 Task: Search one way flight ticket for 3 adults, 3 children in business from Wenatchee: Pangborn Memorial Airport to Indianapolis: Indianapolis International Airport on 8-5-2023. Choice of flights is Southwest. Number of bags: 1 checked bag. Price is upto 84000. Outbound departure time preference is 22:30.
Action: Mouse moved to (374, 348)
Screenshot: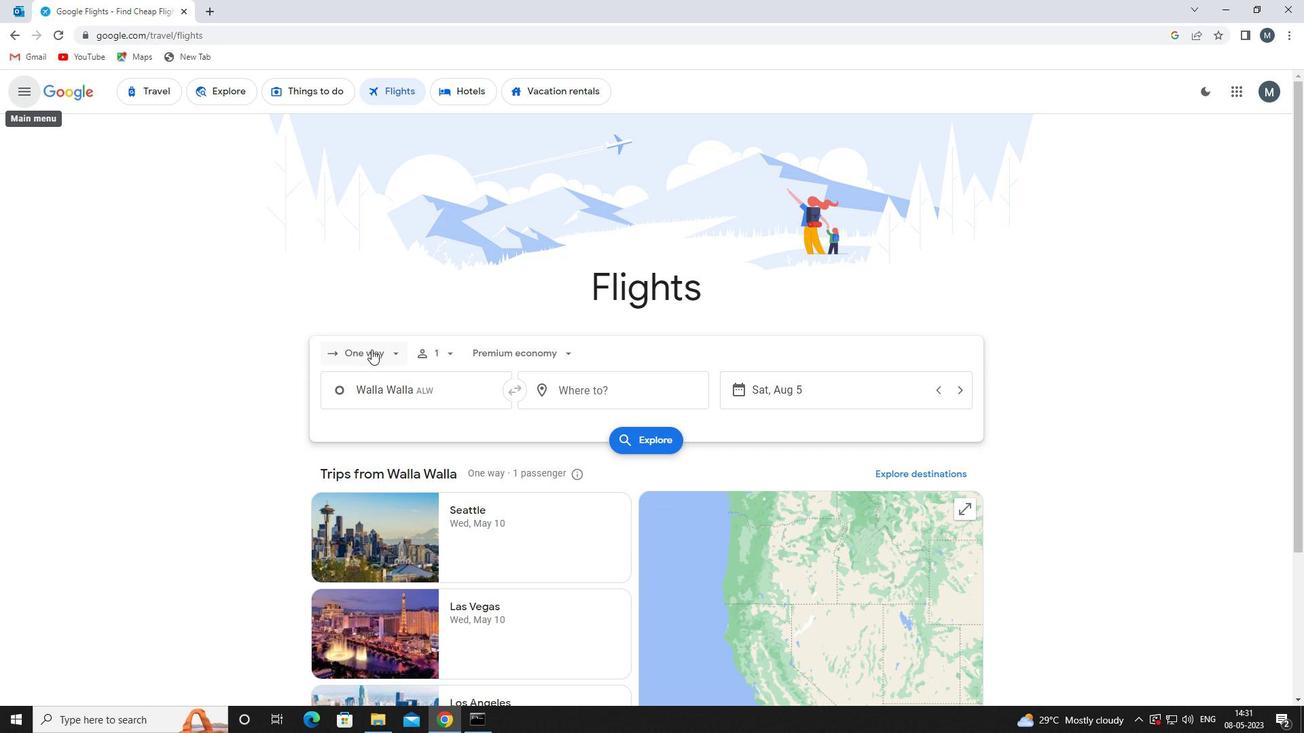 
Action: Mouse pressed left at (374, 348)
Screenshot: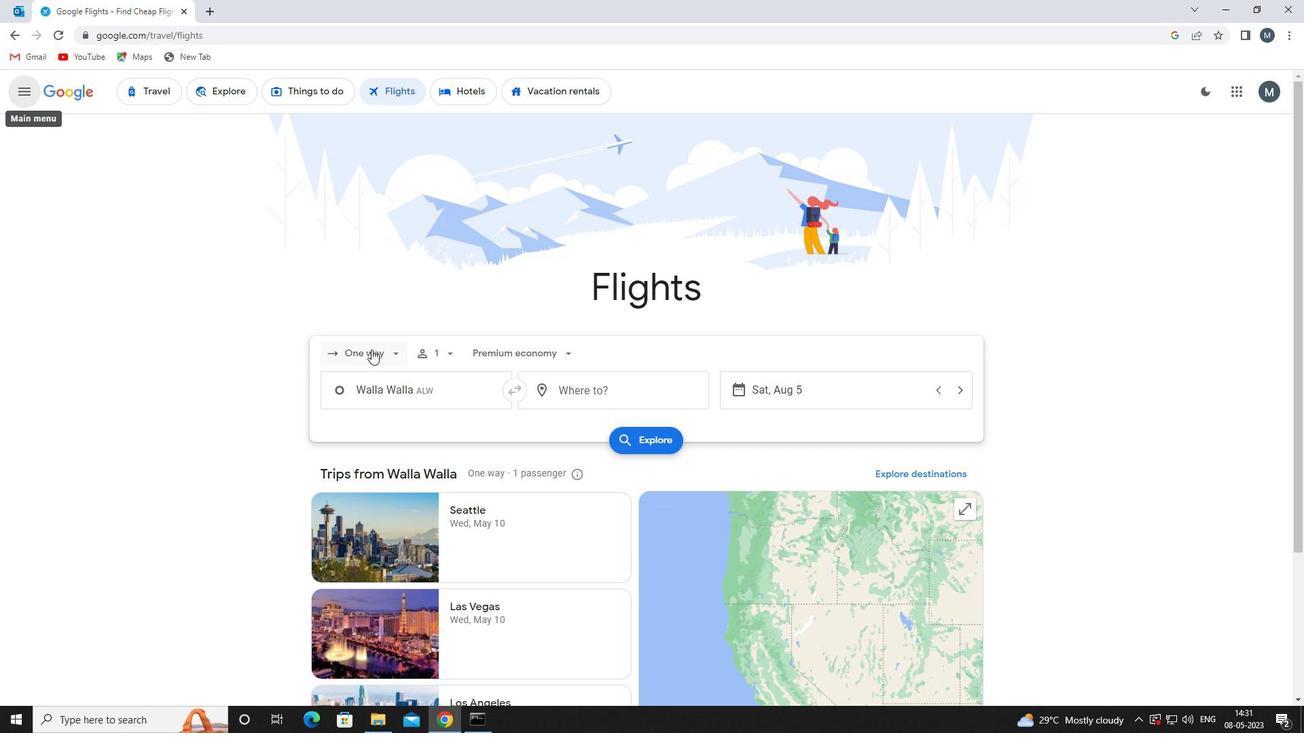 
Action: Mouse moved to (383, 420)
Screenshot: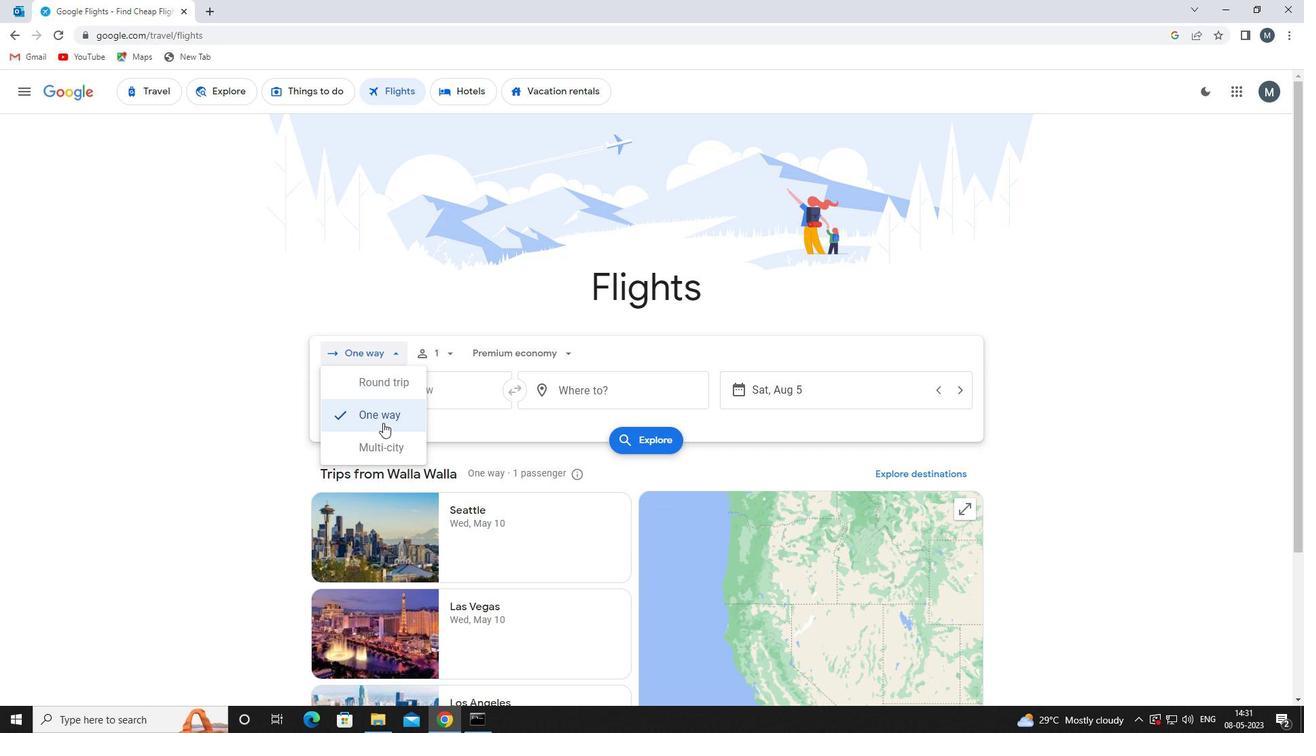 
Action: Mouse pressed left at (383, 420)
Screenshot: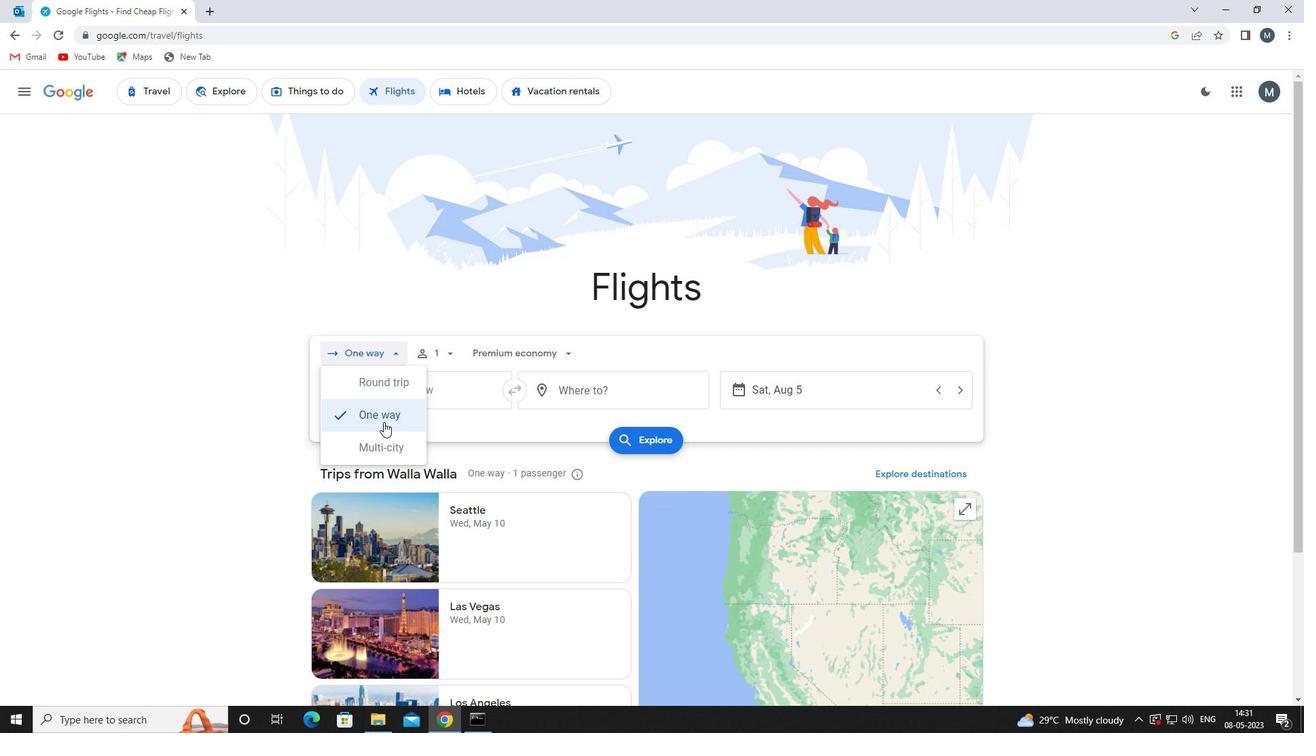 
Action: Mouse moved to (447, 360)
Screenshot: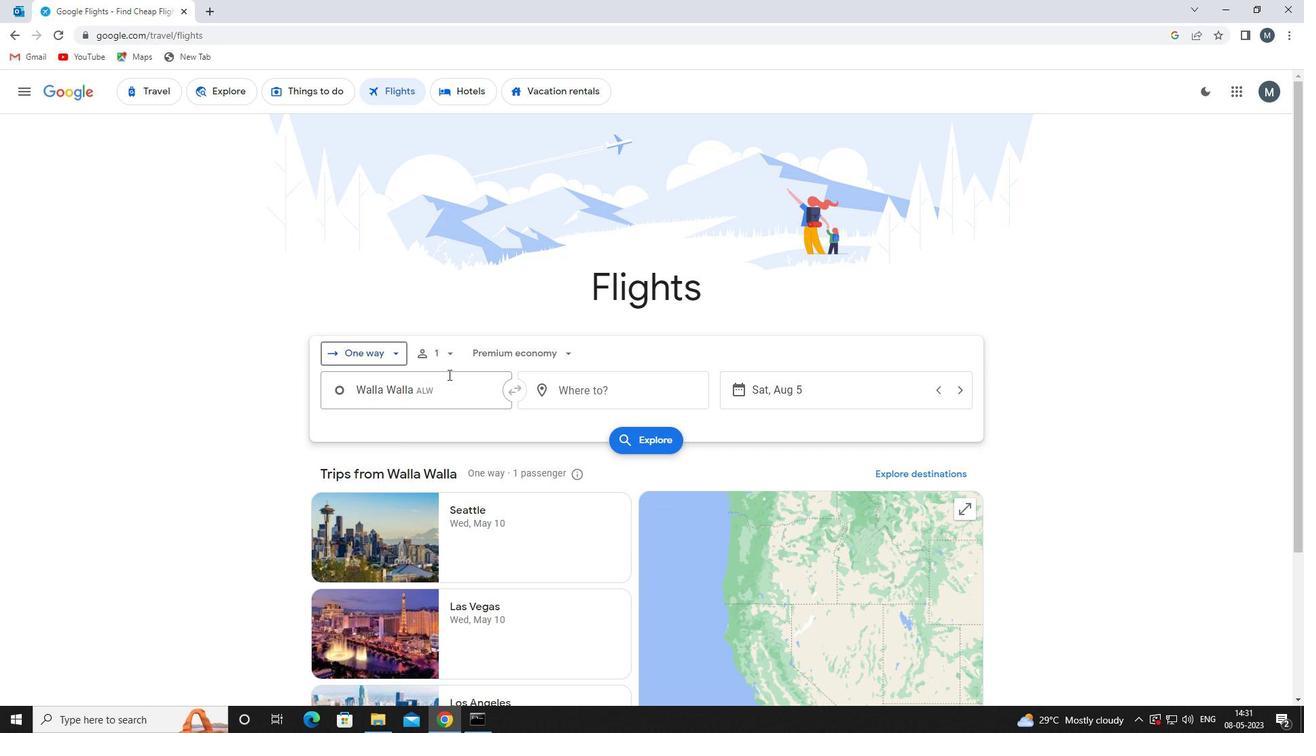 
Action: Mouse pressed left at (447, 360)
Screenshot: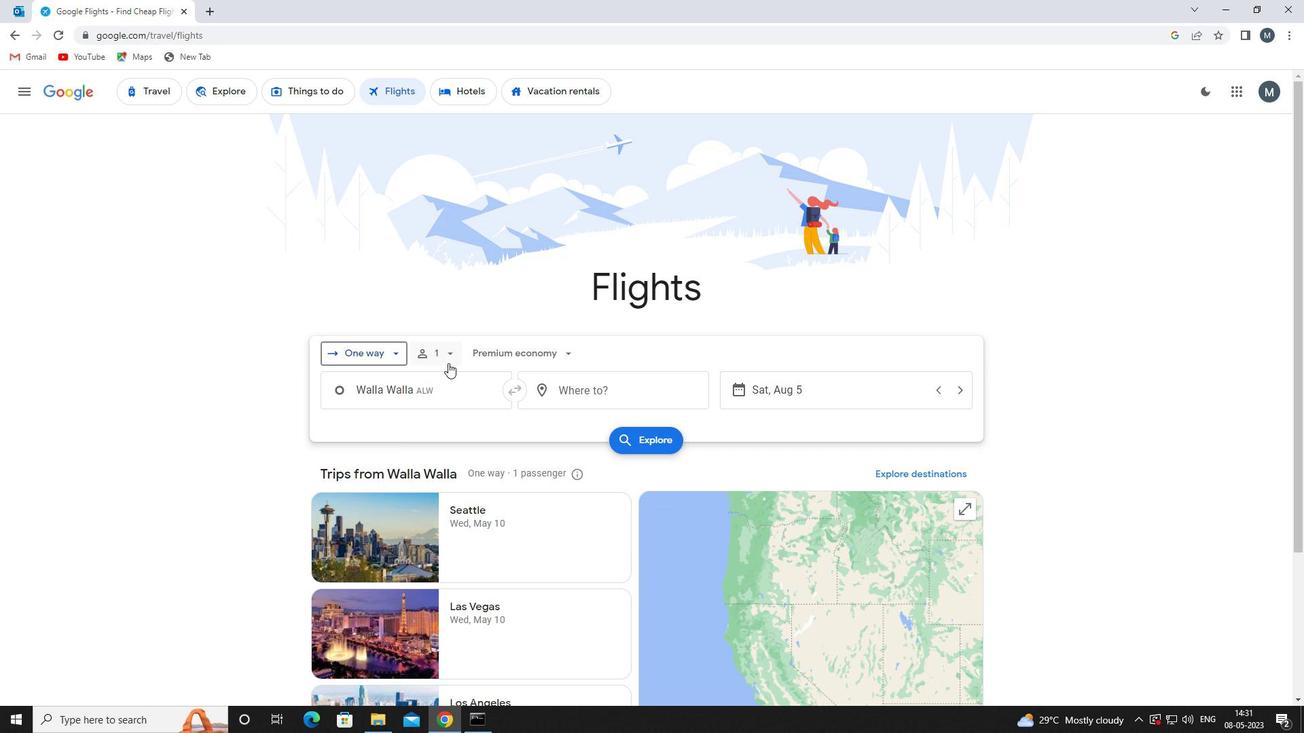 
Action: Mouse moved to (554, 390)
Screenshot: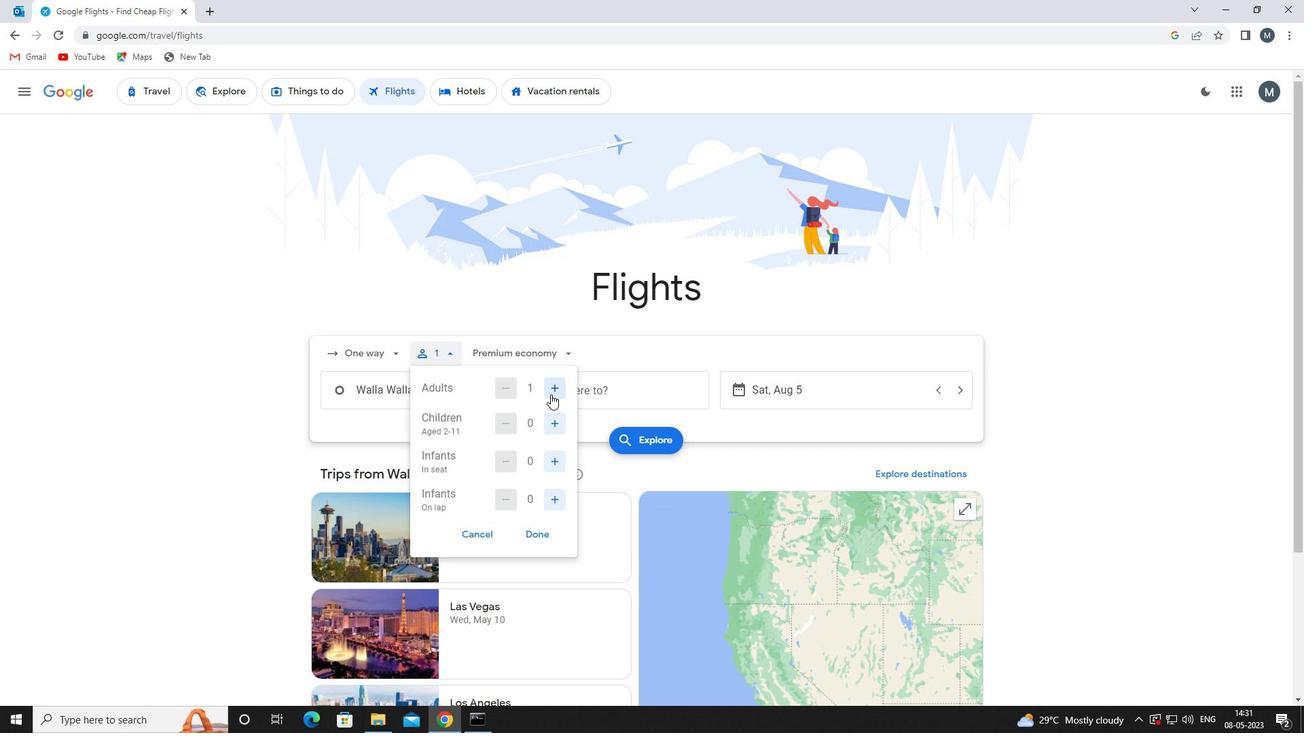 
Action: Mouse pressed left at (554, 390)
Screenshot: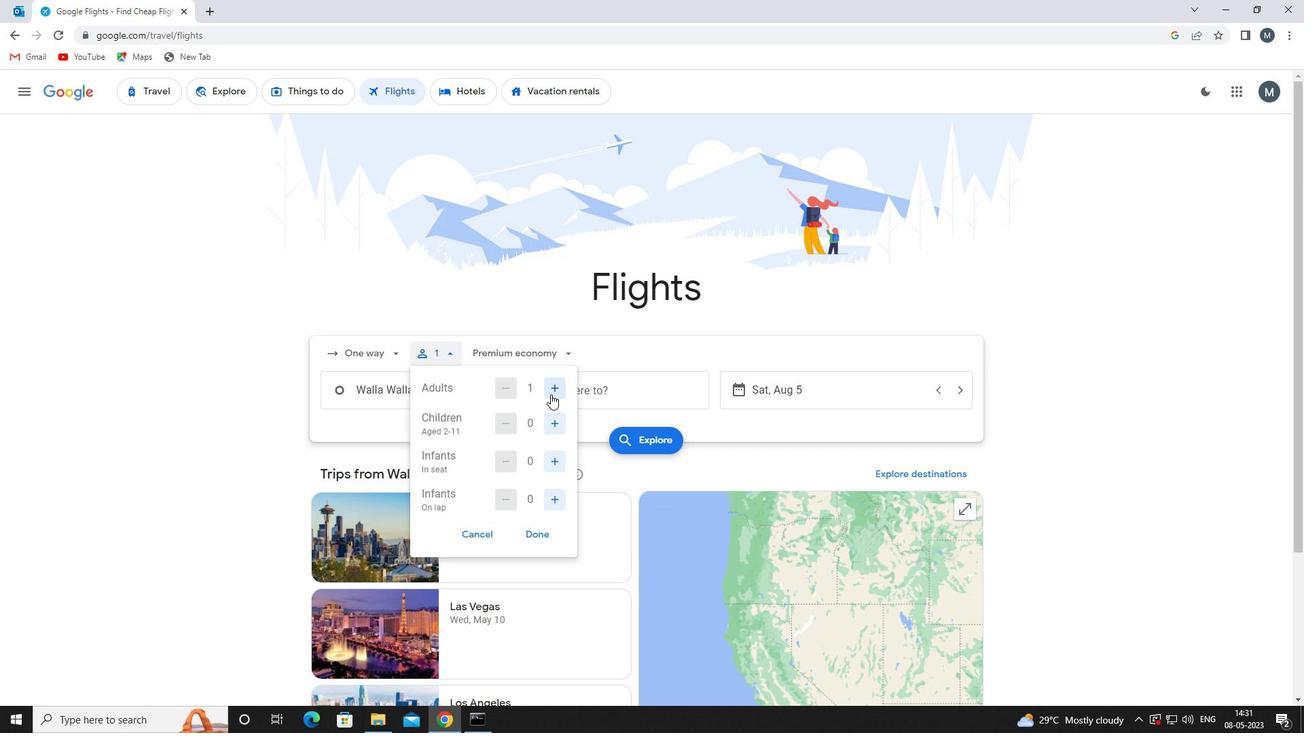 
Action: Mouse moved to (555, 390)
Screenshot: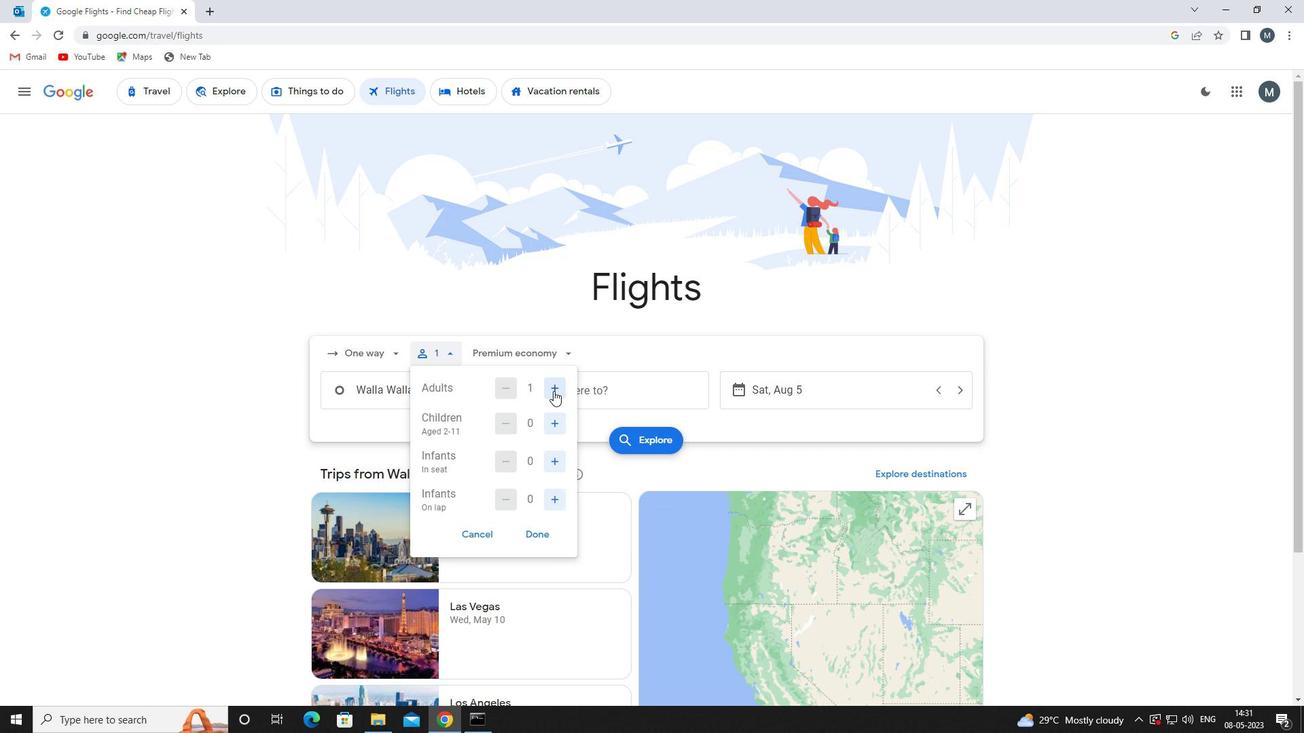 
Action: Mouse pressed left at (555, 390)
Screenshot: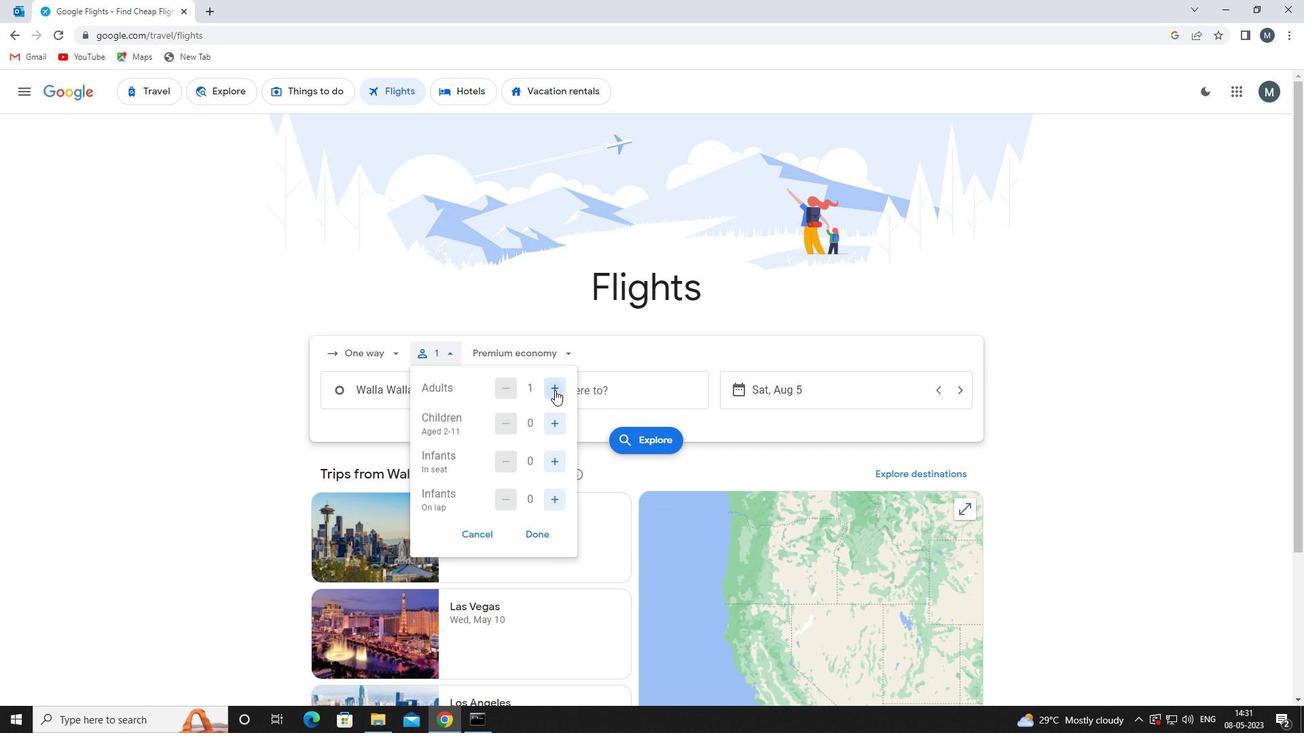 
Action: Mouse moved to (551, 427)
Screenshot: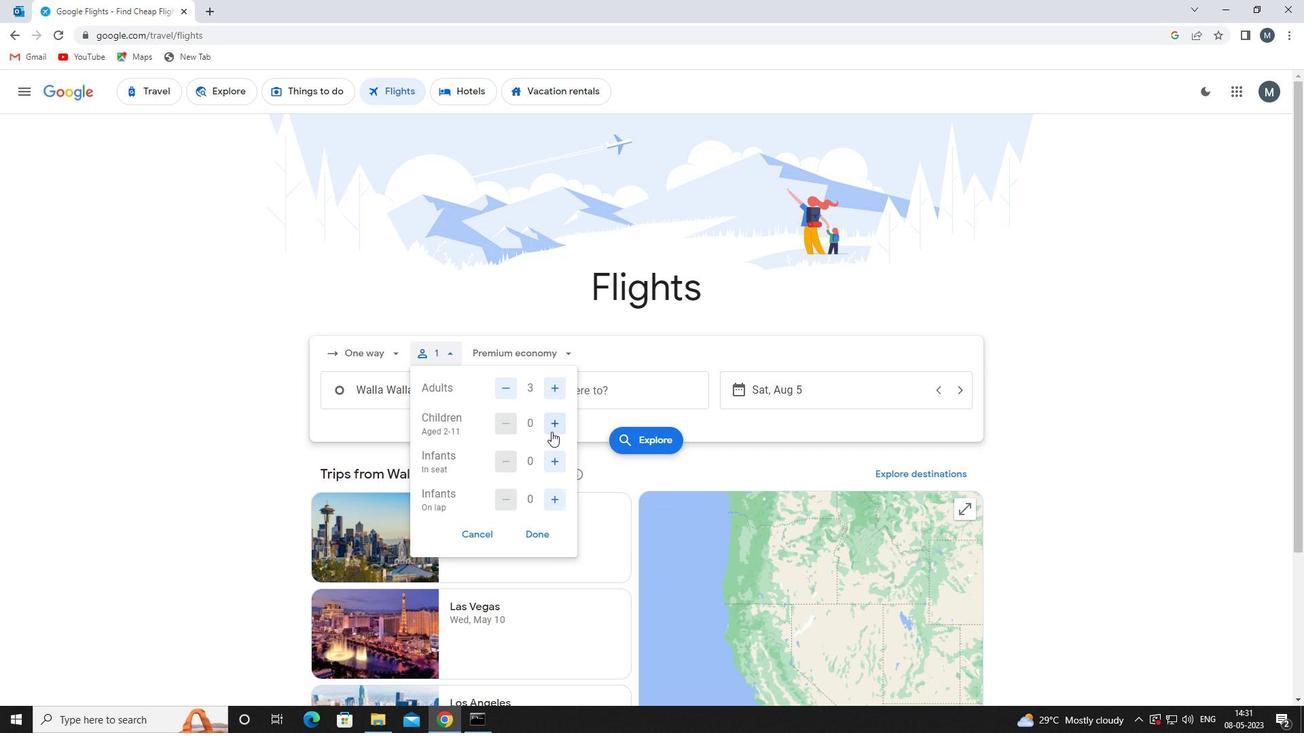 
Action: Mouse pressed left at (551, 427)
Screenshot: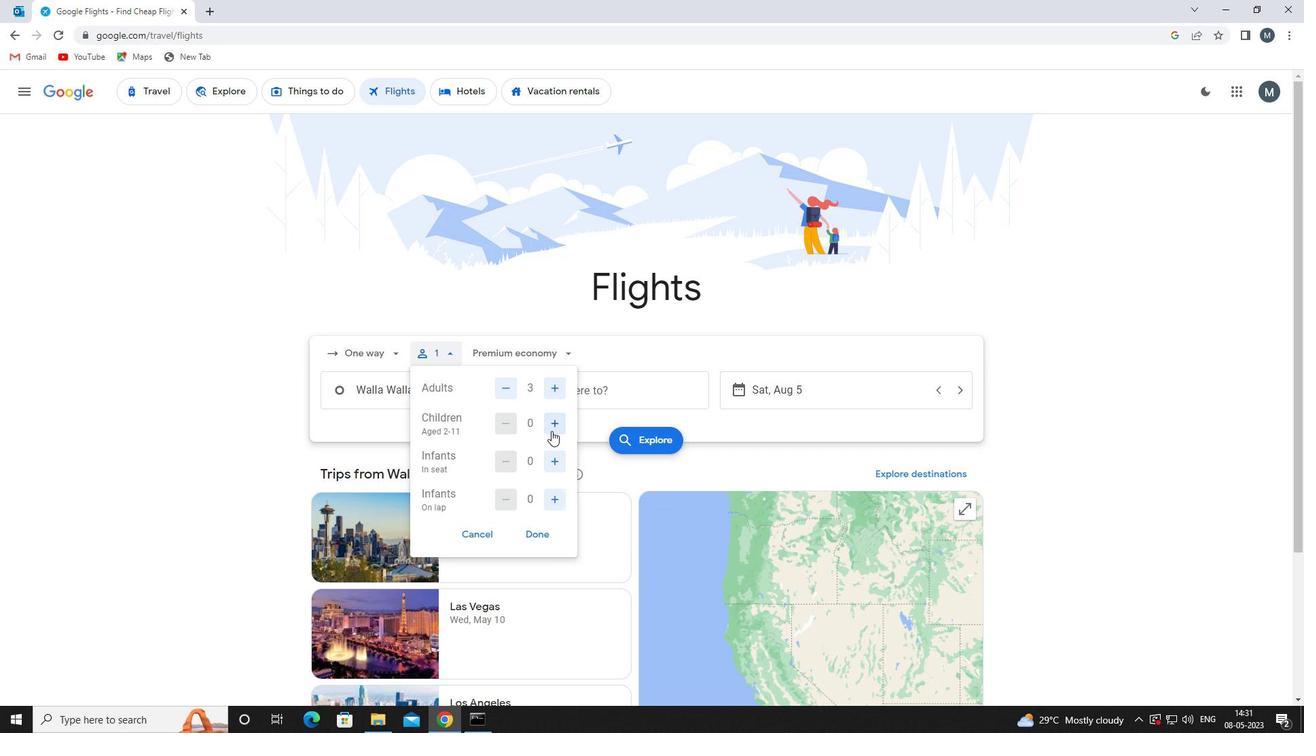 
Action: Mouse pressed left at (551, 427)
Screenshot: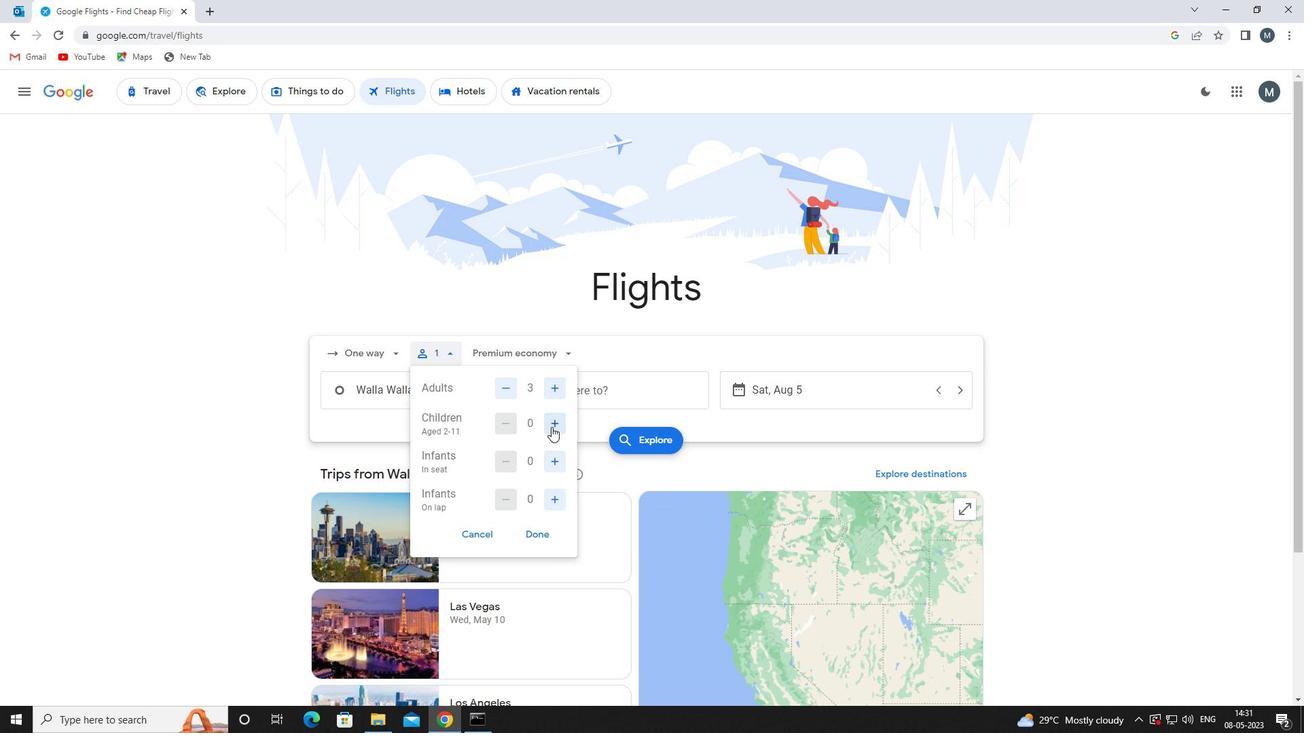 
Action: Mouse pressed left at (551, 427)
Screenshot: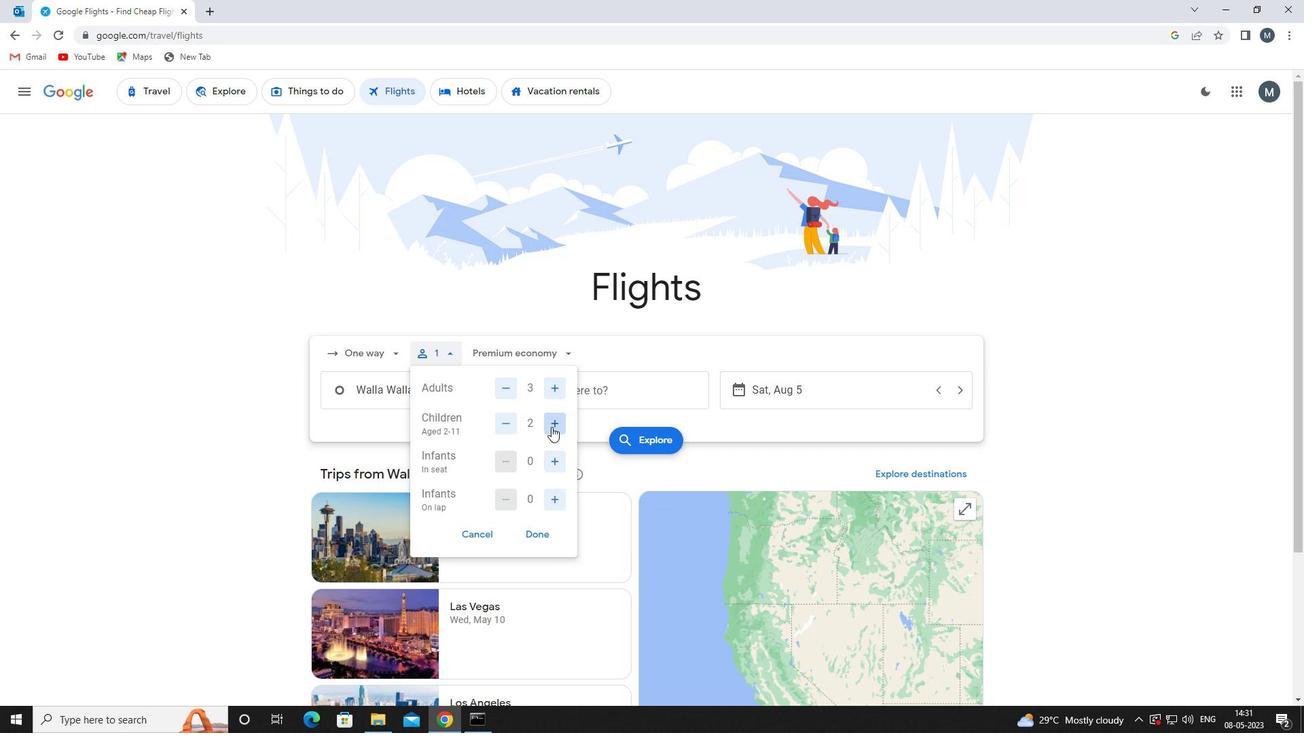 
Action: Mouse moved to (536, 540)
Screenshot: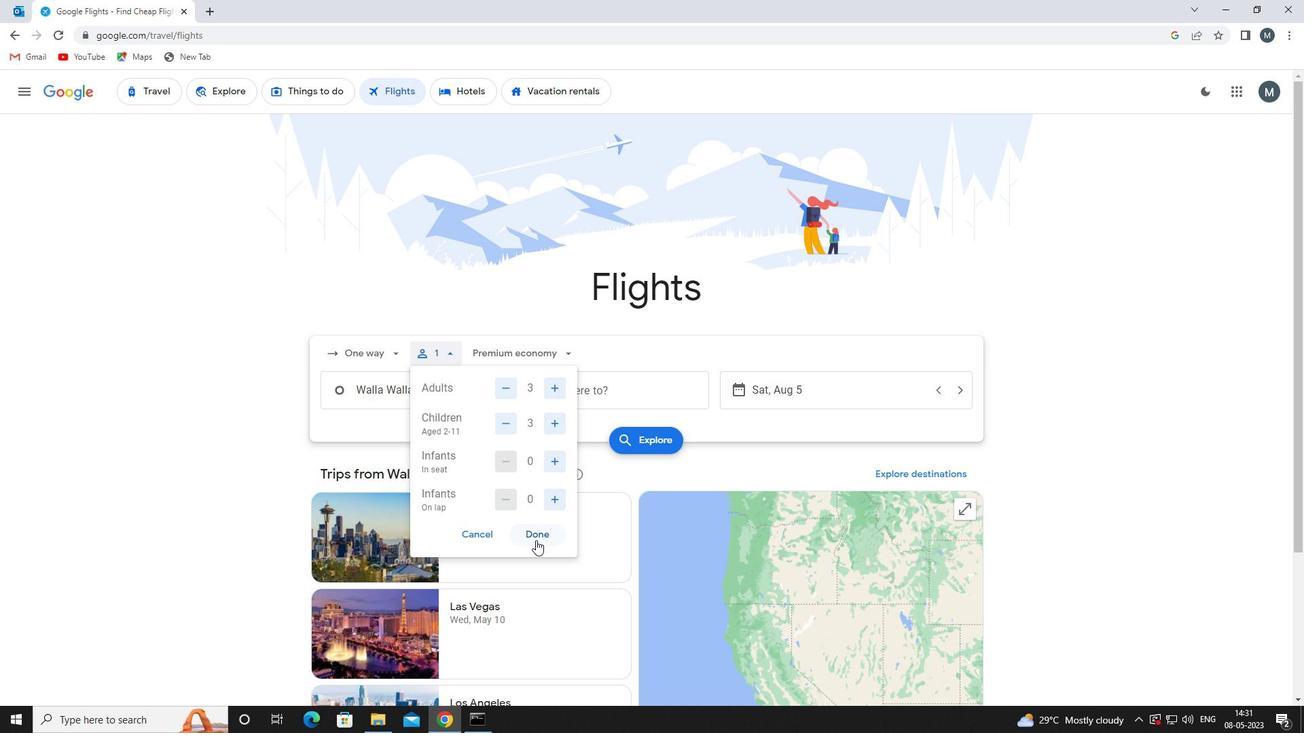 
Action: Mouse pressed left at (536, 540)
Screenshot: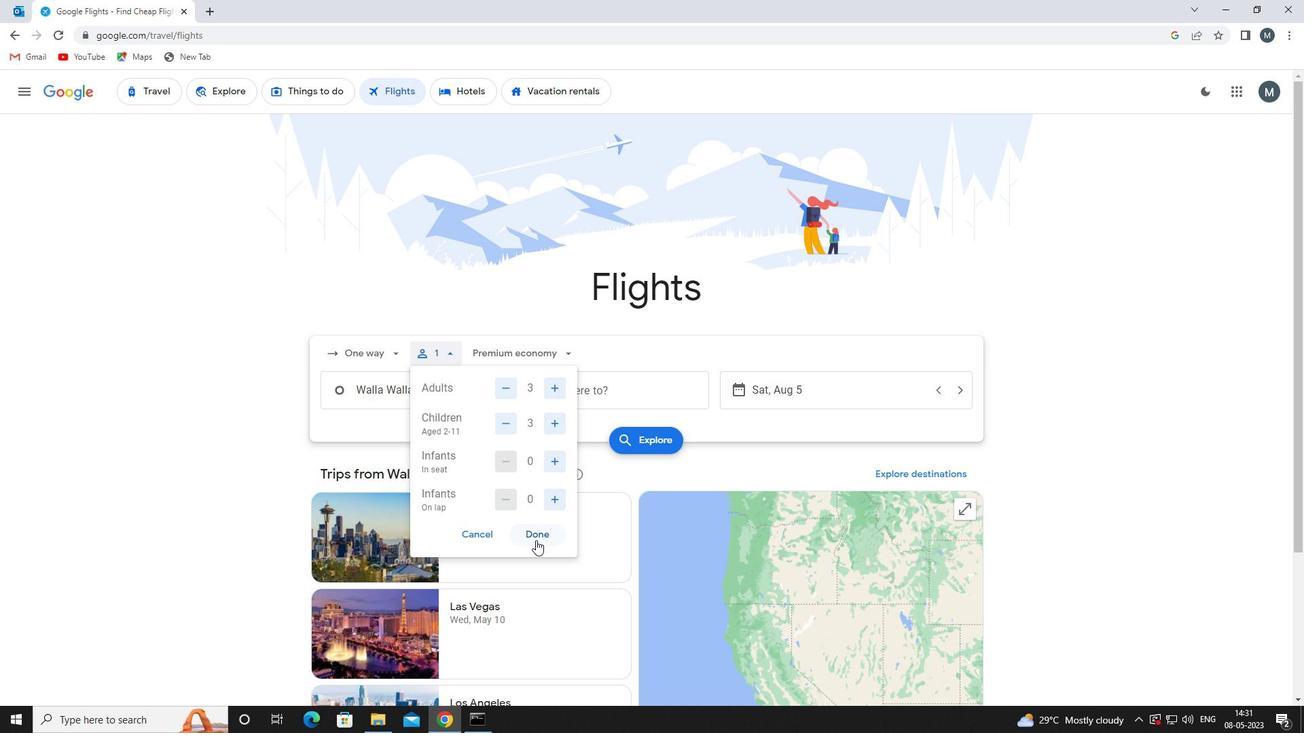 
Action: Mouse moved to (511, 361)
Screenshot: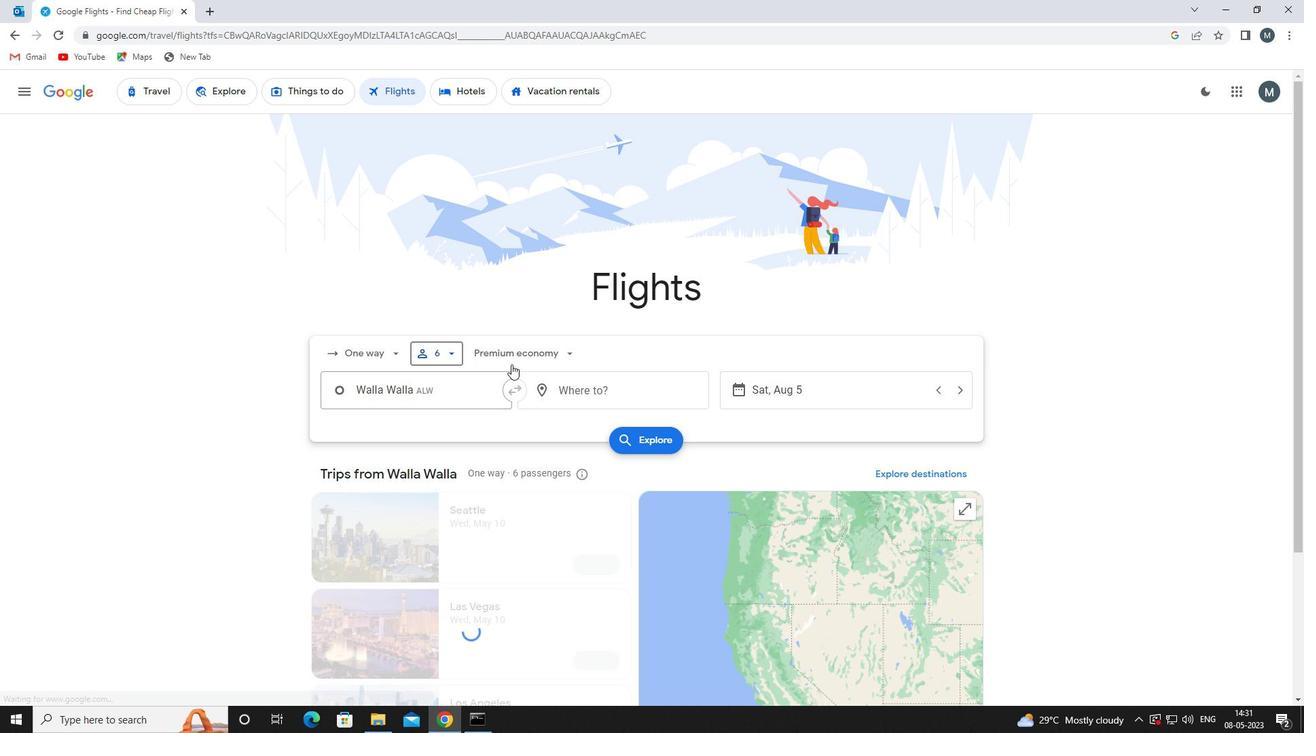 
Action: Mouse pressed left at (511, 361)
Screenshot: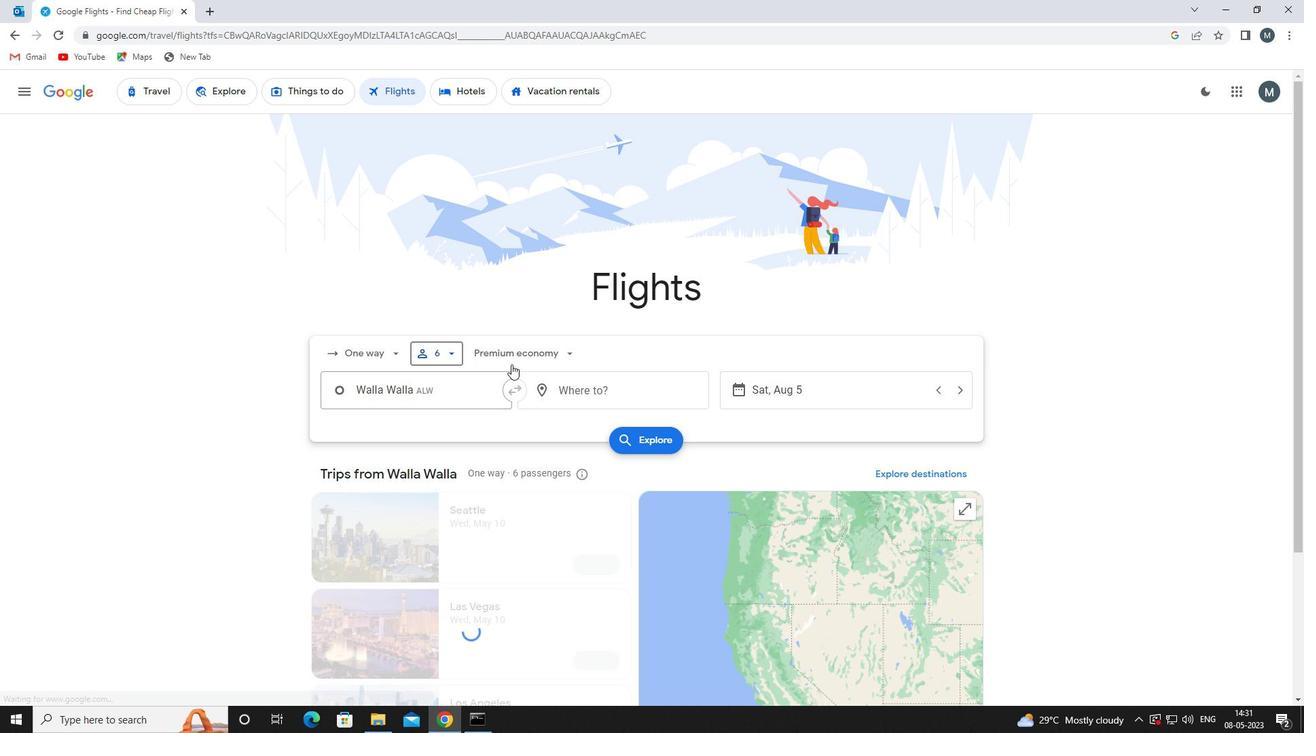 
Action: Mouse moved to (504, 444)
Screenshot: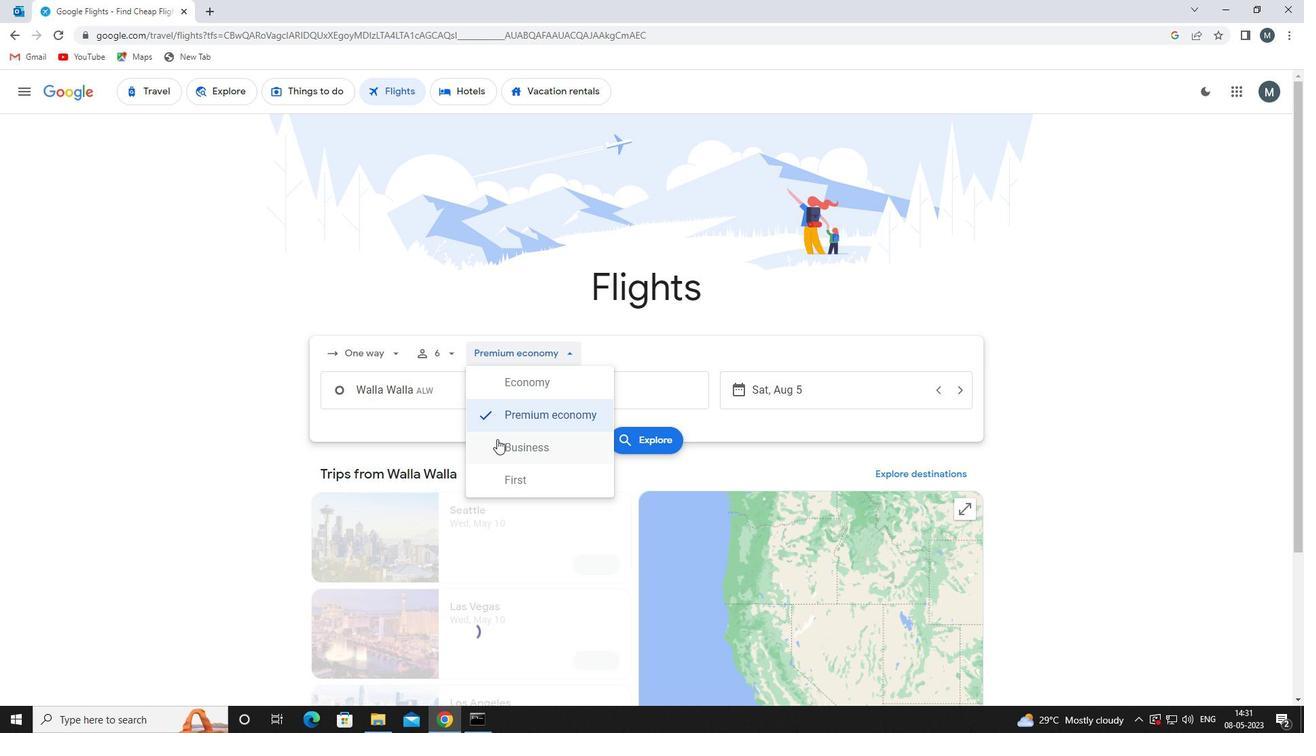 
Action: Mouse pressed left at (504, 444)
Screenshot: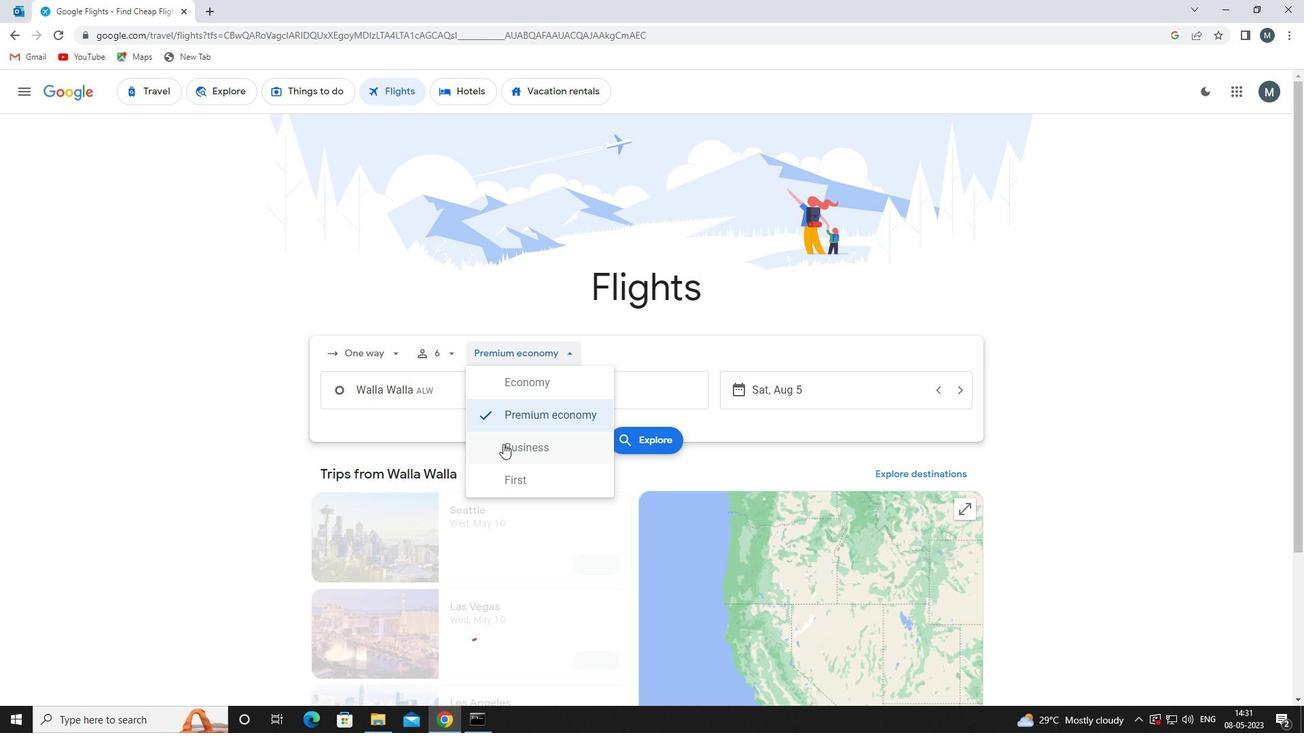 
Action: Mouse moved to (436, 396)
Screenshot: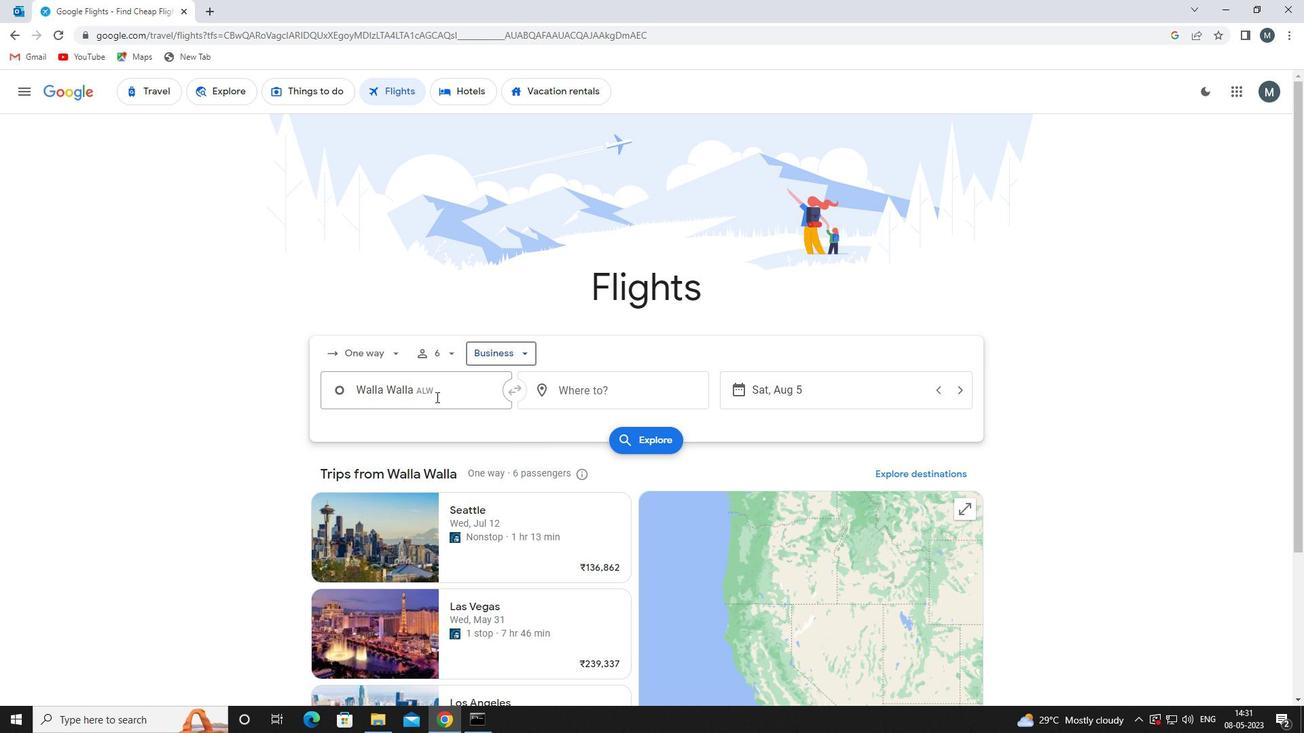 
Action: Mouse pressed left at (436, 396)
Screenshot: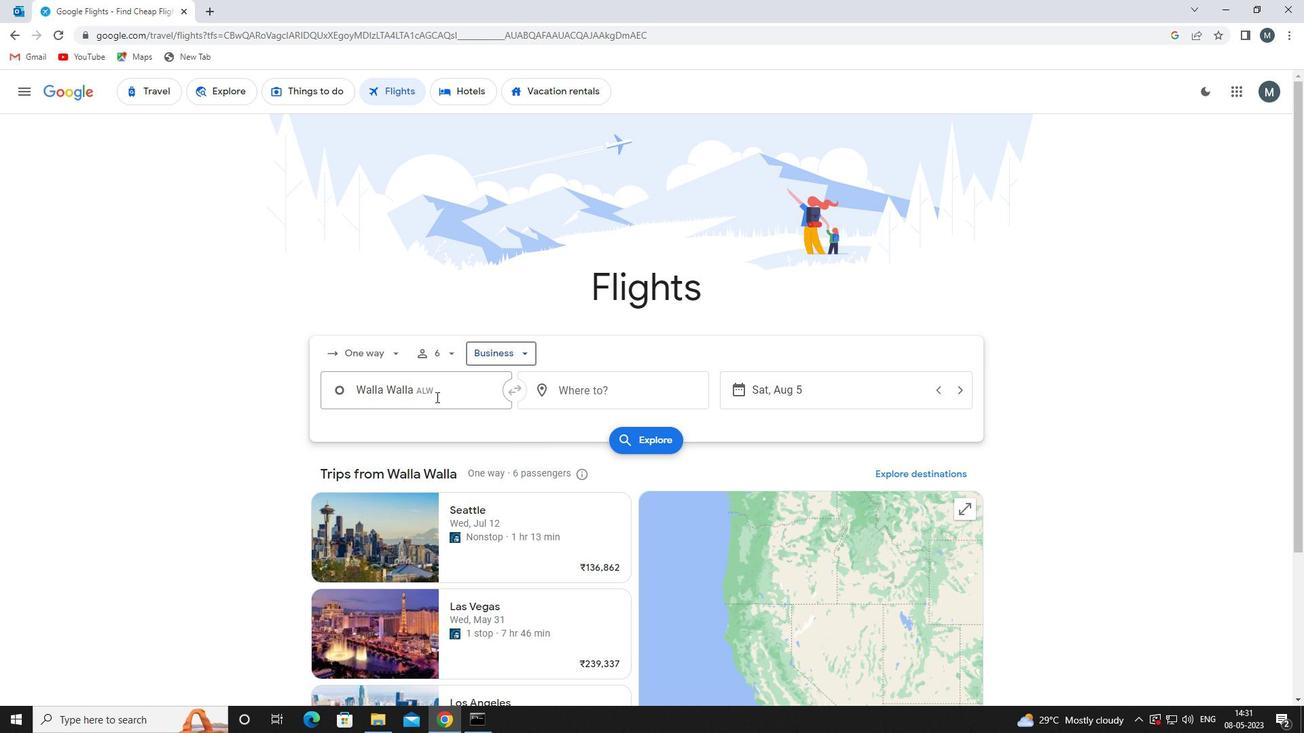 
Action: Mouse moved to (438, 394)
Screenshot: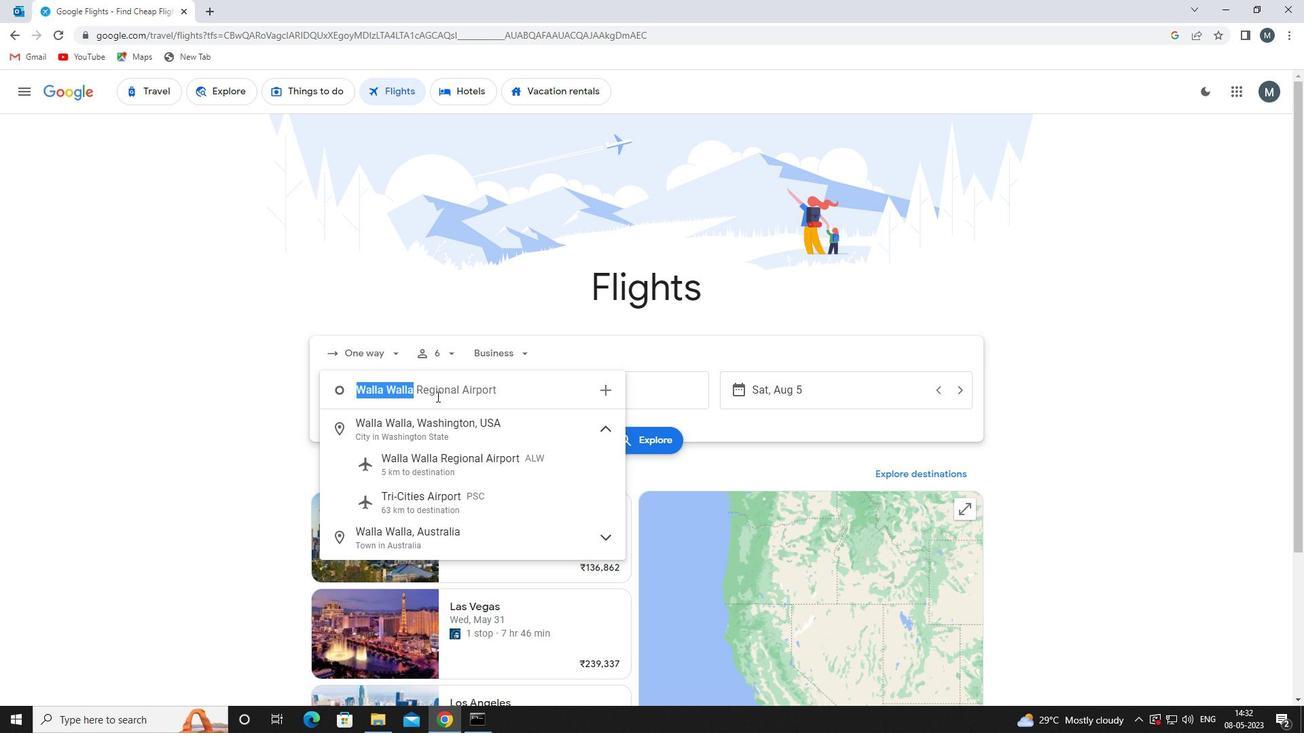 
Action: Key pressed pangborn<Key.space>mem
Screenshot: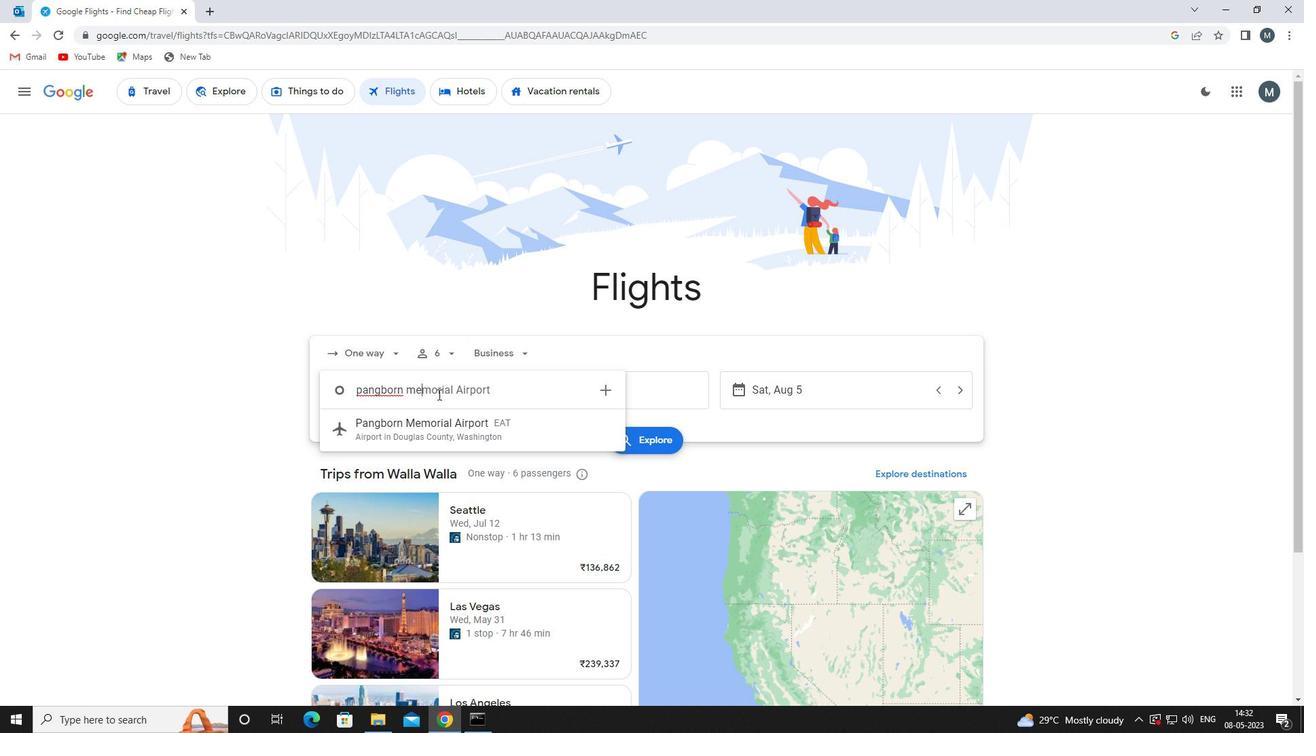 
Action: Mouse moved to (468, 431)
Screenshot: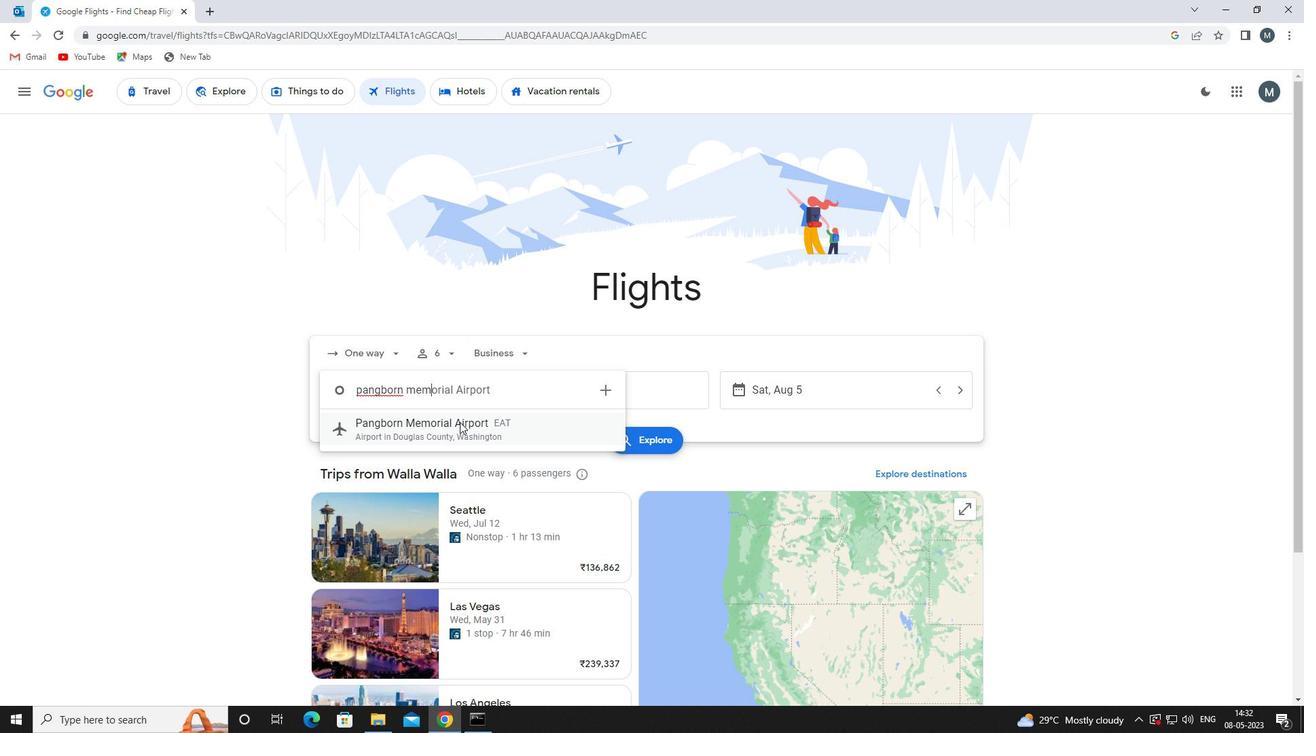 
Action: Mouse pressed left at (468, 431)
Screenshot: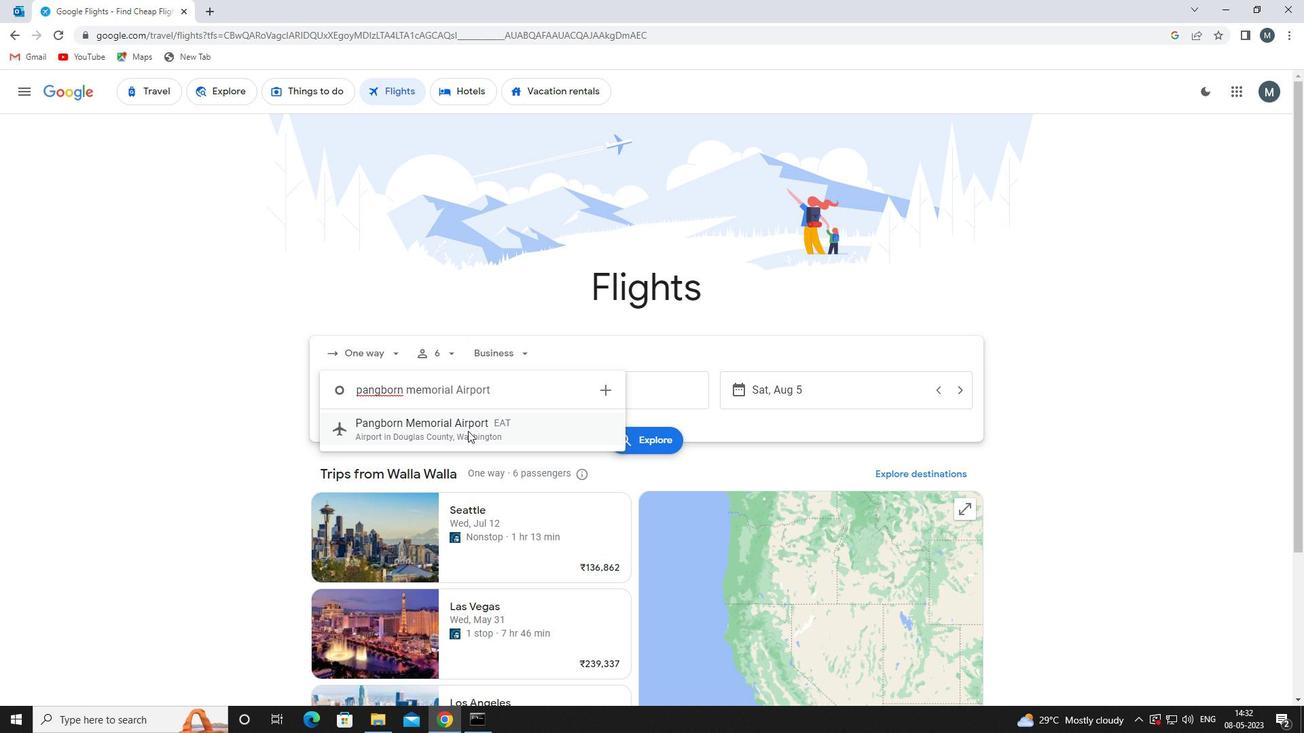 
Action: Mouse moved to (578, 387)
Screenshot: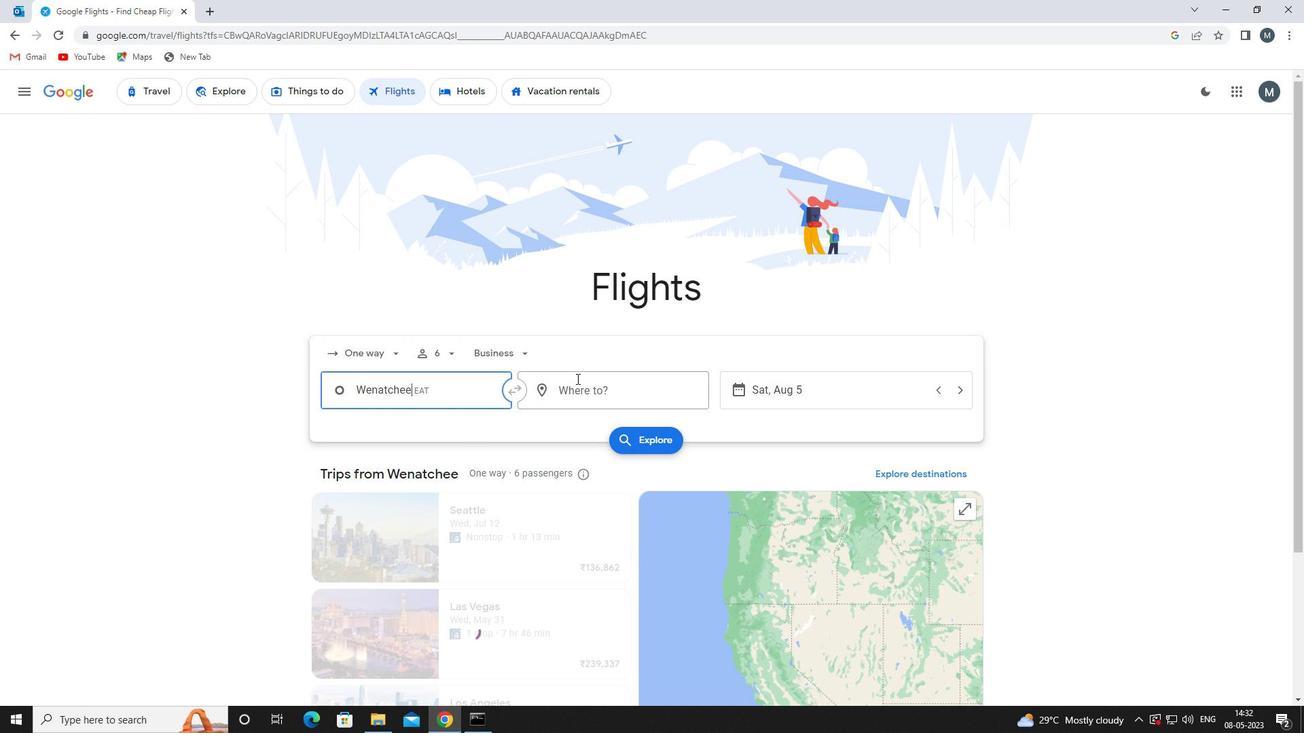 
Action: Mouse pressed left at (578, 387)
Screenshot: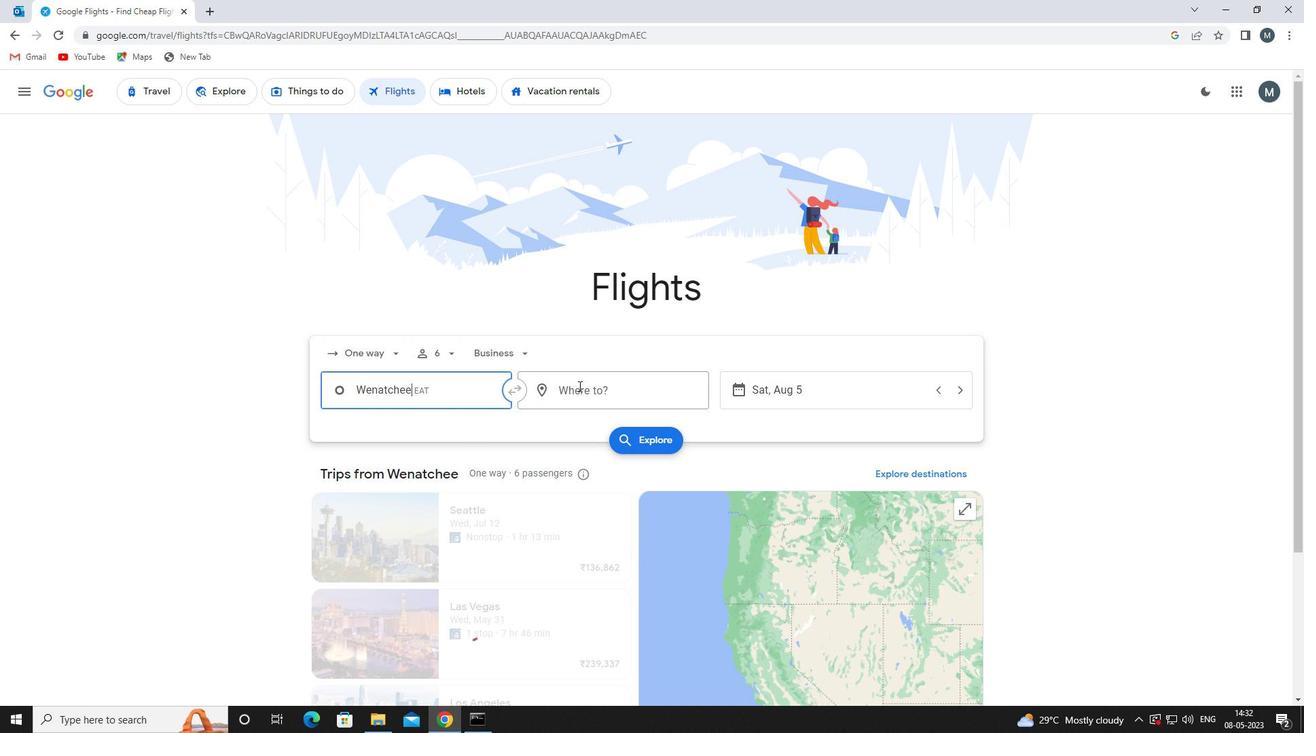 
Action: Mouse moved to (553, 404)
Screenshot: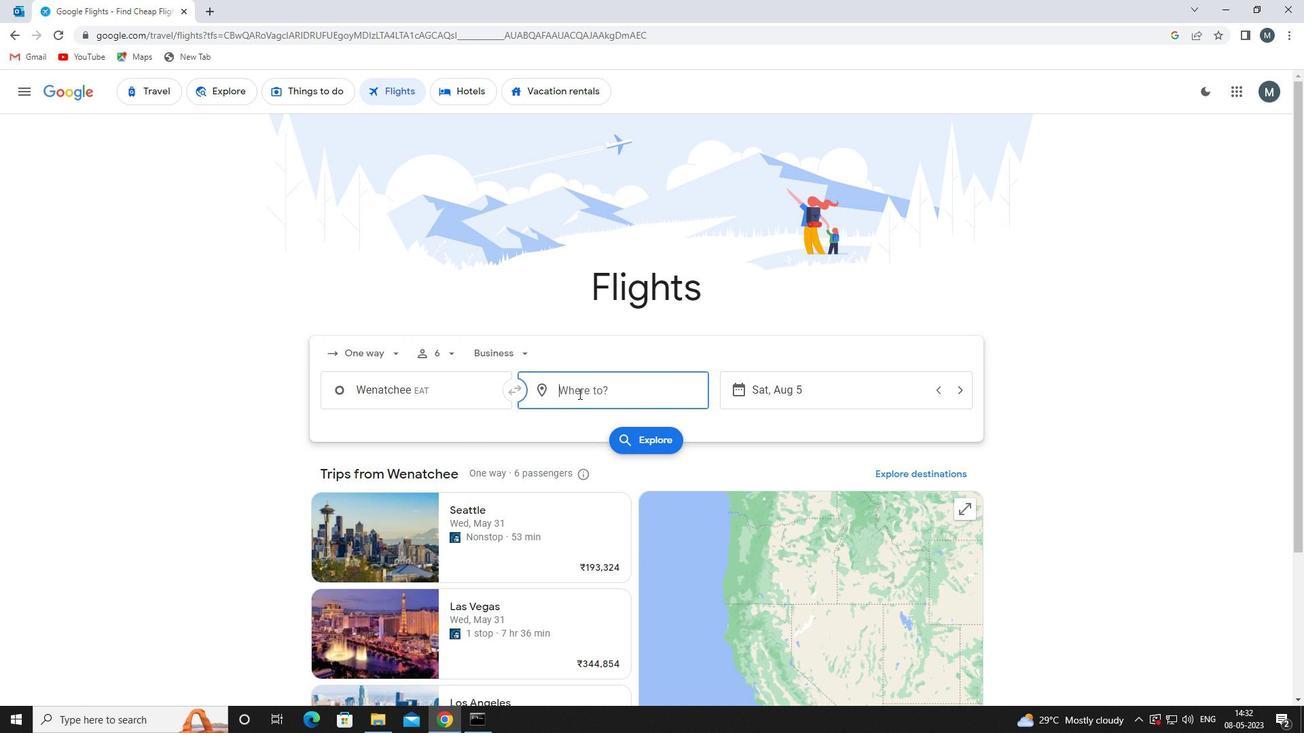 
Action: Key pressed ind
Screenshot: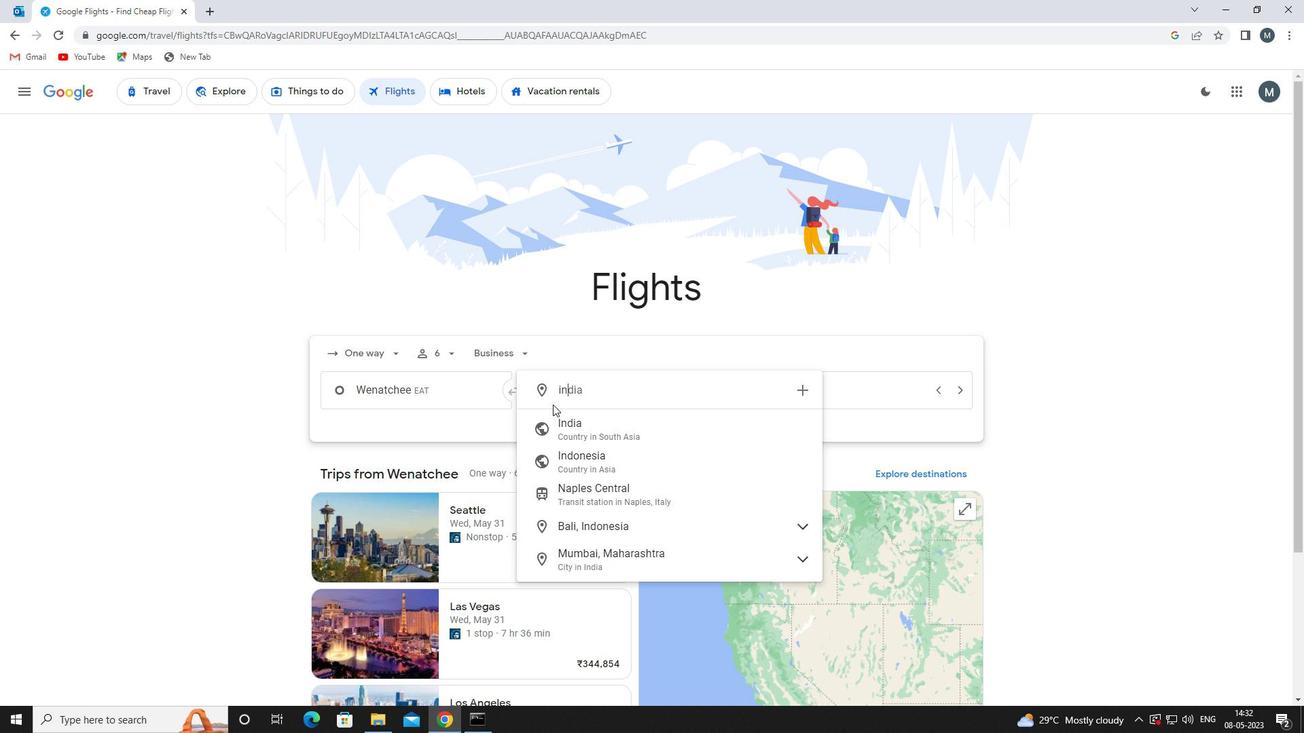
Action: Mouse moved to (585, 421)
Screenshot: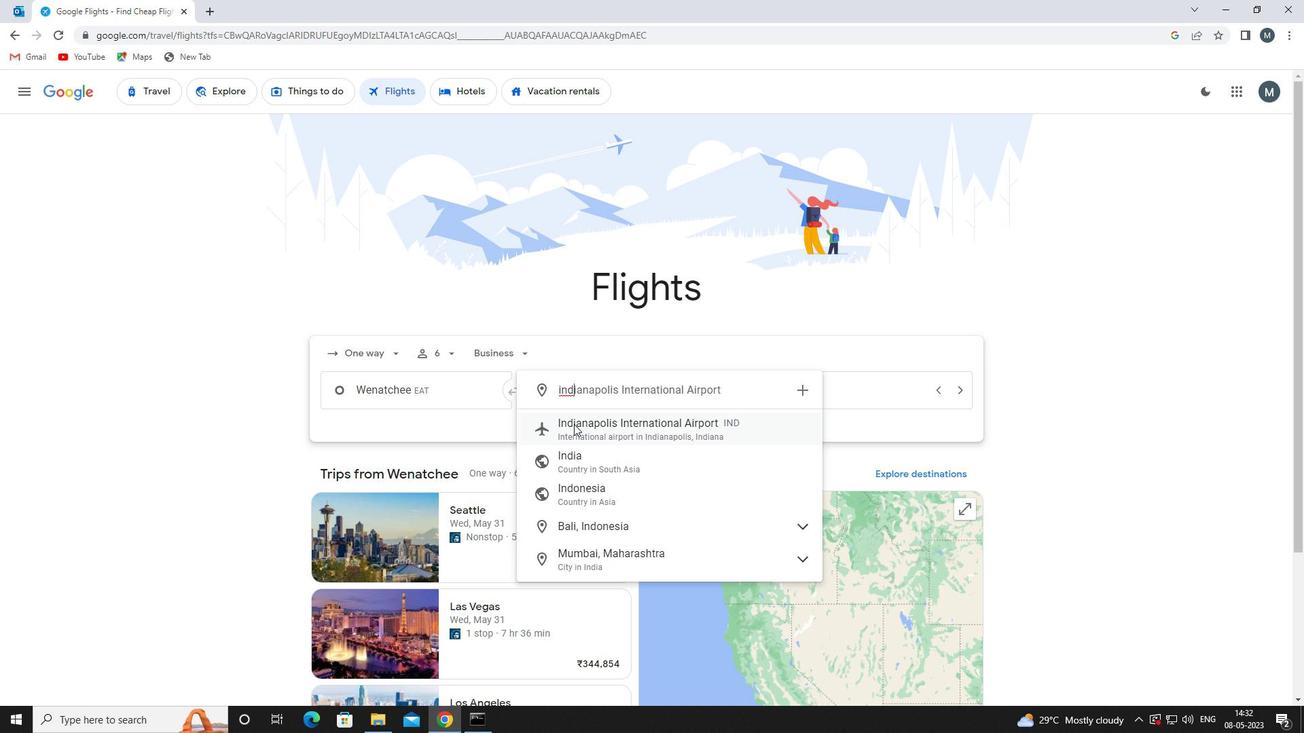 
Action: Mouse pressed left at (585, 421)
Screenshot: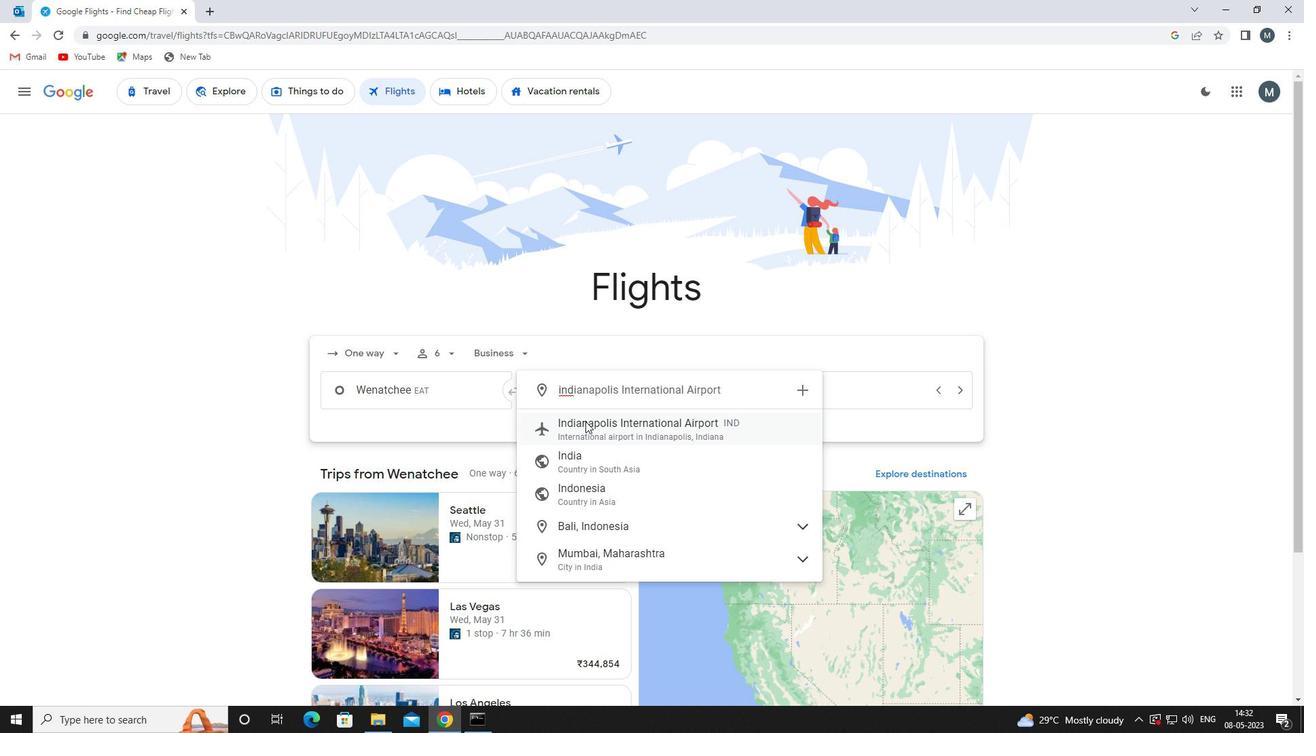 
Action: Mouse moved to (767, 392)
Screenshot: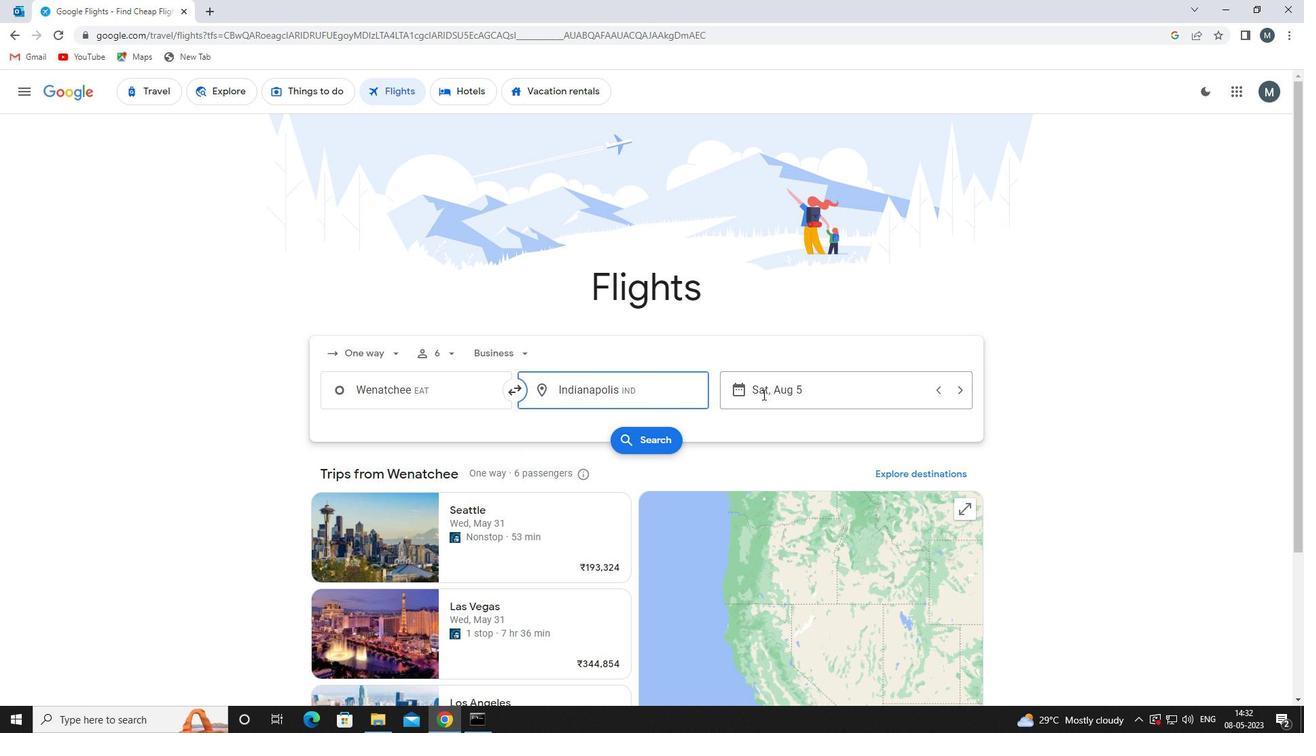 
Action: Mouse pressed left at (767, 392)
Screenshot: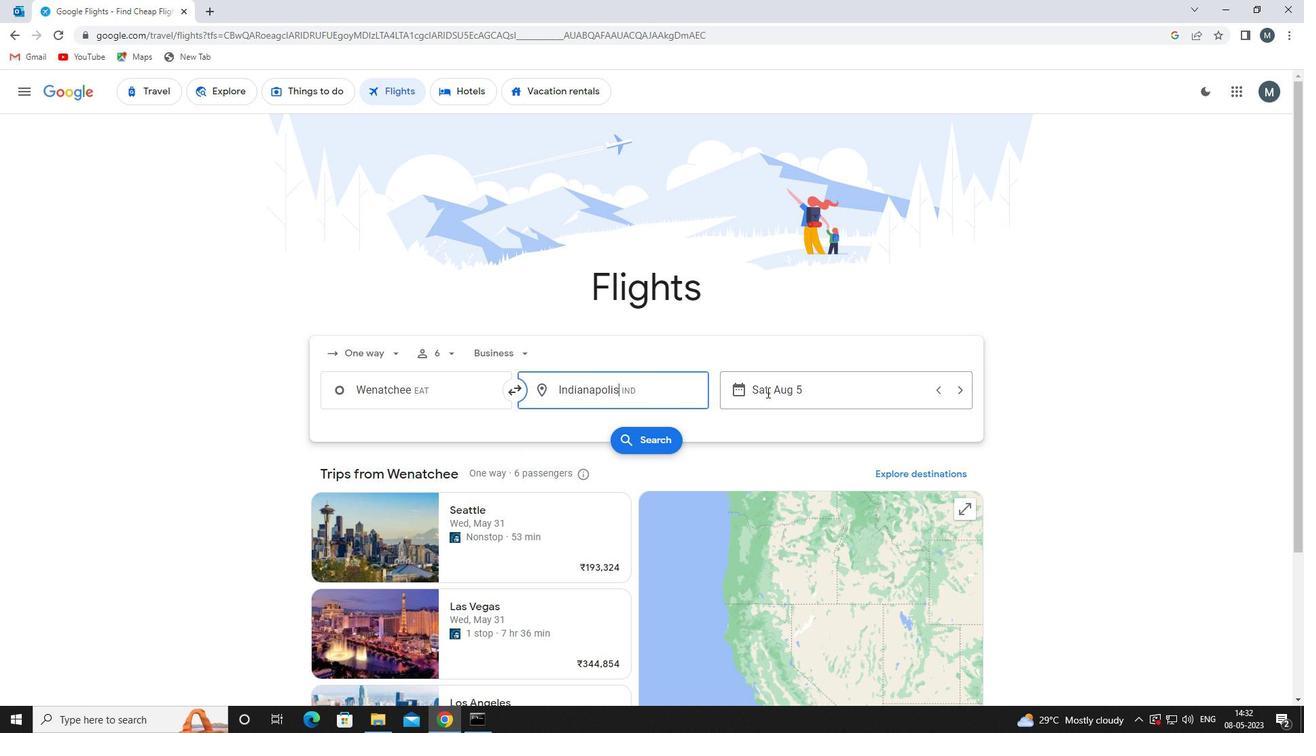 
Action: Mouse moved to (684, 462)
Screenshot: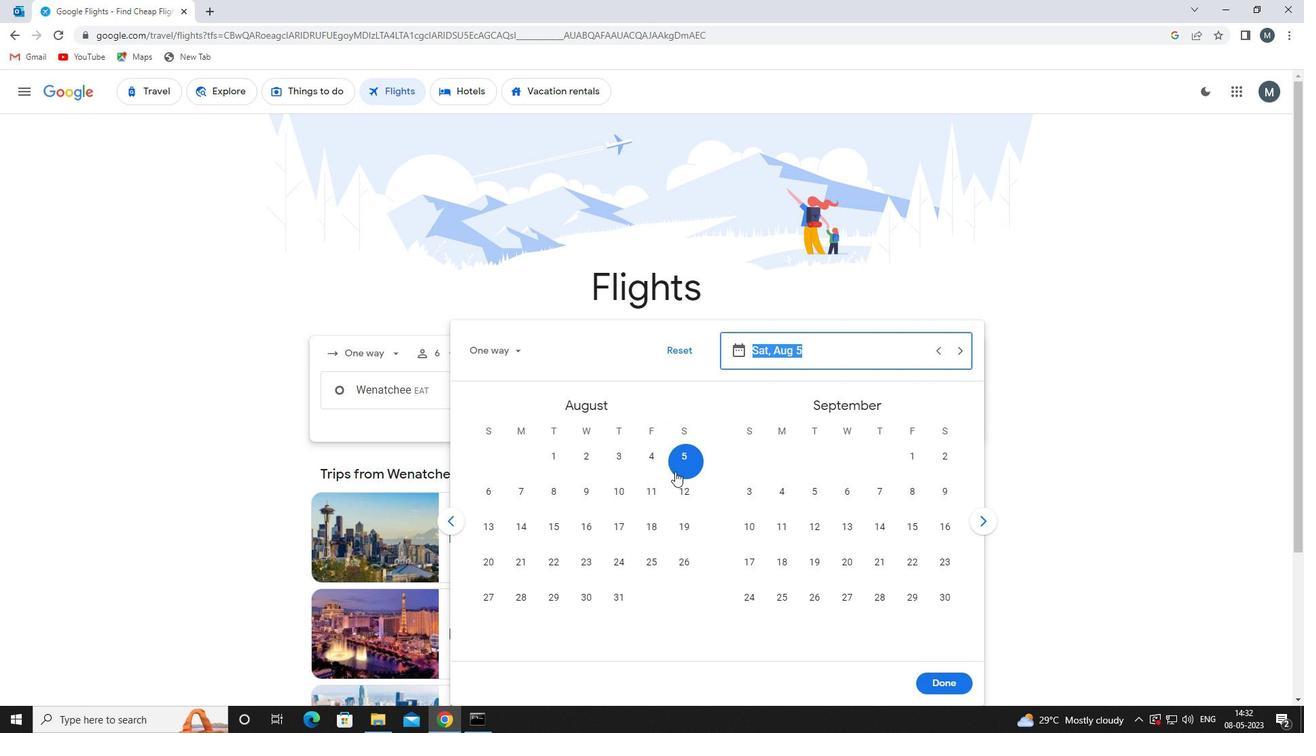 
Action: Mouse pressed left at (684, 462)
Screenshot: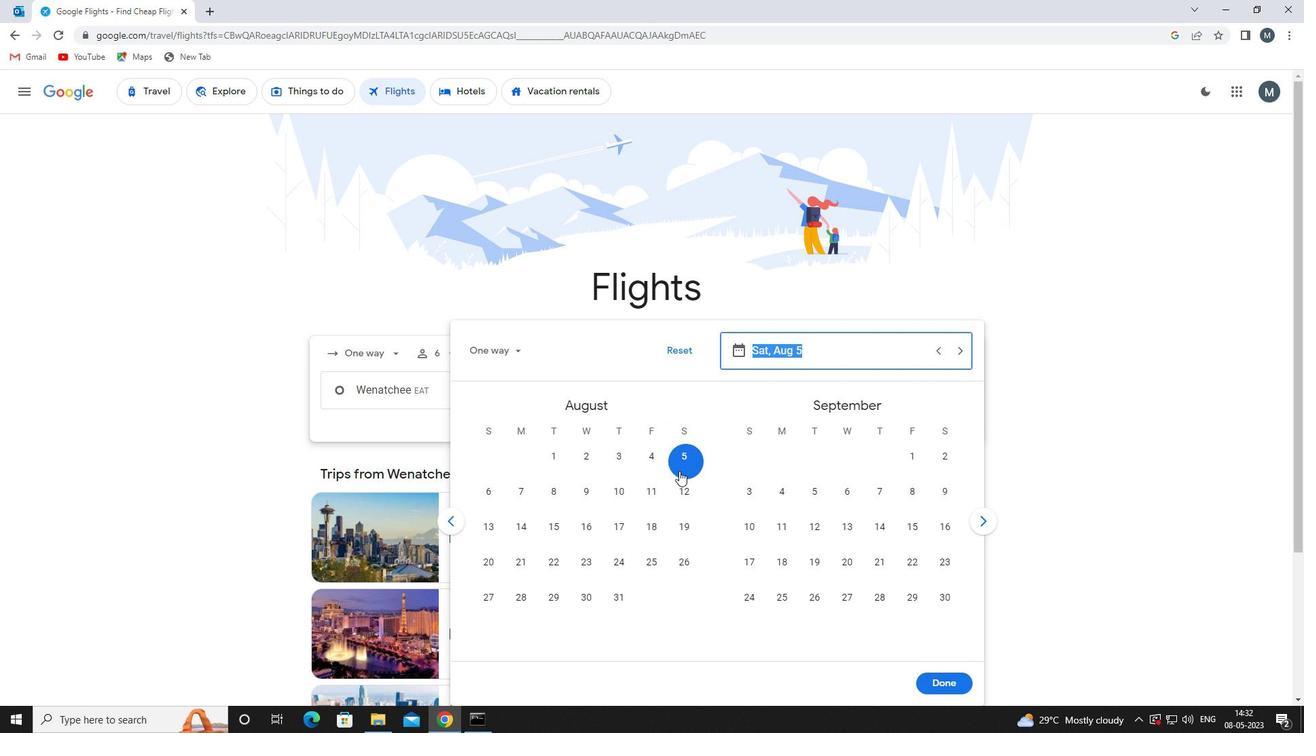 
Action: Mouse moved to (934, 683)
Screenshot: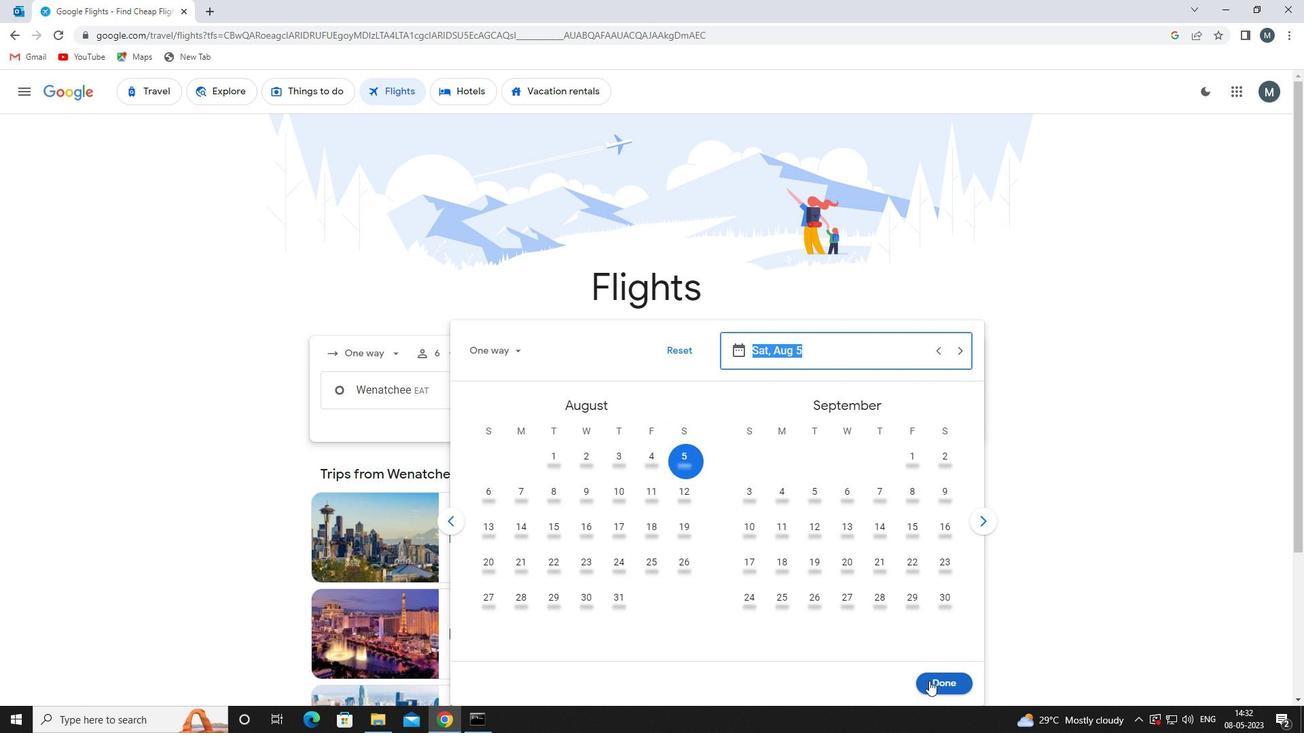 
Action: Mouse pressed left at (934, 683)
Screenshot: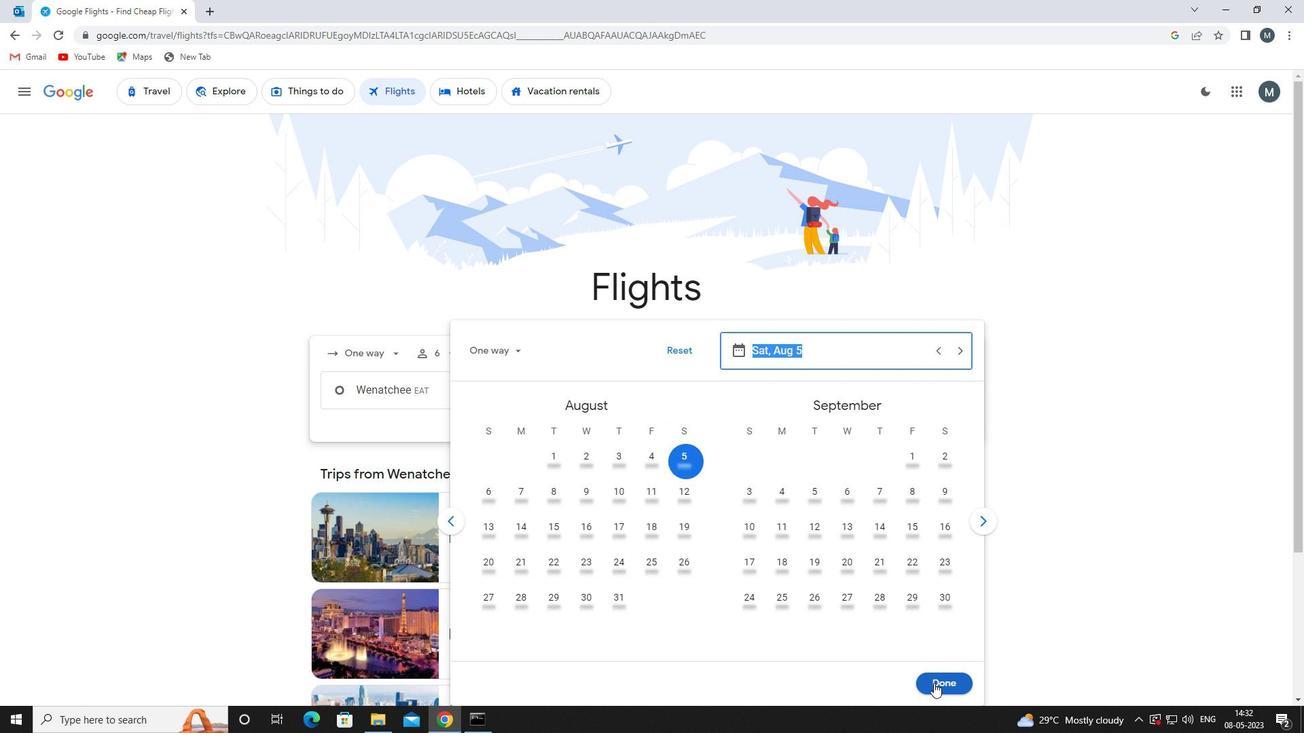
Action: Mouse moved to (648, 438)
Screenshot: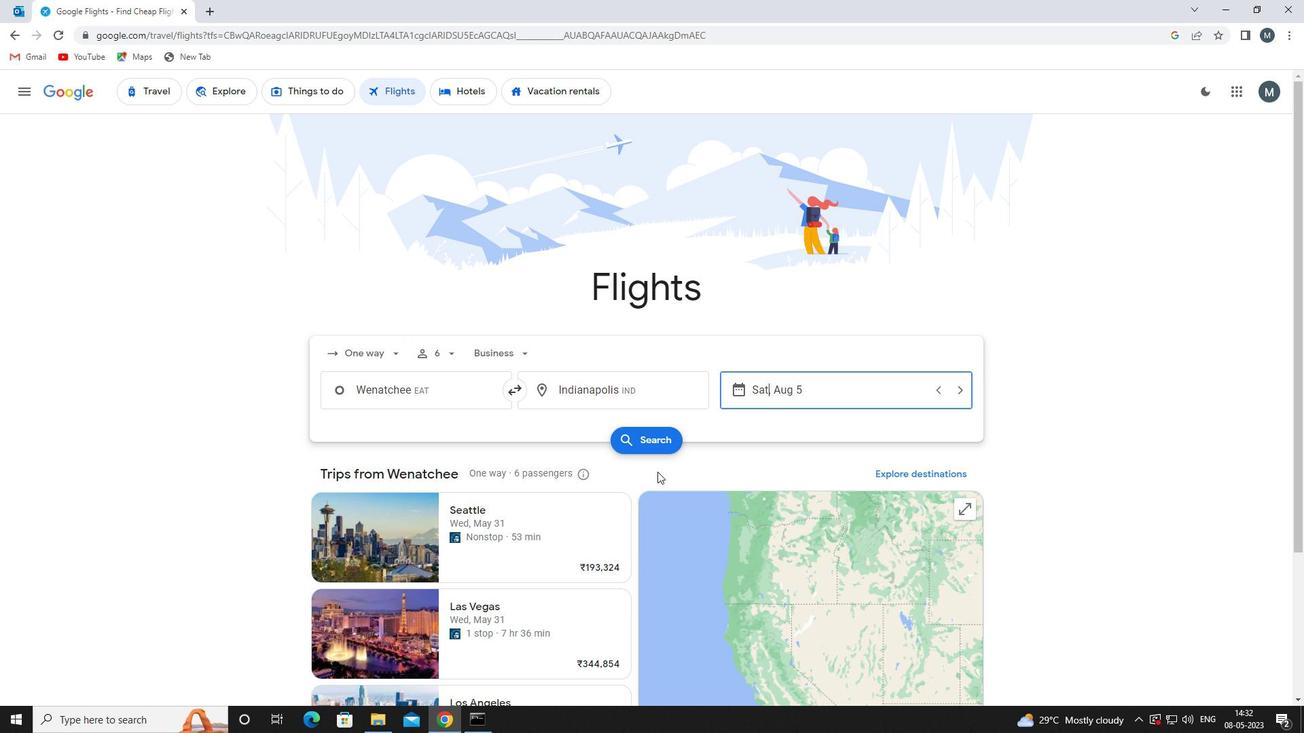 
Action: Mouse pressed left at (648, 438)
Screenshot: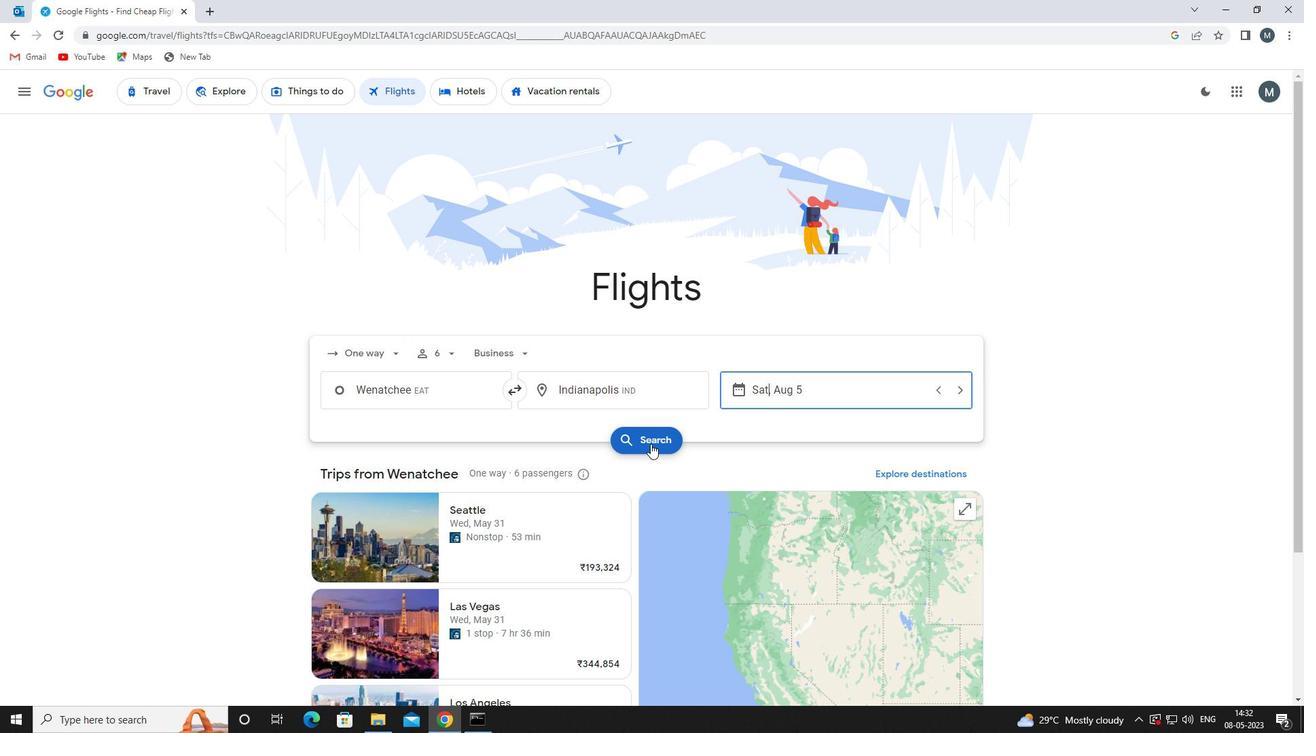 
Action: Mouse moved to (333, 214)
Screenshot: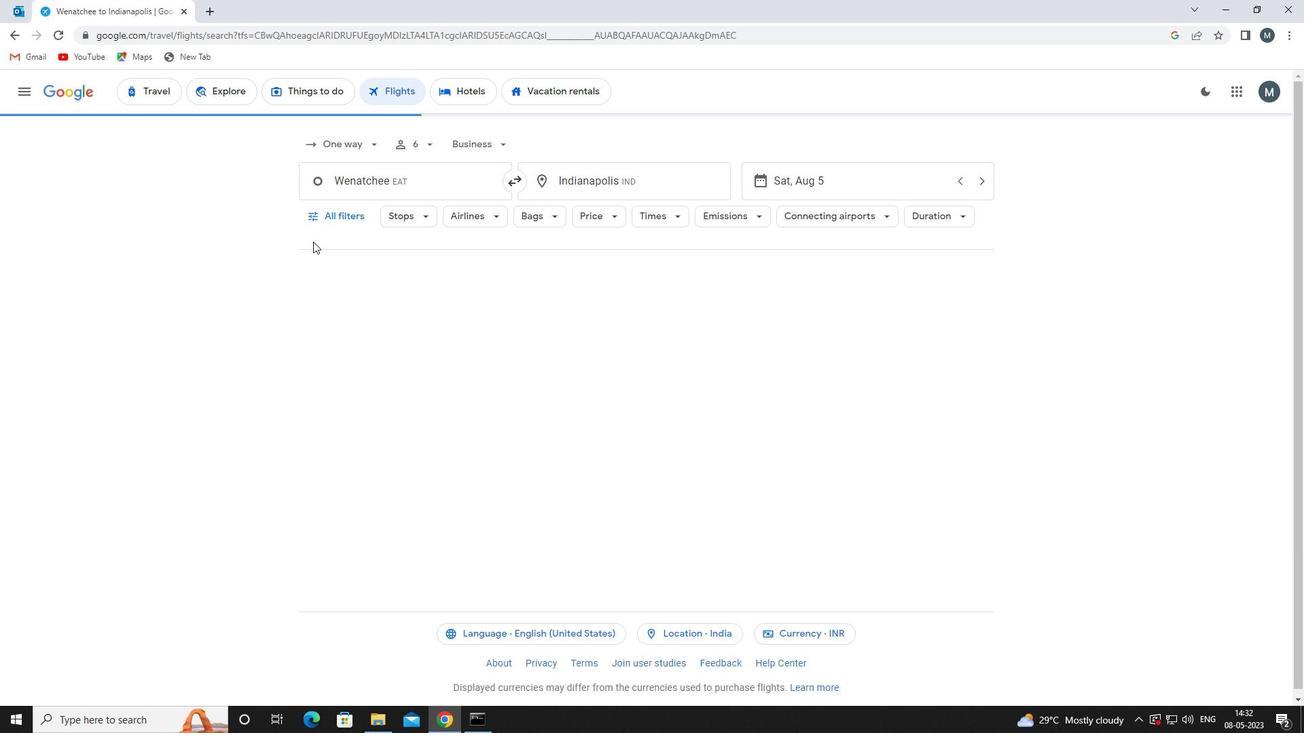 
Action: Mouse pressed left at (333, 214)
Screenshot: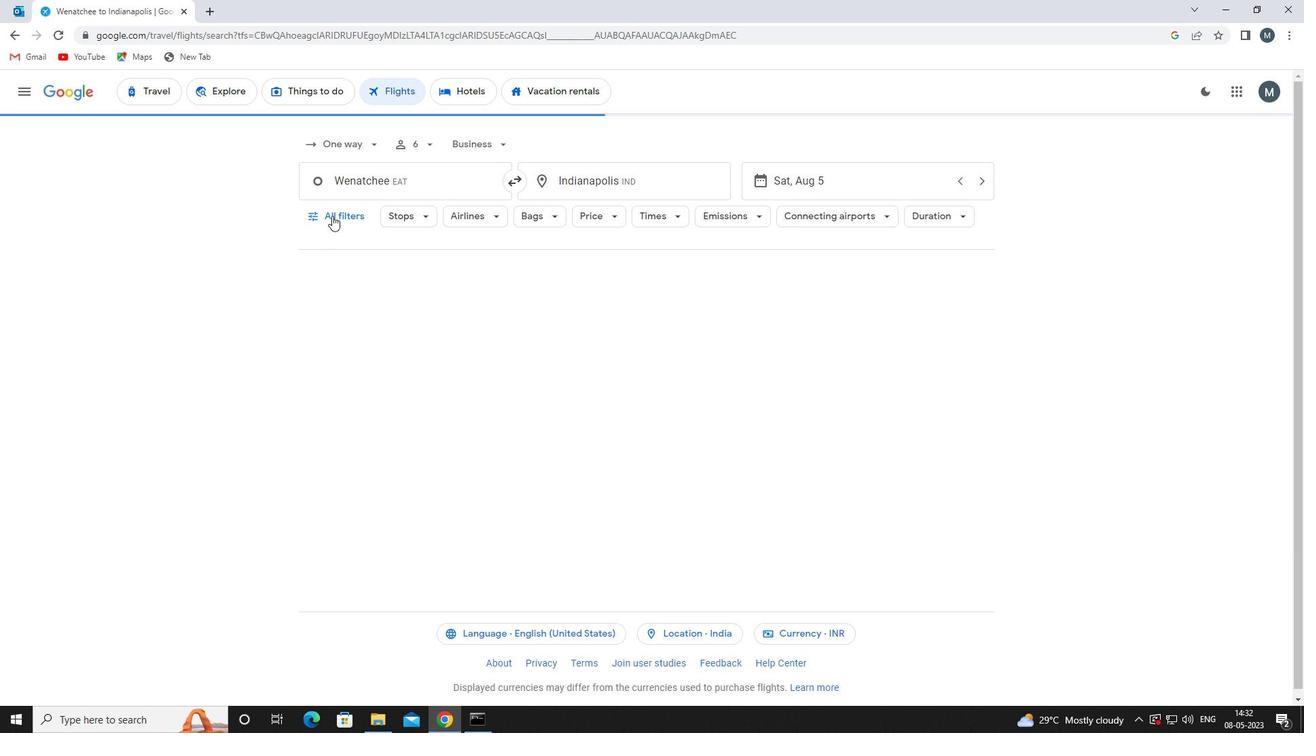 
Action: Mouse moved to (375, 361)
Screenshot: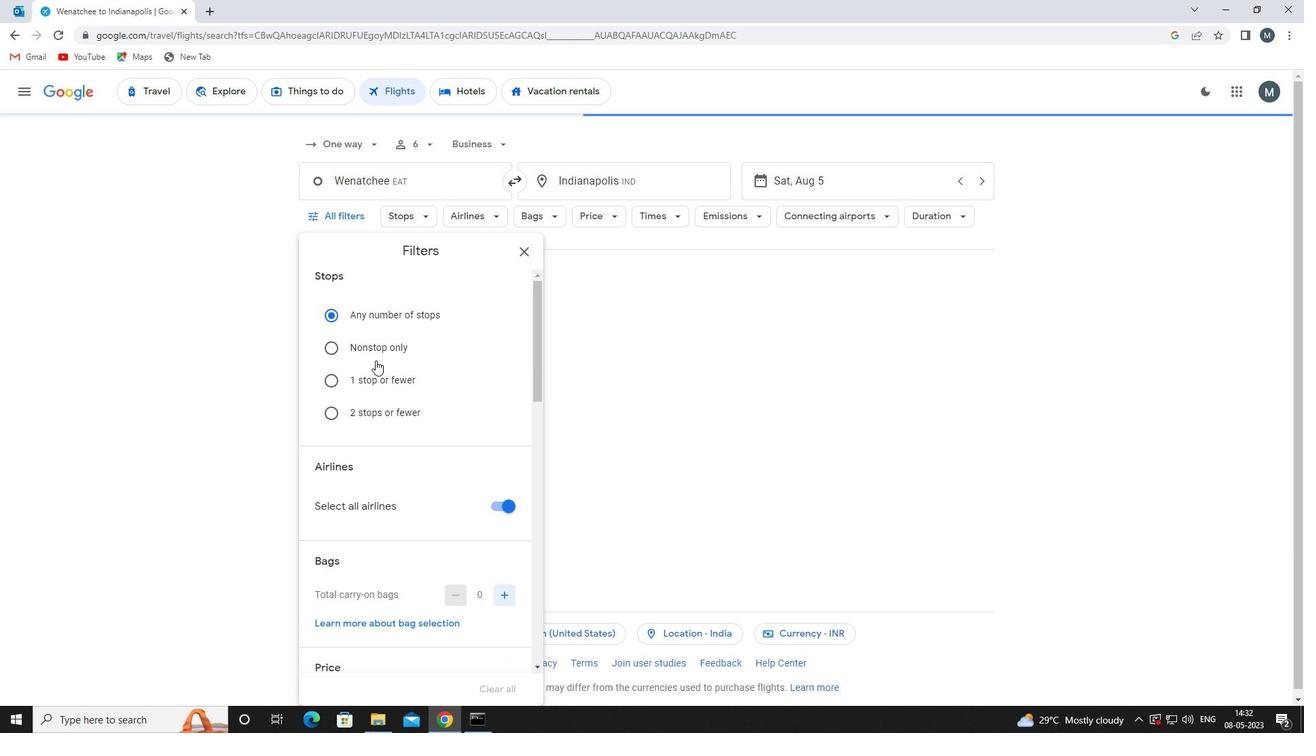 
Action: Mouse scrolled (375, 360) with delta (0, 0)
Screenshot: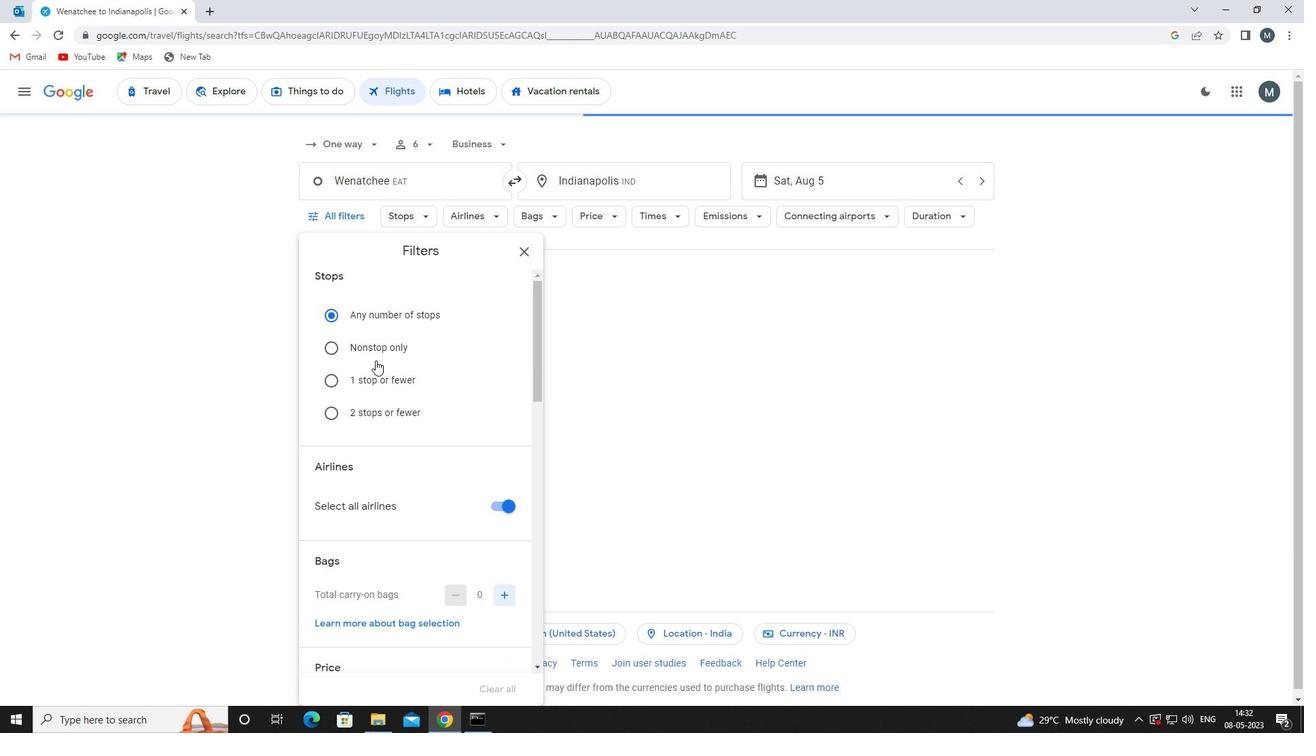 
Action: Mouse moved to (375, 362)
Screenshot: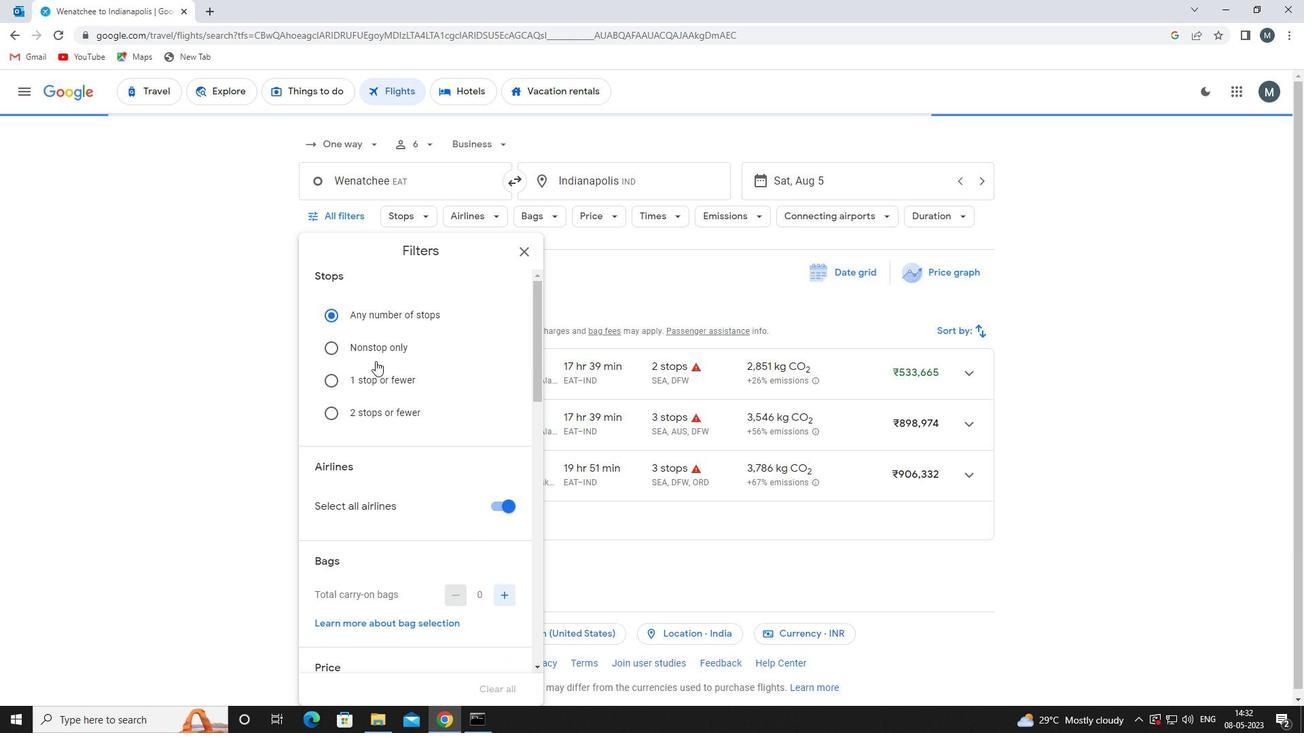 
Action: Mouse scrolled (375, 361) with delta (0, 0)
Screenshot: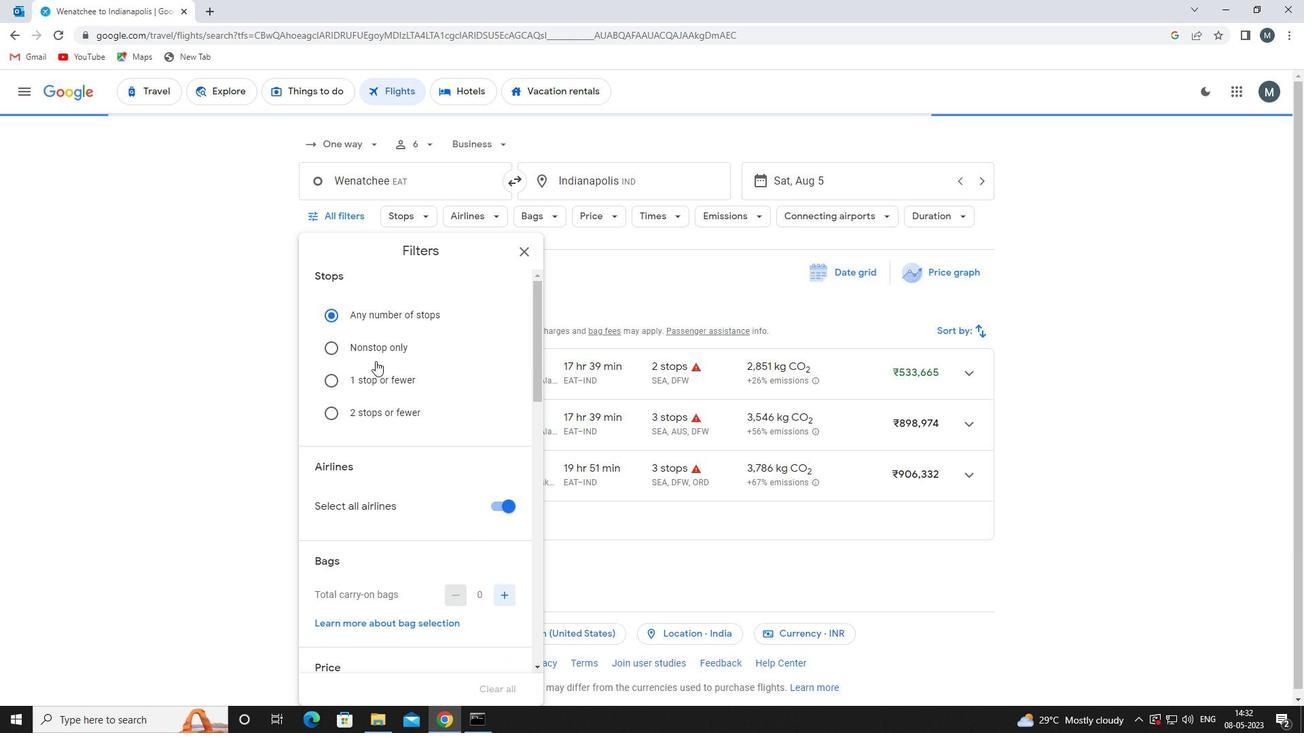 
Action: Mouse moved to (502, 368)
Screenshot: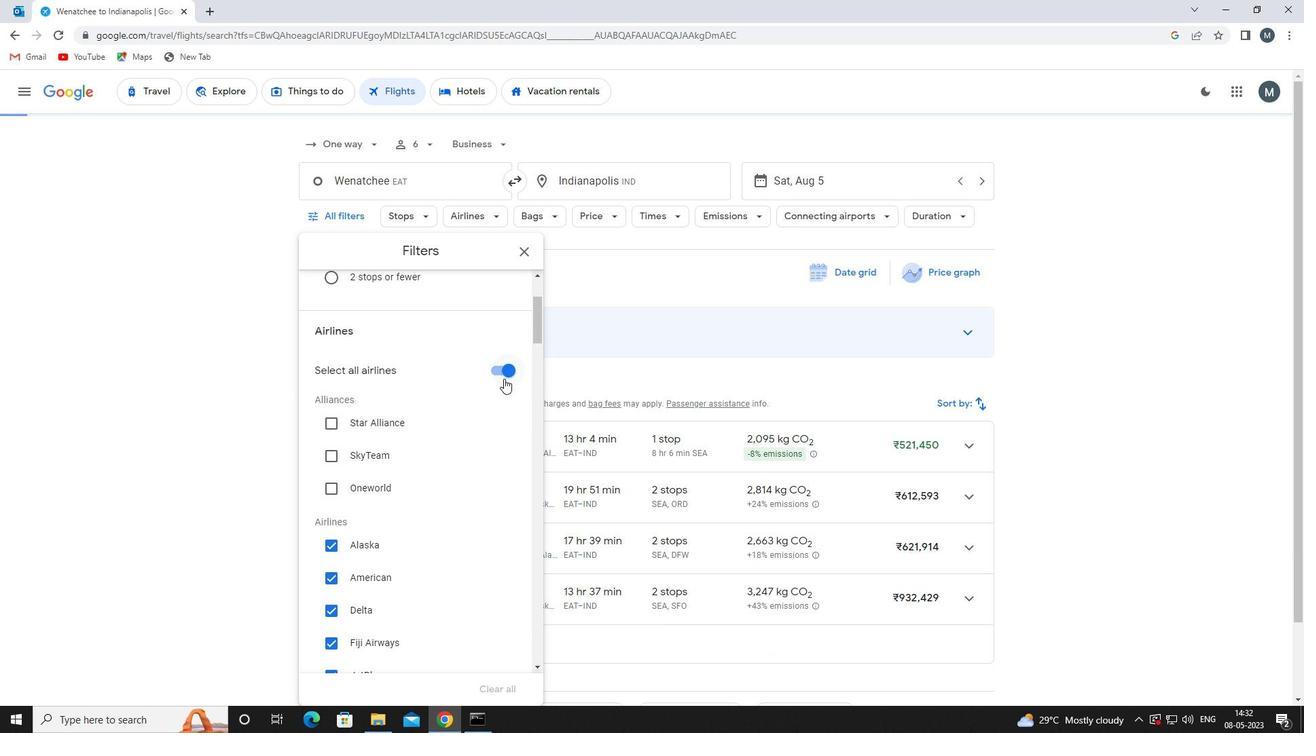 
Action: Mouse pressed left at (502, 368)
Screenshot: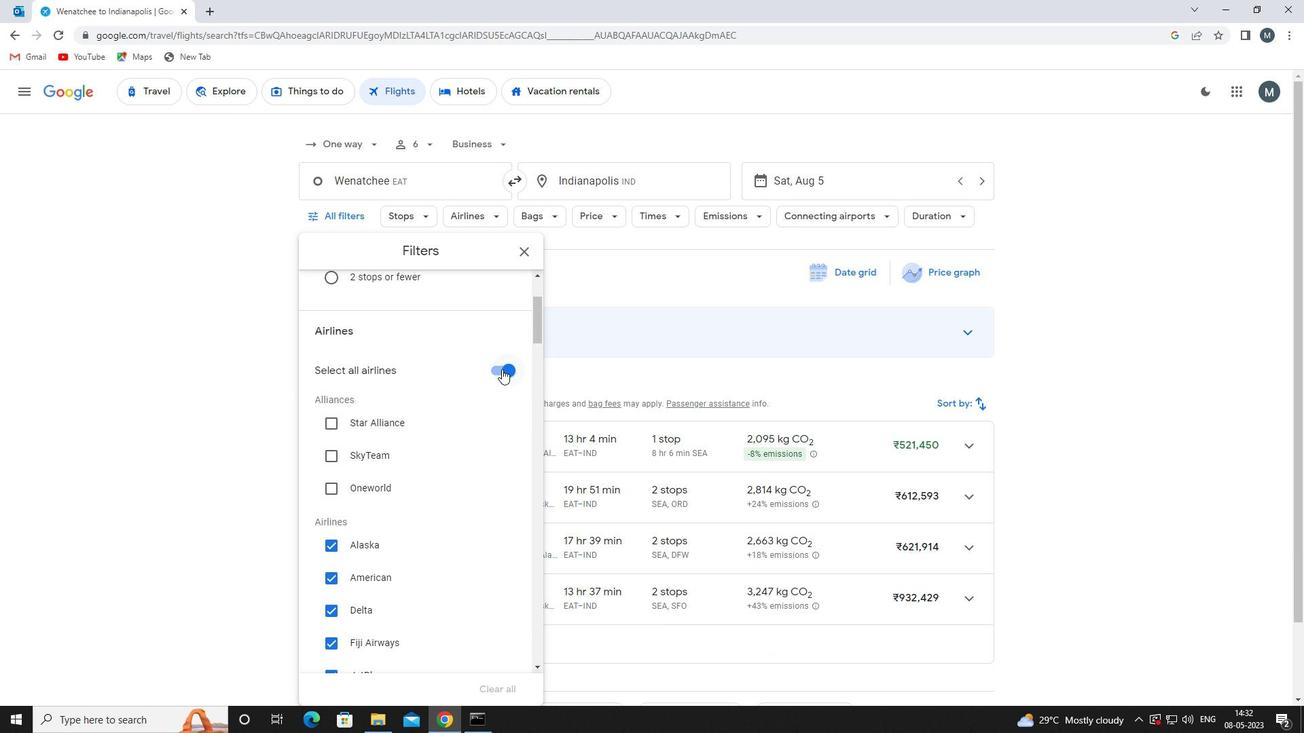 
Action: Mouse moved to (449, 440)
Screenshot: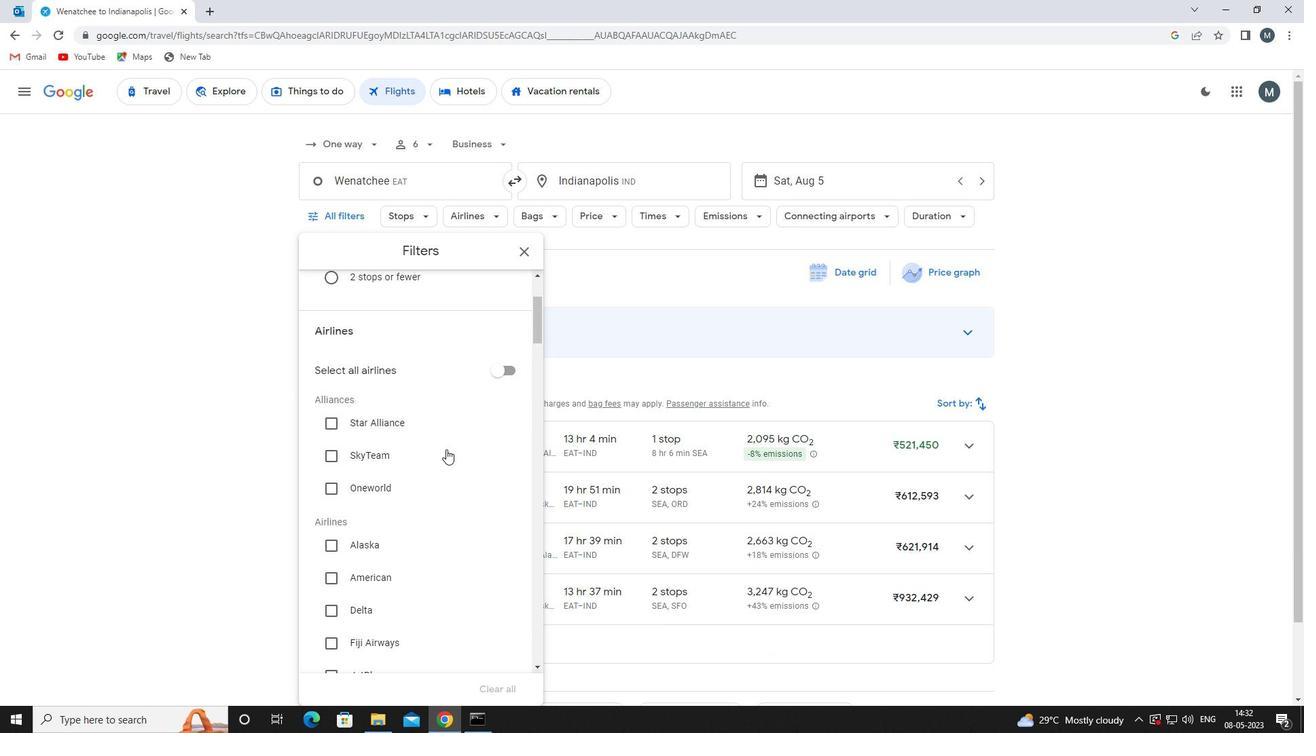 
Action: Mouse scrolled (449, 439) with delta (0, 0)
Screenshot: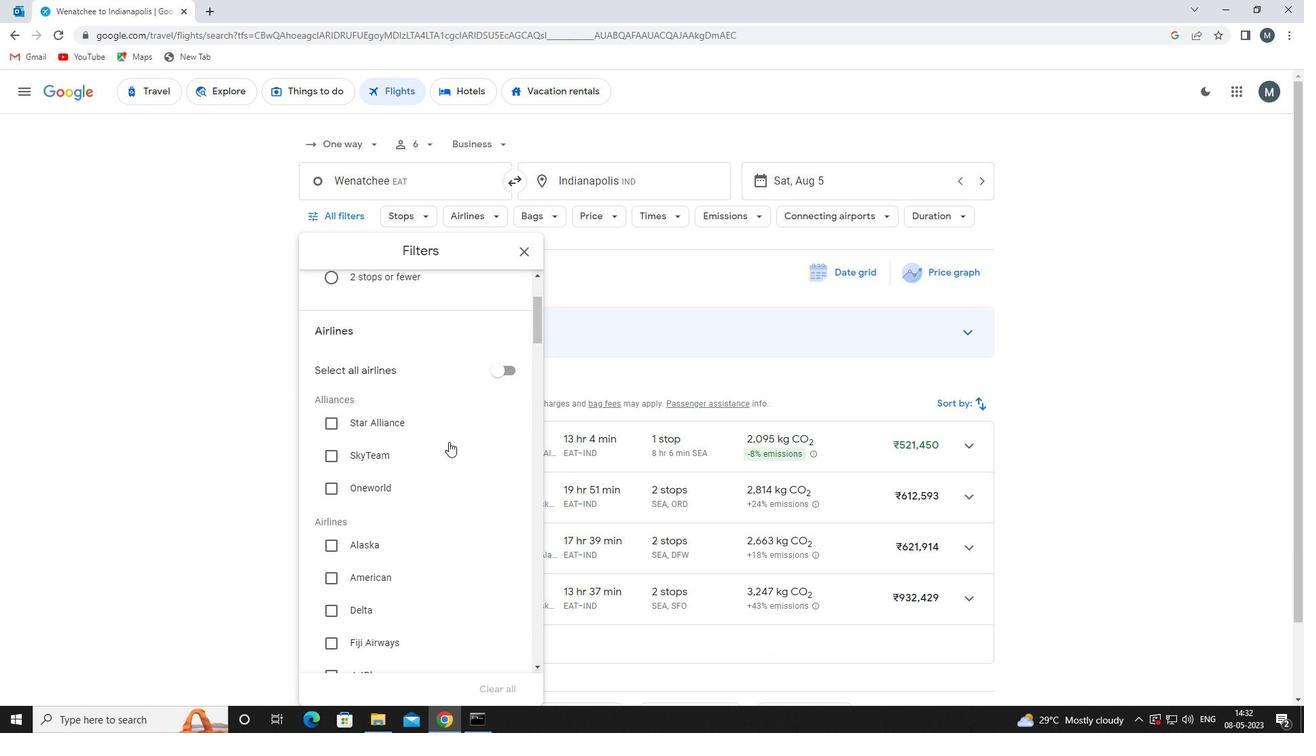 
Action: Mouse moved to (449, 429)
Screenshot: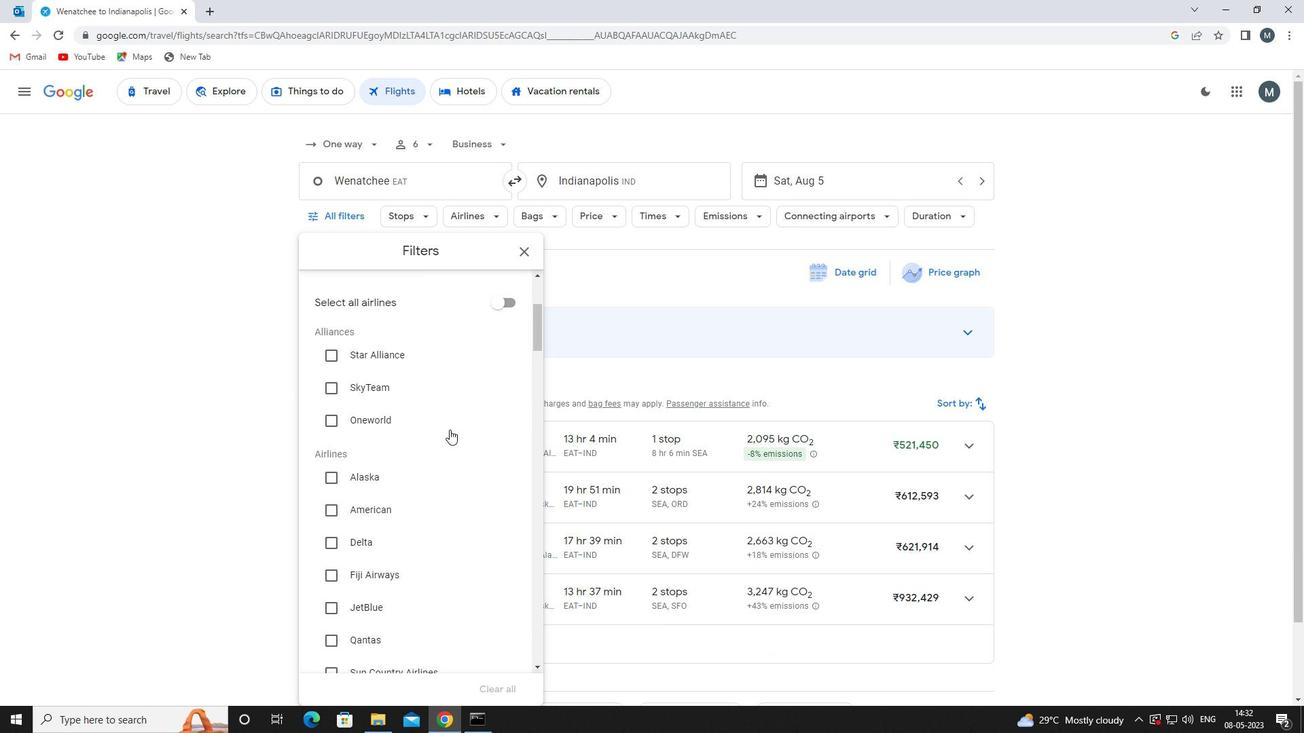 
Action: Mouse scrolled (449, 428) with delta (0, 0)
Screenshot: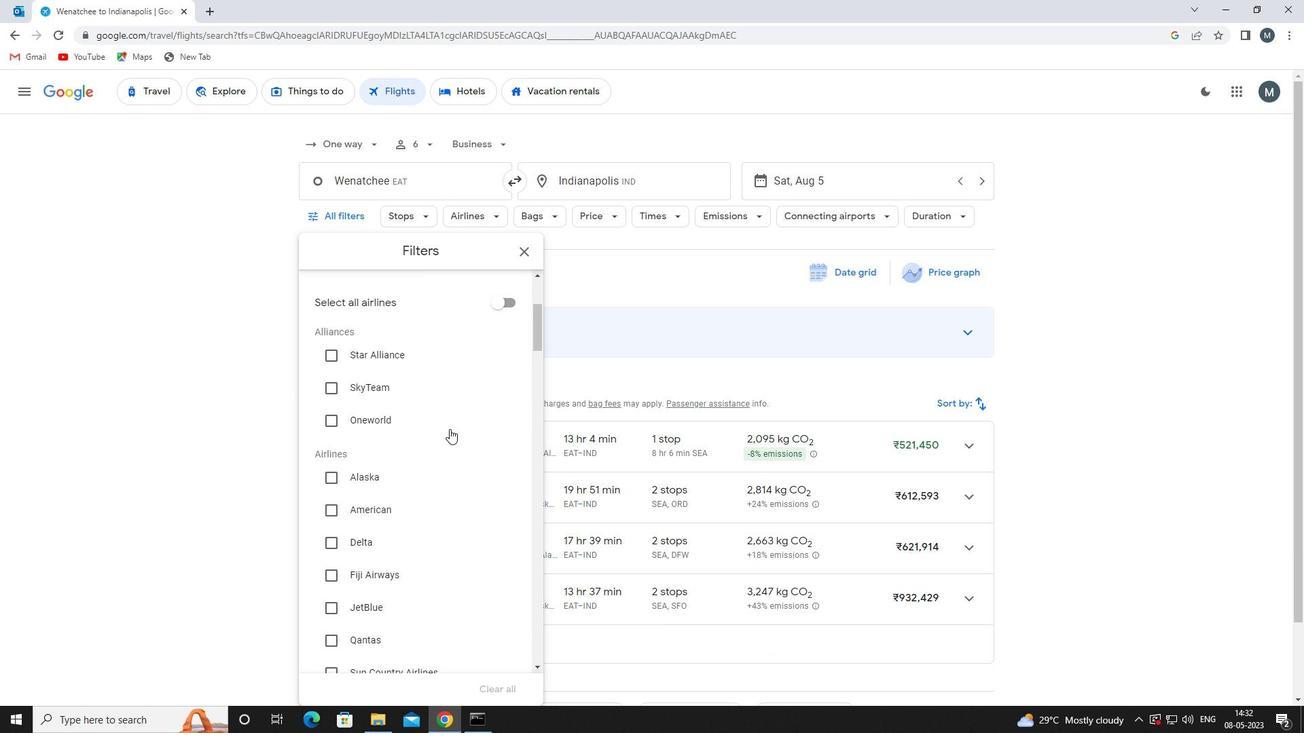 
Action: Mouse moved to (449, 428)
Screenshot: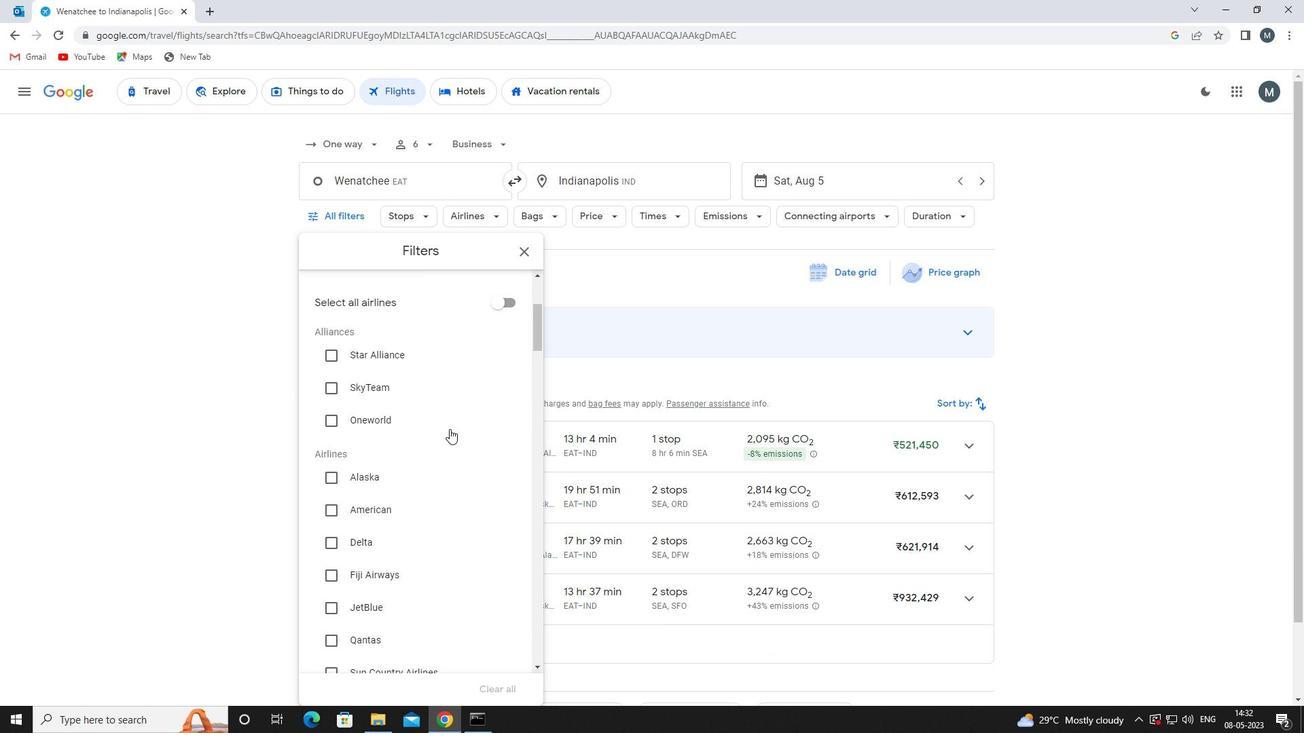 
Action: Mouse scrolled (449, 428) with delta (0, 0)
Screenshot: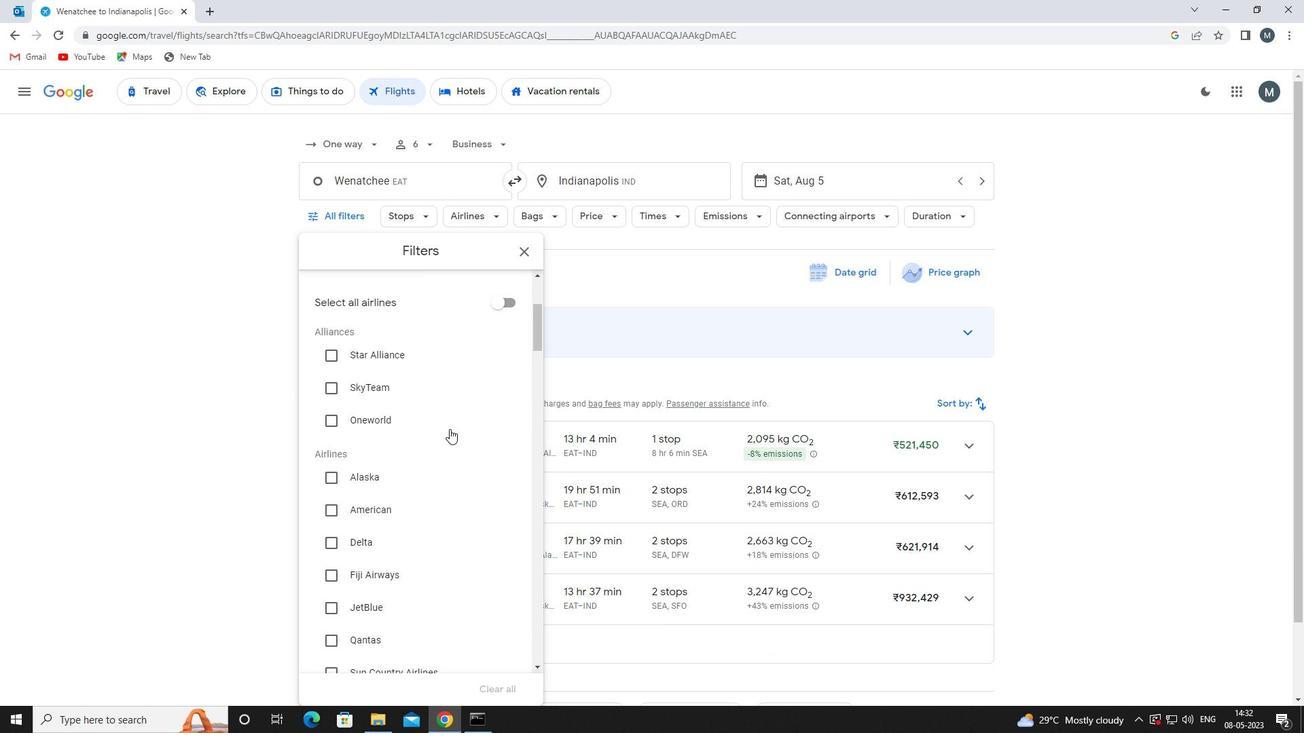 
Action: Mouse moved to (381, 536)
Screenshot: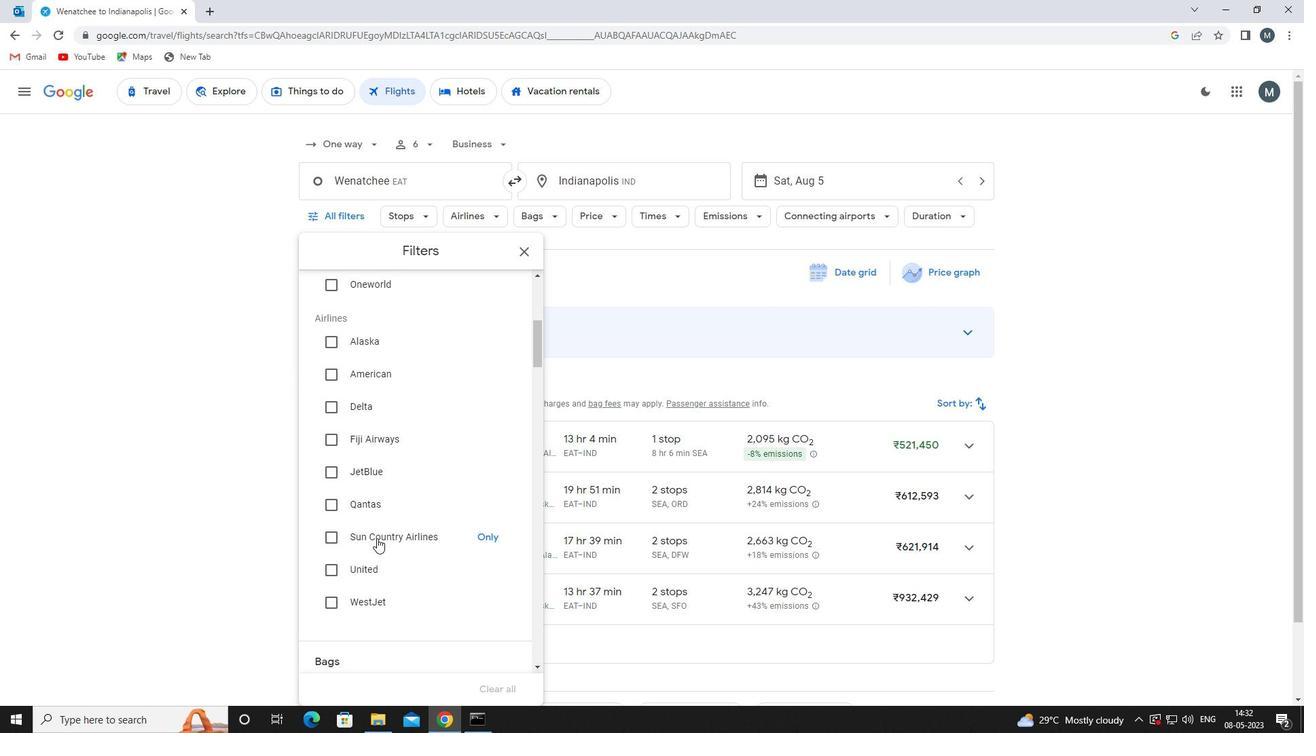 
Action: Mouse scrolled (381, 536) with delta (0, 0)
Screenshot: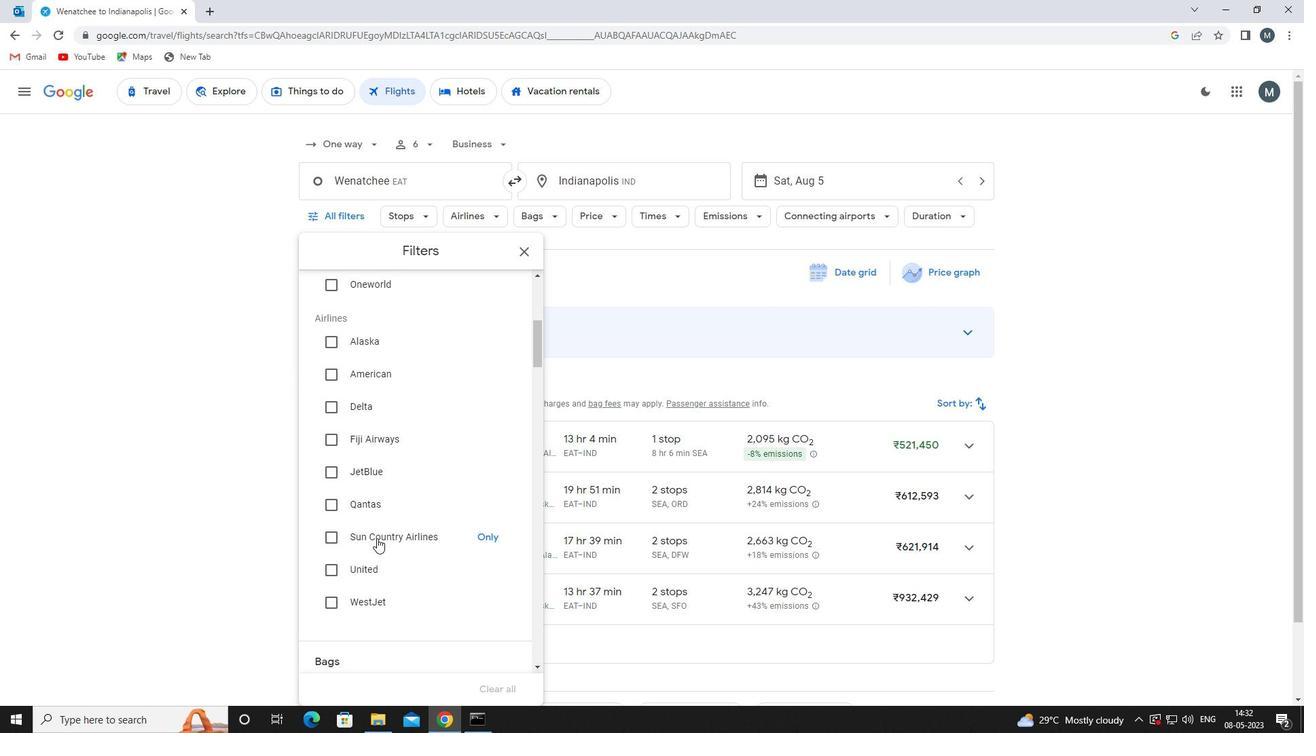 
Action: Mouse moved to (399, 526)
Screenshot: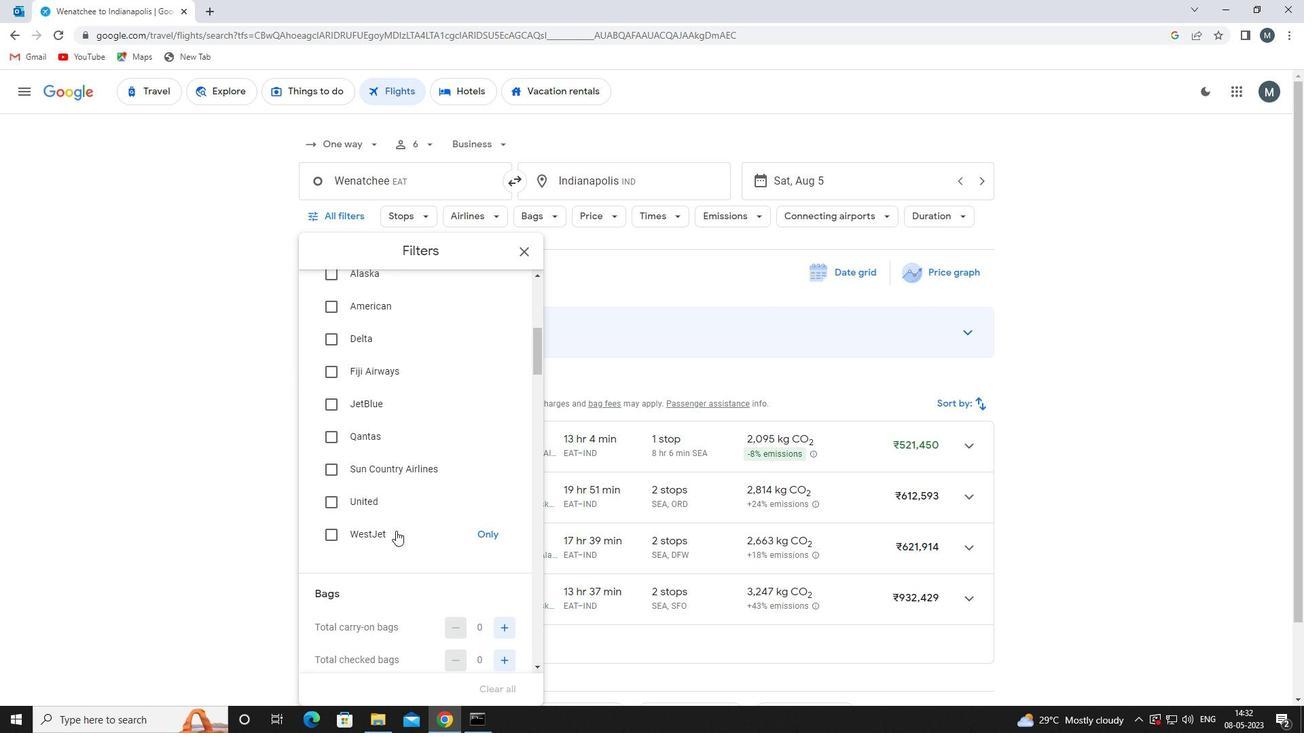 
Action: Mouse scrolled (399, 525) with delta (0, 0)
Screenshot: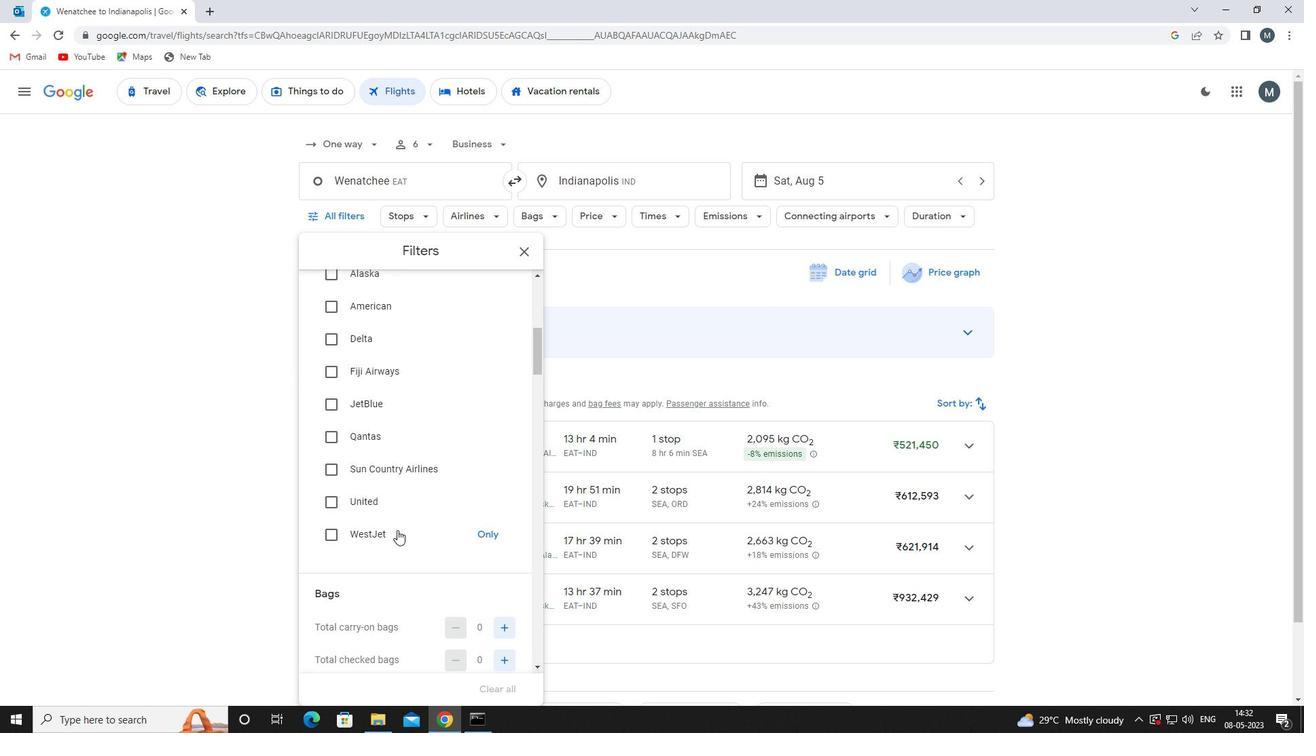 
Action: Mouse scrolled (399, 525) with delta (0, 0)
Screenshot: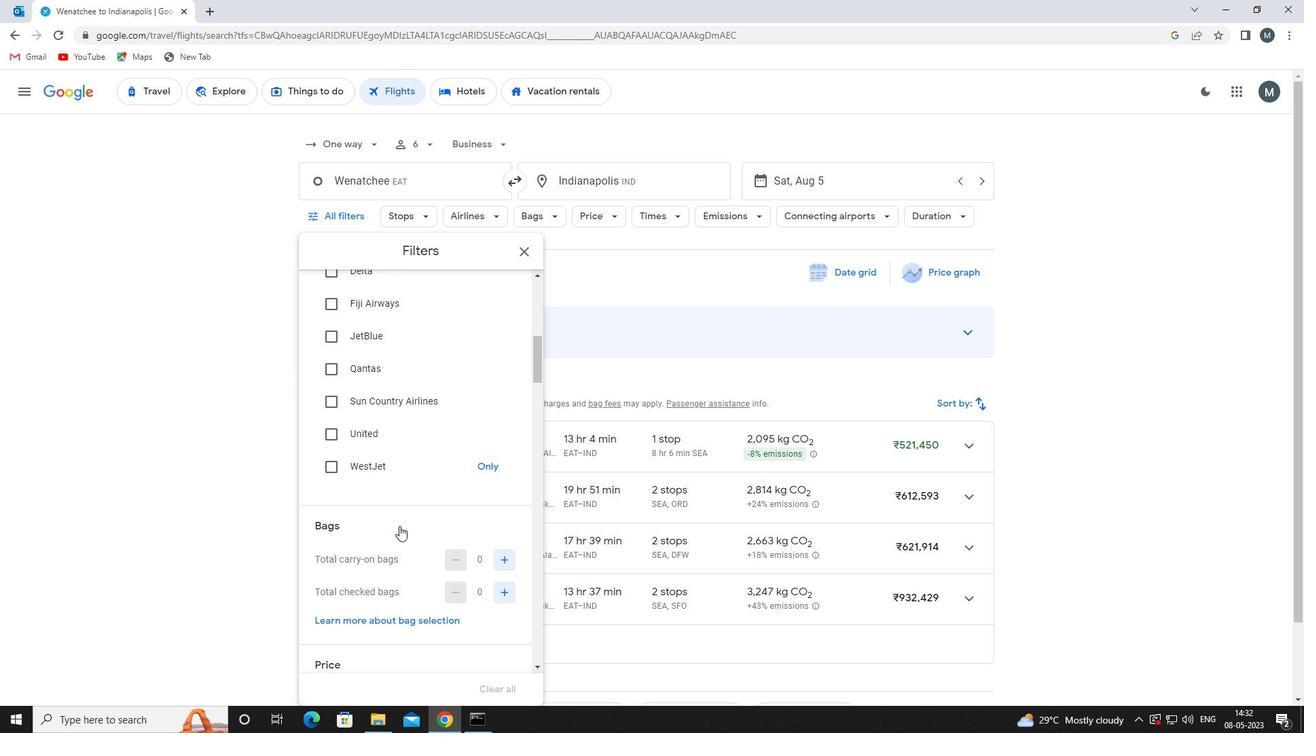 
Action: Mouse moved to (501, 519)
Screenshot: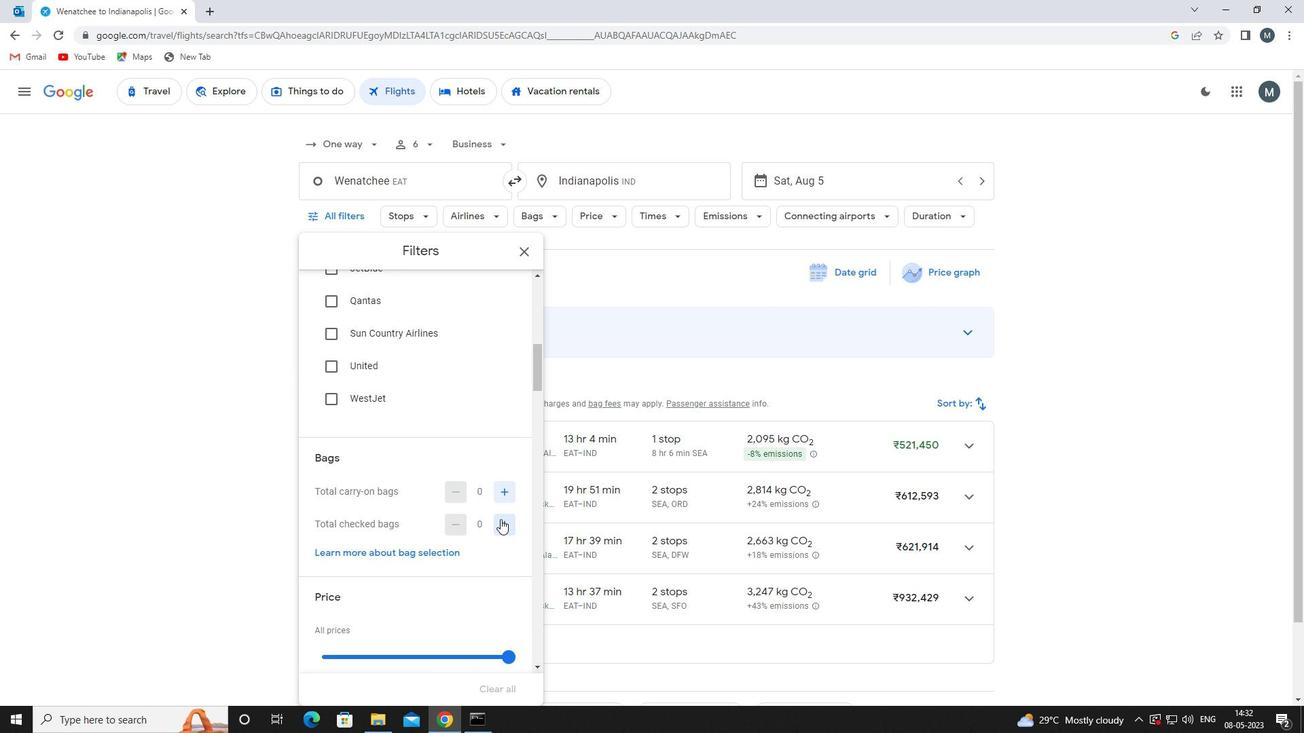 
Action: Mouse pressed left at (501, 519)
Screenshot: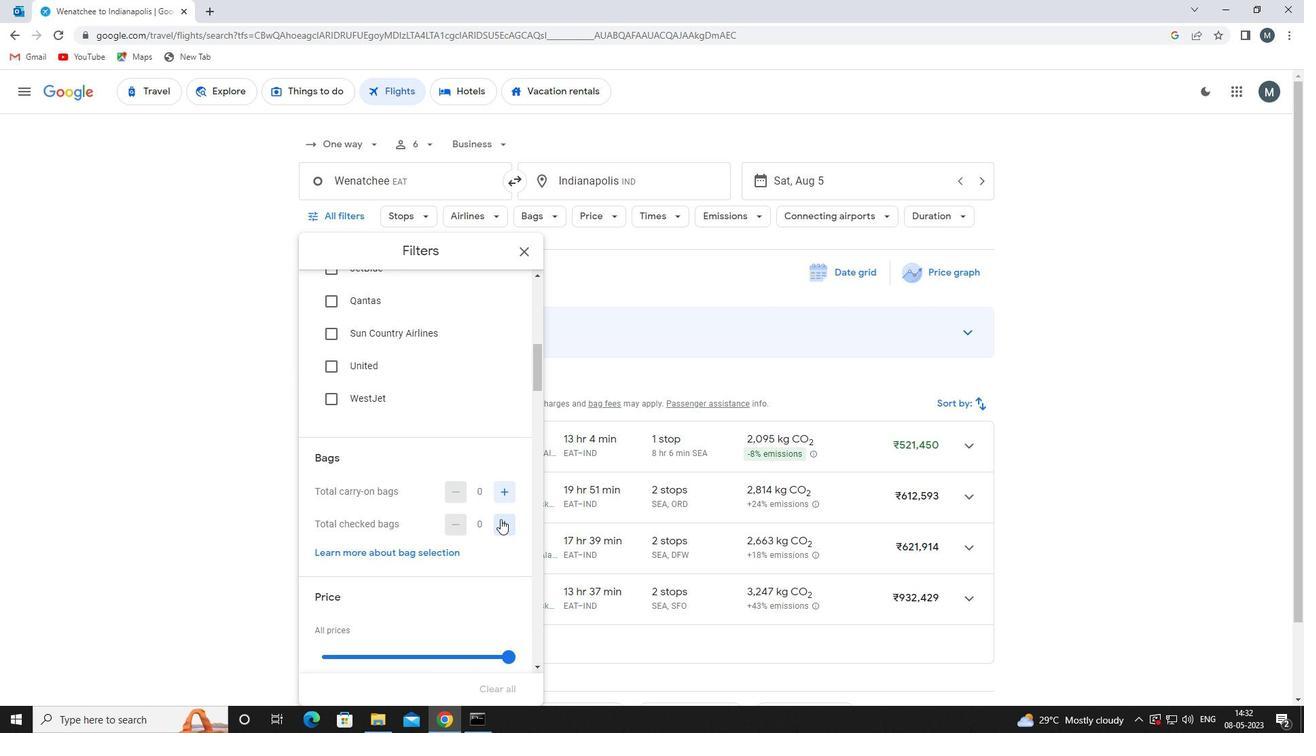 
Action: Mouse moved to (449, 519)
Screenshot: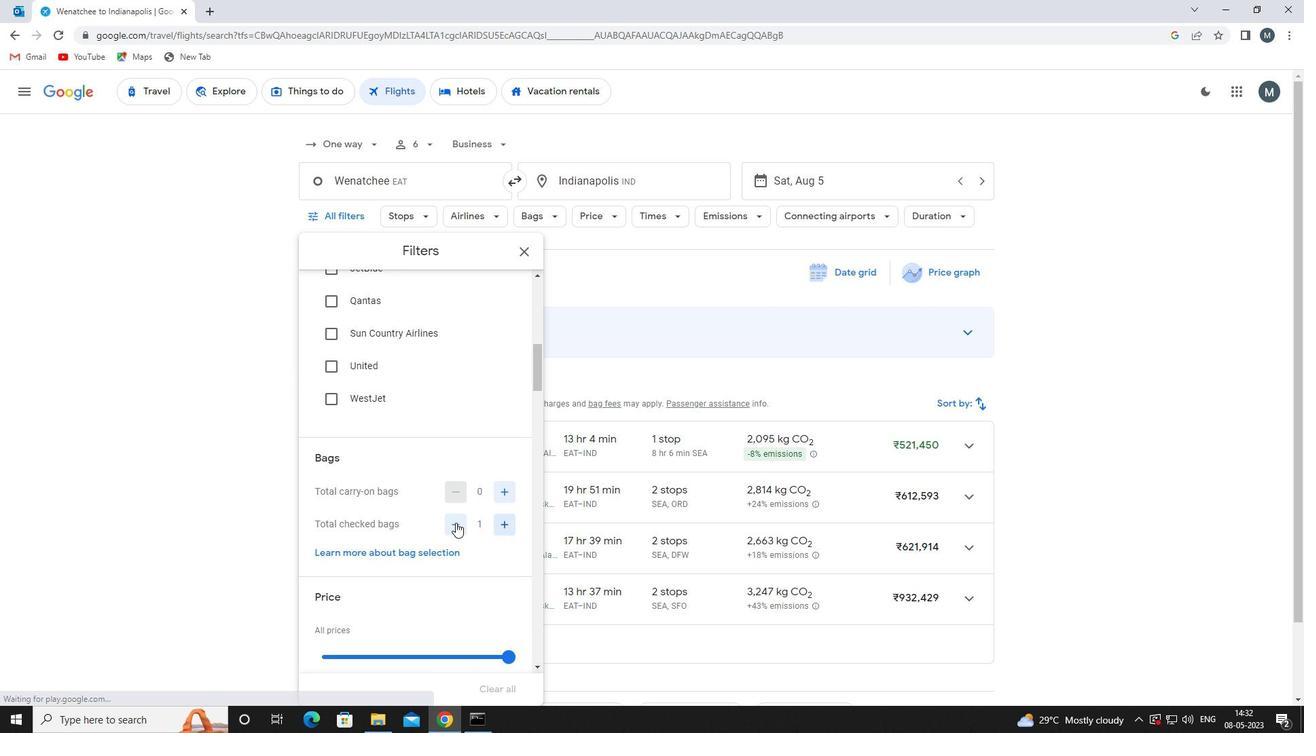 
Action: Mouse scrolled (449, 519) with delta (0, 0)
Screenshot: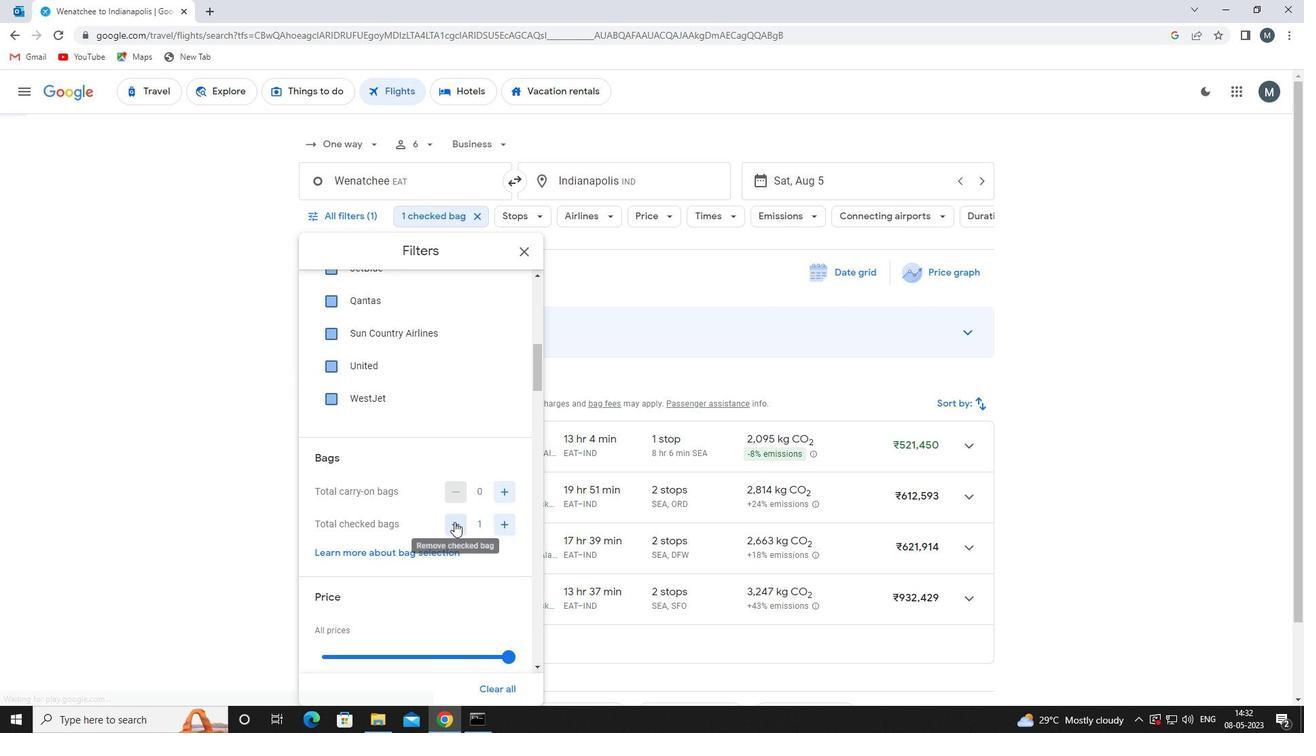 
Action: Mouse scrolled (449, 519) with delta (0, 0)
Screenshot: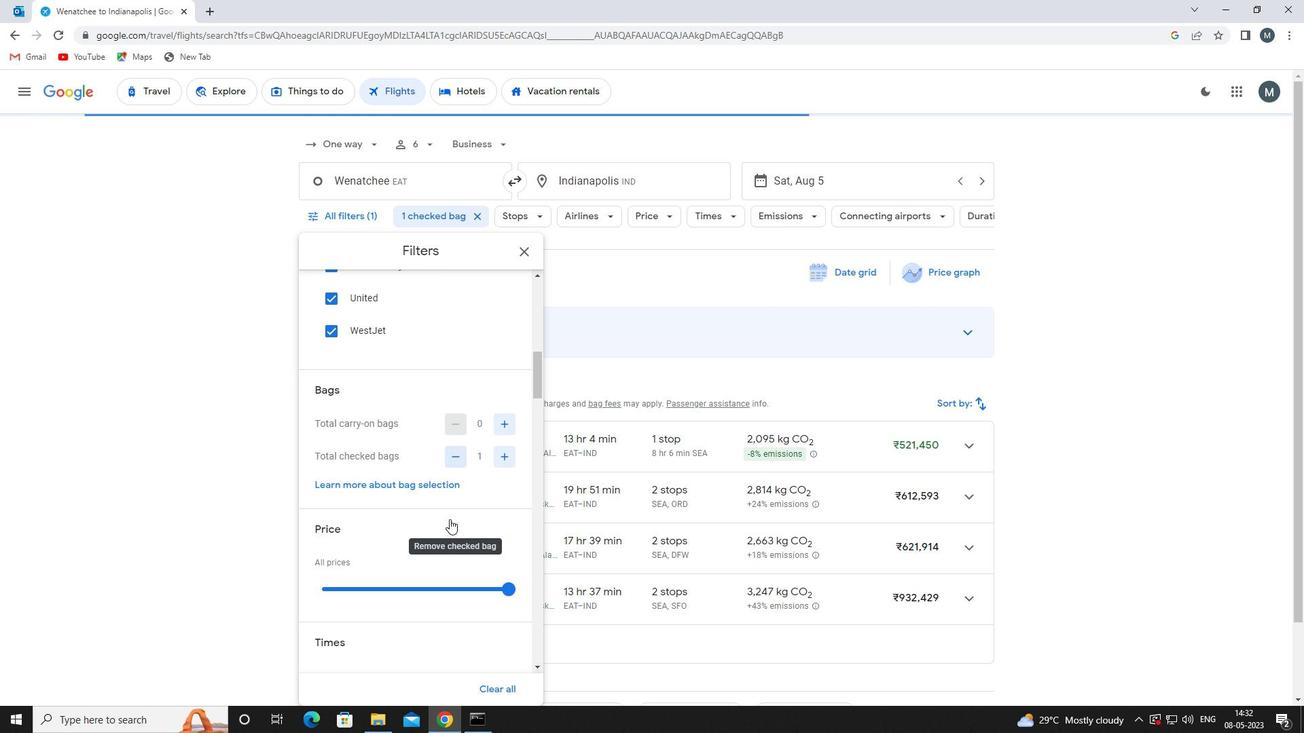 
Action: Mouse moved to (413, 520)
Screenshot: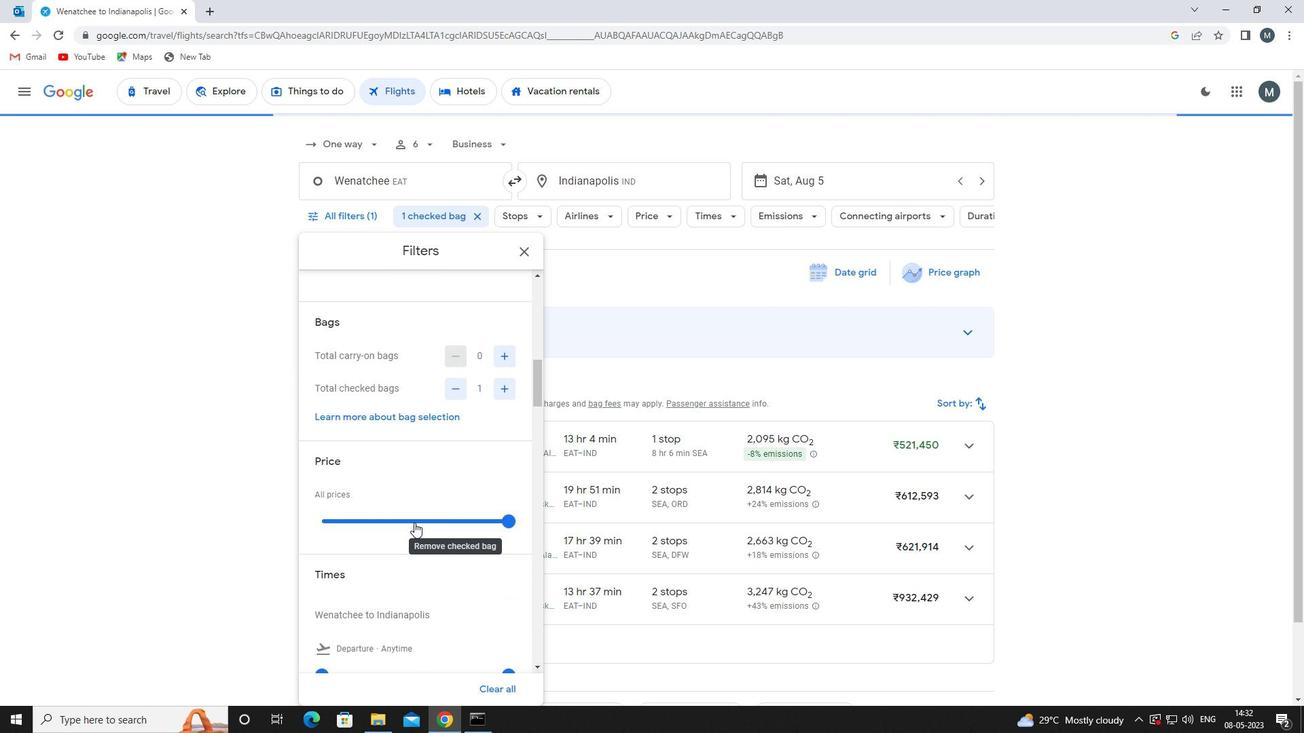 
Action: Mouse pressed left at (413, 520)
Screenshot: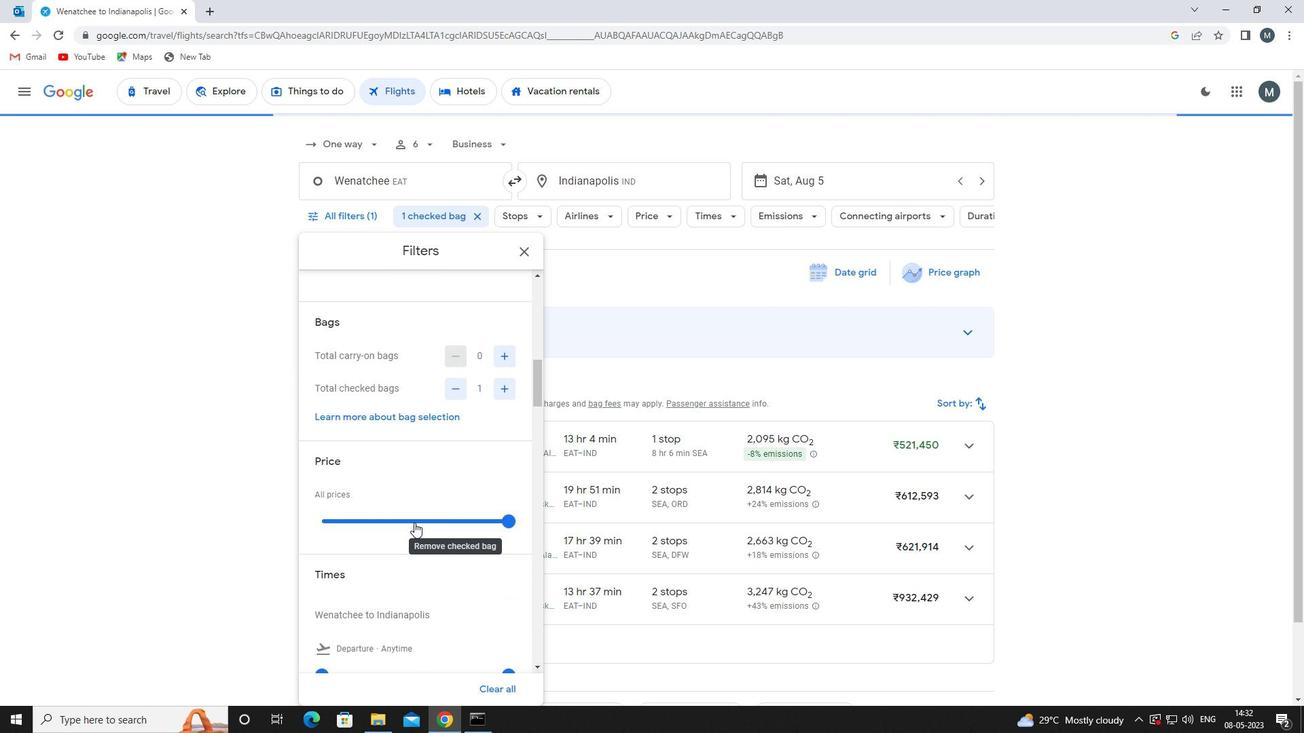 
Action: Mouse pressed left at (413, 520)
Screenshot: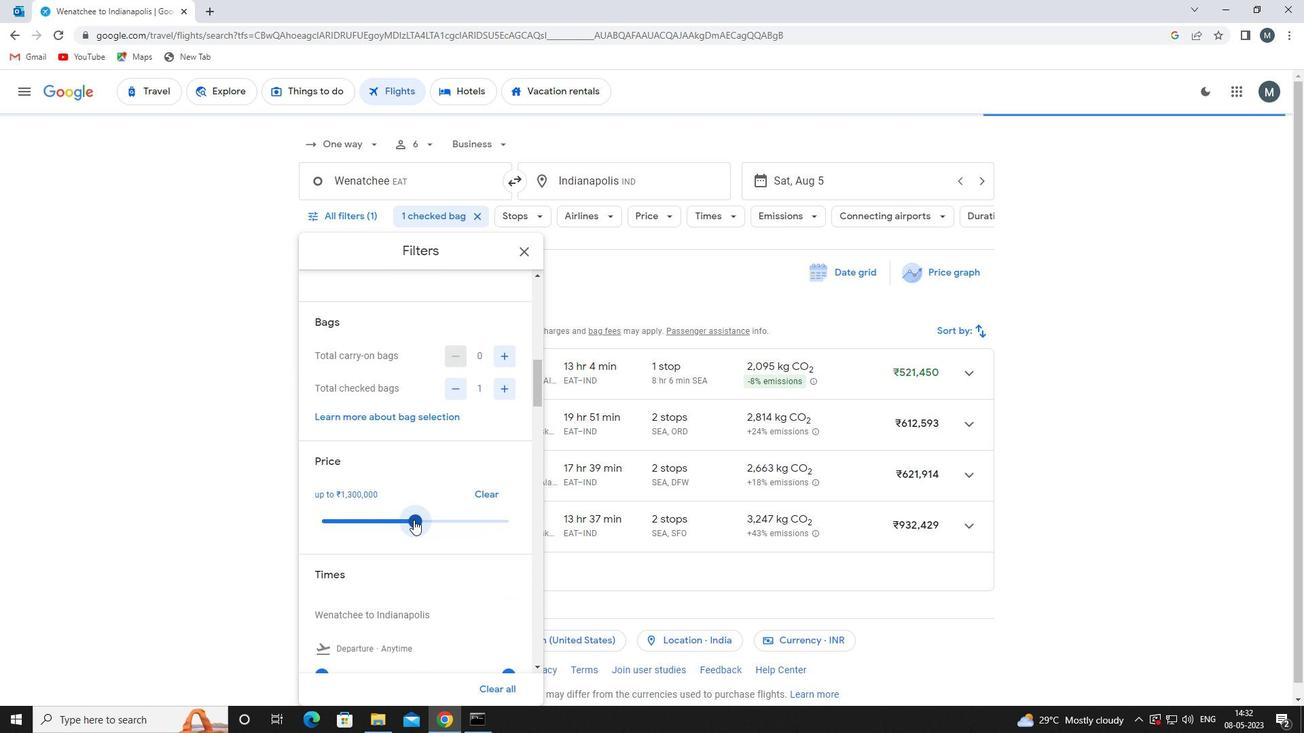 
Action: Mouse moved to (417, 489)
Screenshot: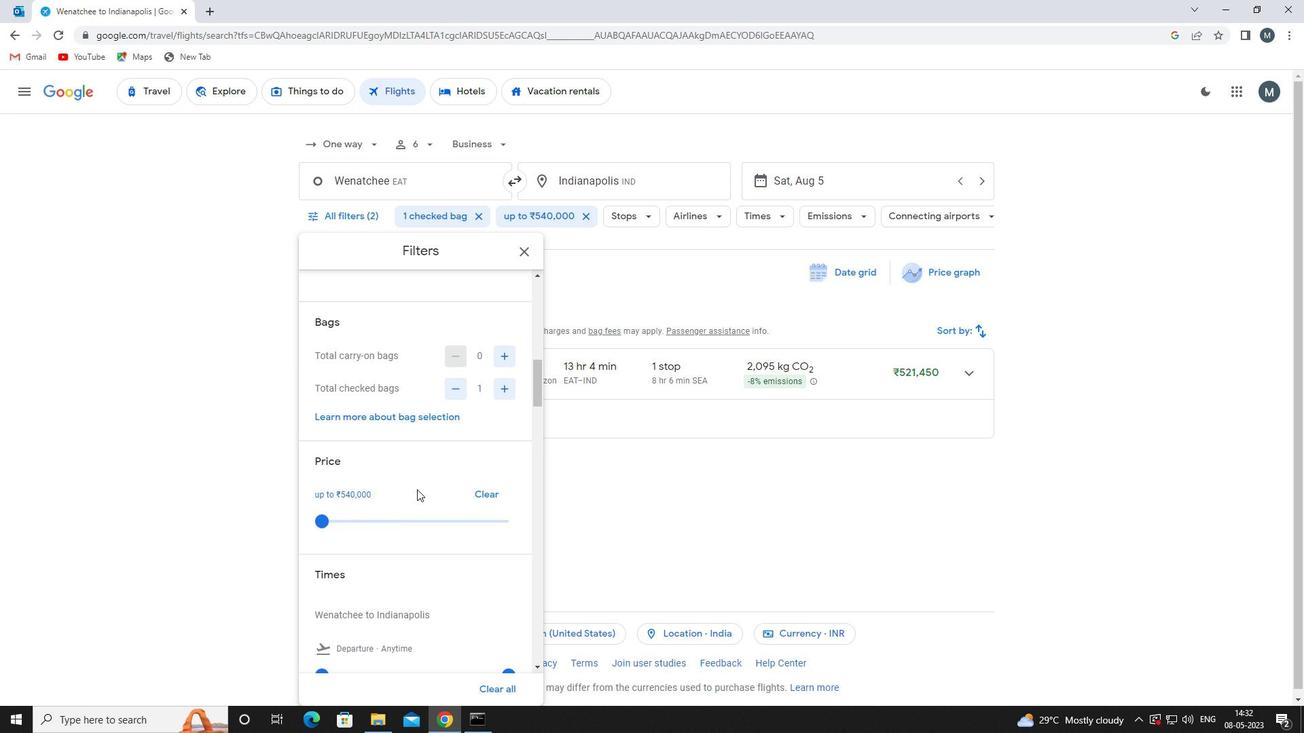 
Action: Mouse scrolled (417, 489) with delta (0, 0)
Screenshot: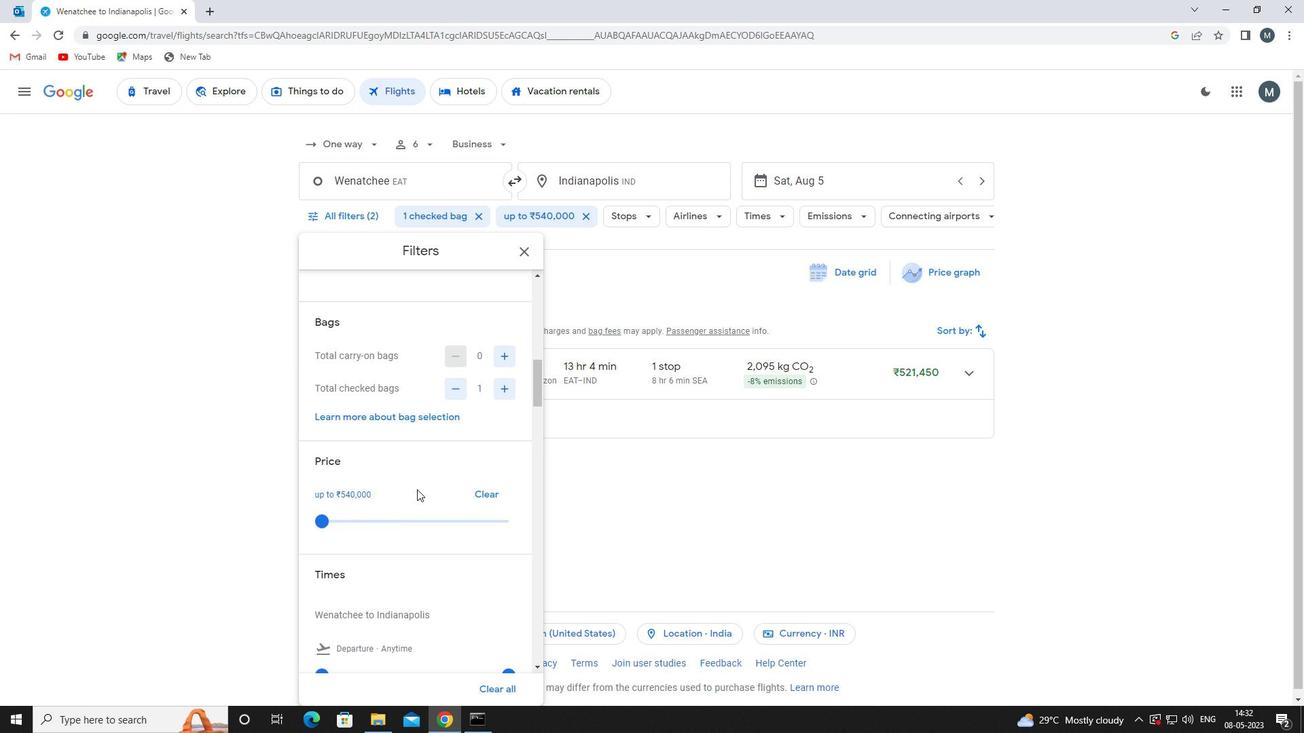 
Action: Mouse scrolled (417, 489) with delta (0, 0)
Screenshot: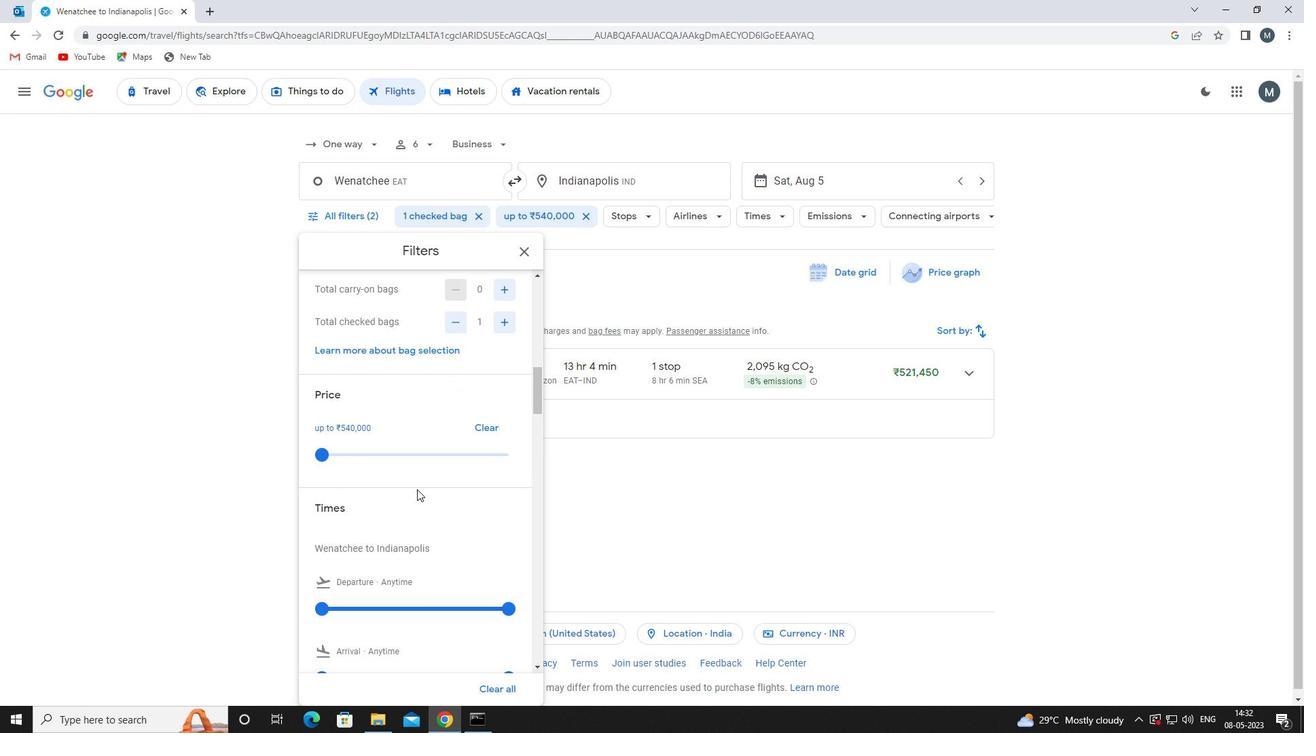 
Action: Mouse moved to (400, 498)
Screenshot: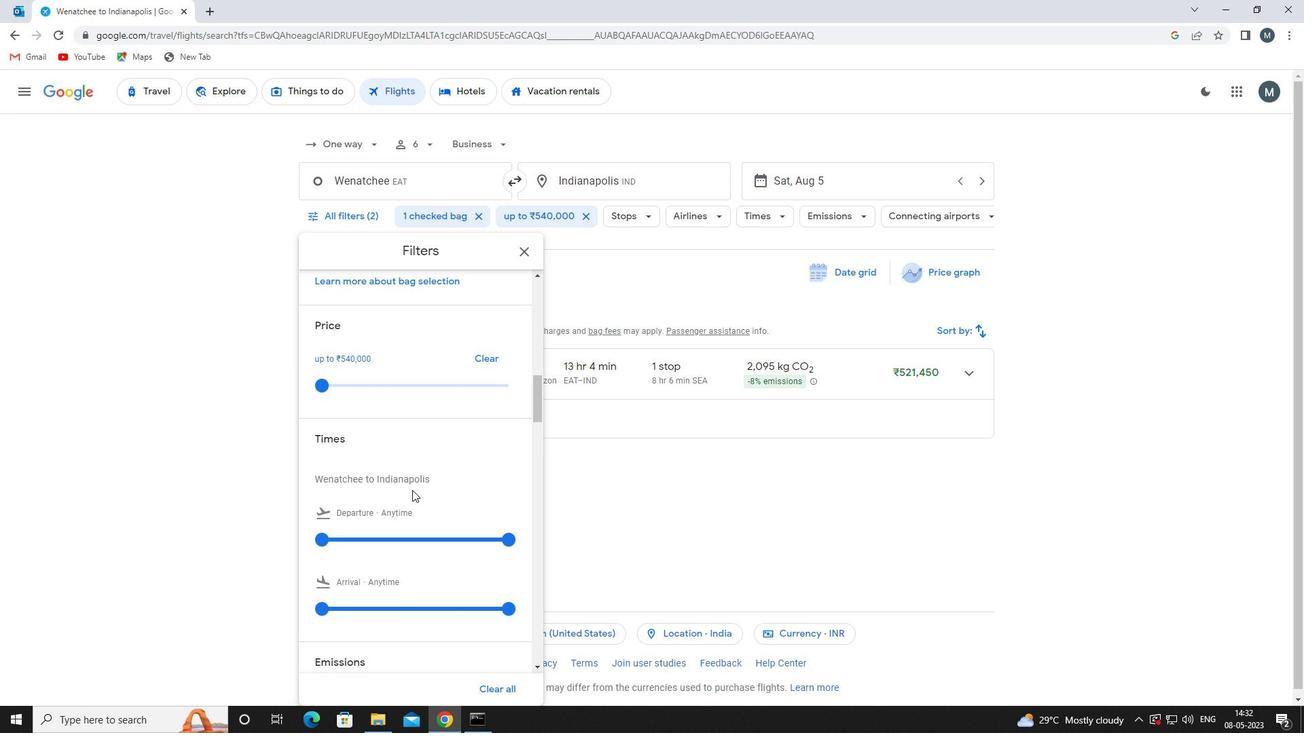 
Action: Mouse scrolled (400, 498) with delta (0, 0)
Screenshot: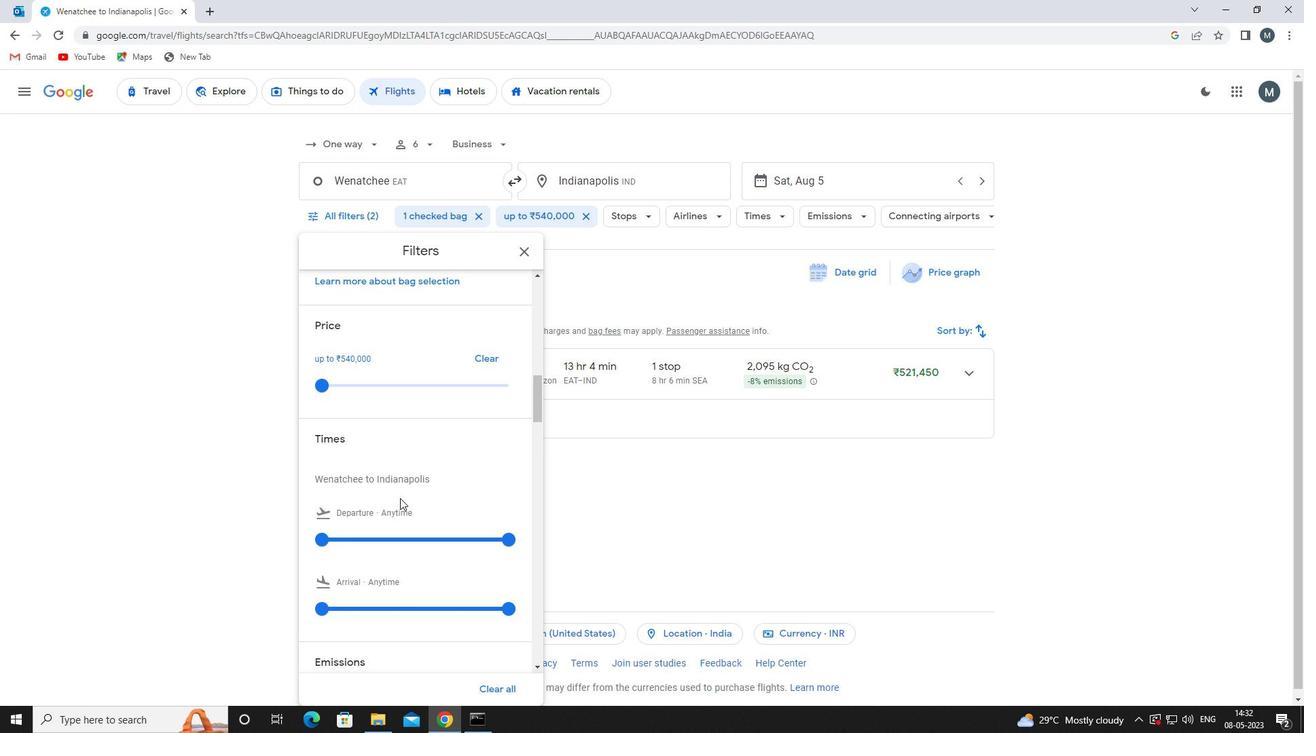 
Action: Mouse moved to (326, 474)
Screenshot: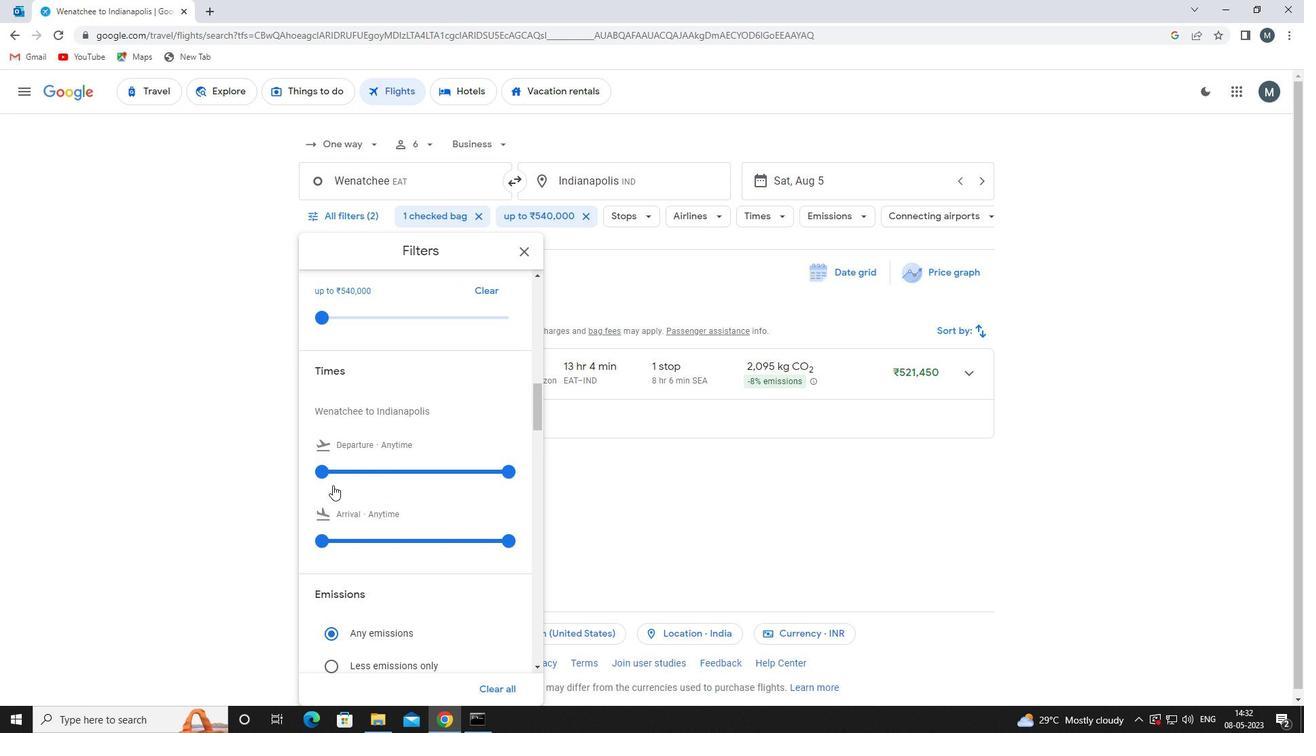 
Action: Mouse pressed left at (326, 474)
Screenshot: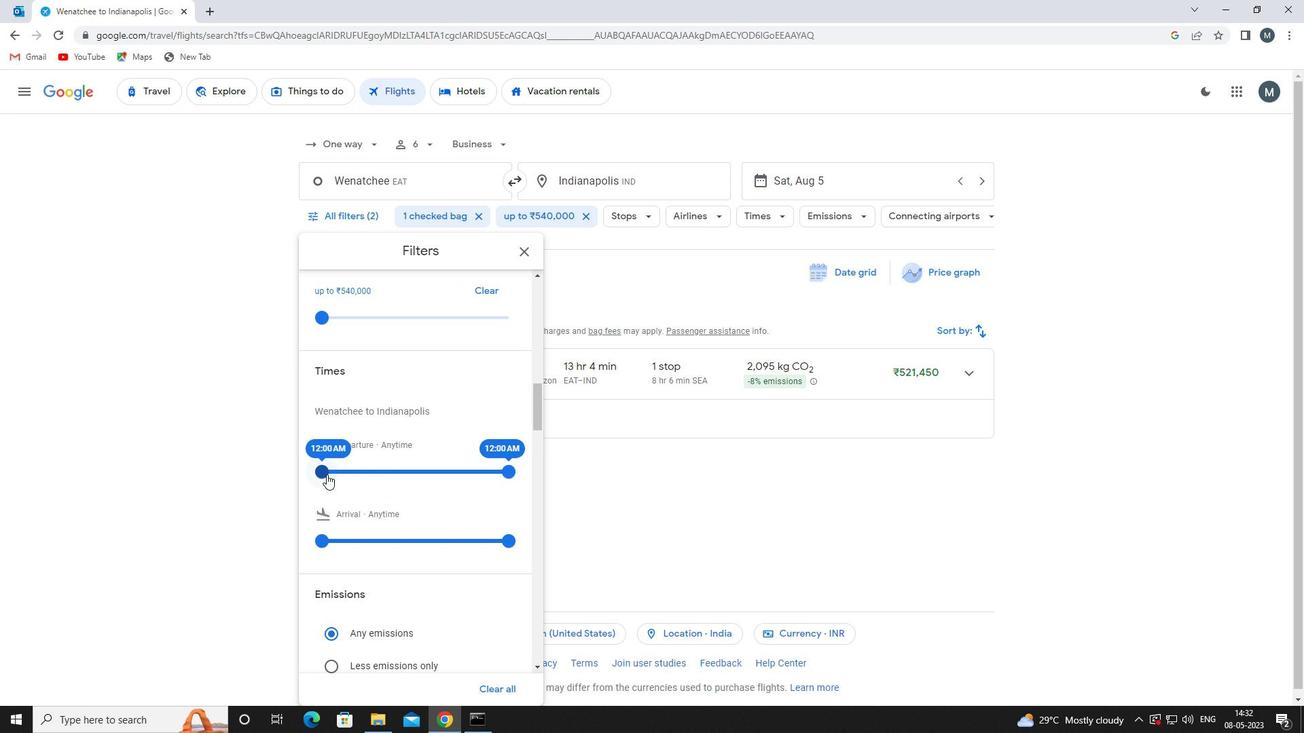 
Action: Mouse moved to (494, 471)
Screenshot: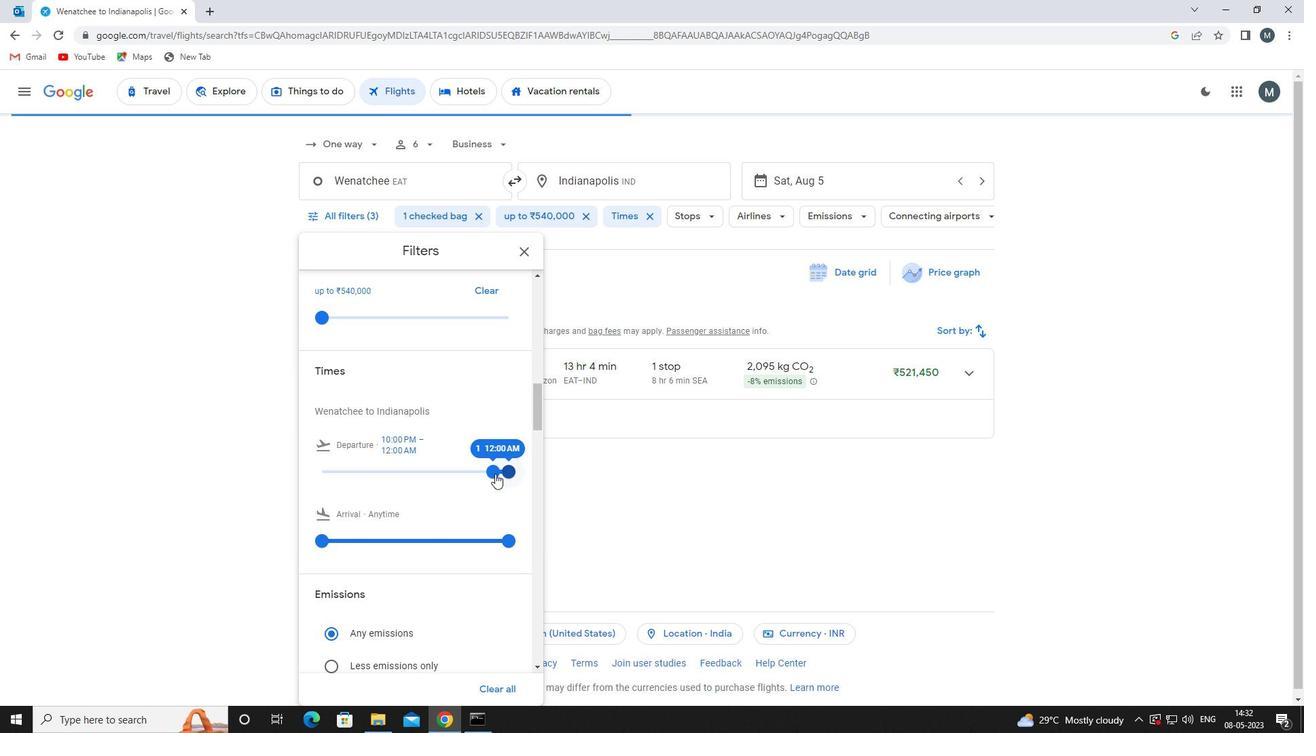
Action: Mouse pressed left at (494, 471)
Screenshot: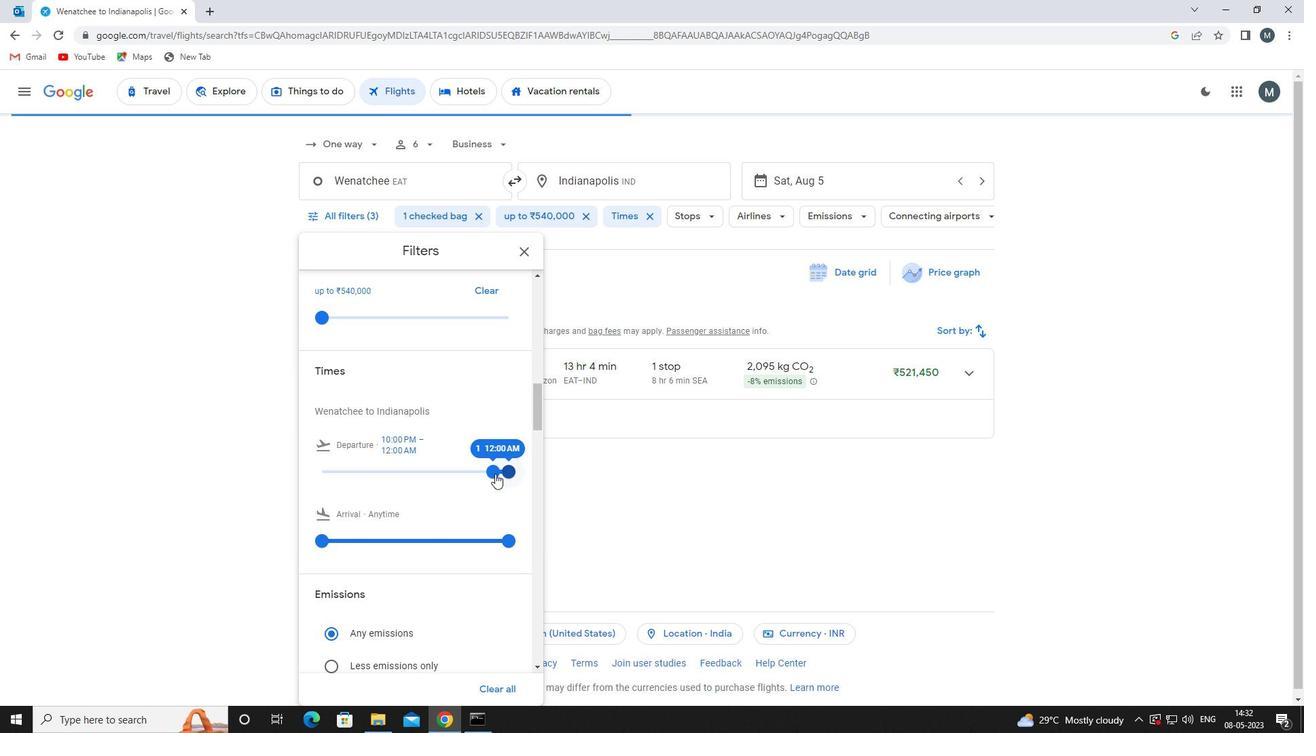 
Action: Mouse moved to (508, 472)
Screenshot: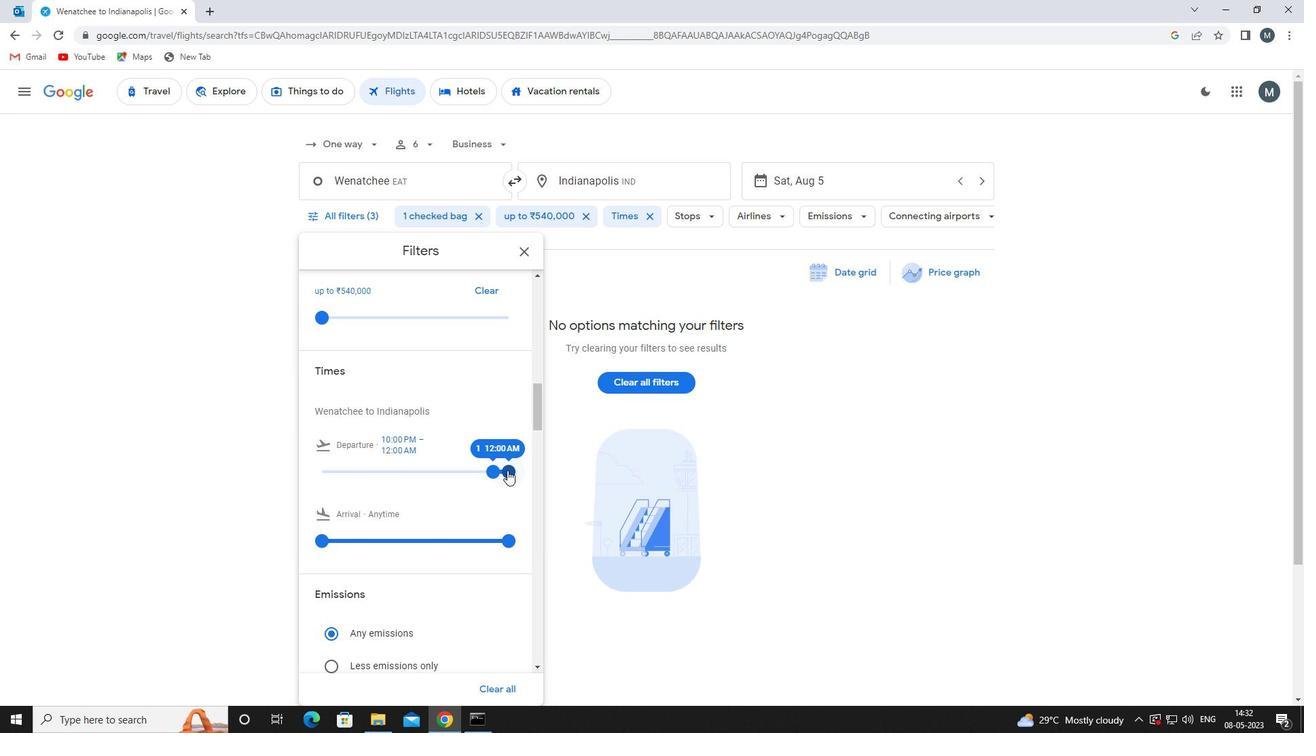 
Action: Mouse pressed left at (508, 472)
Screenshot: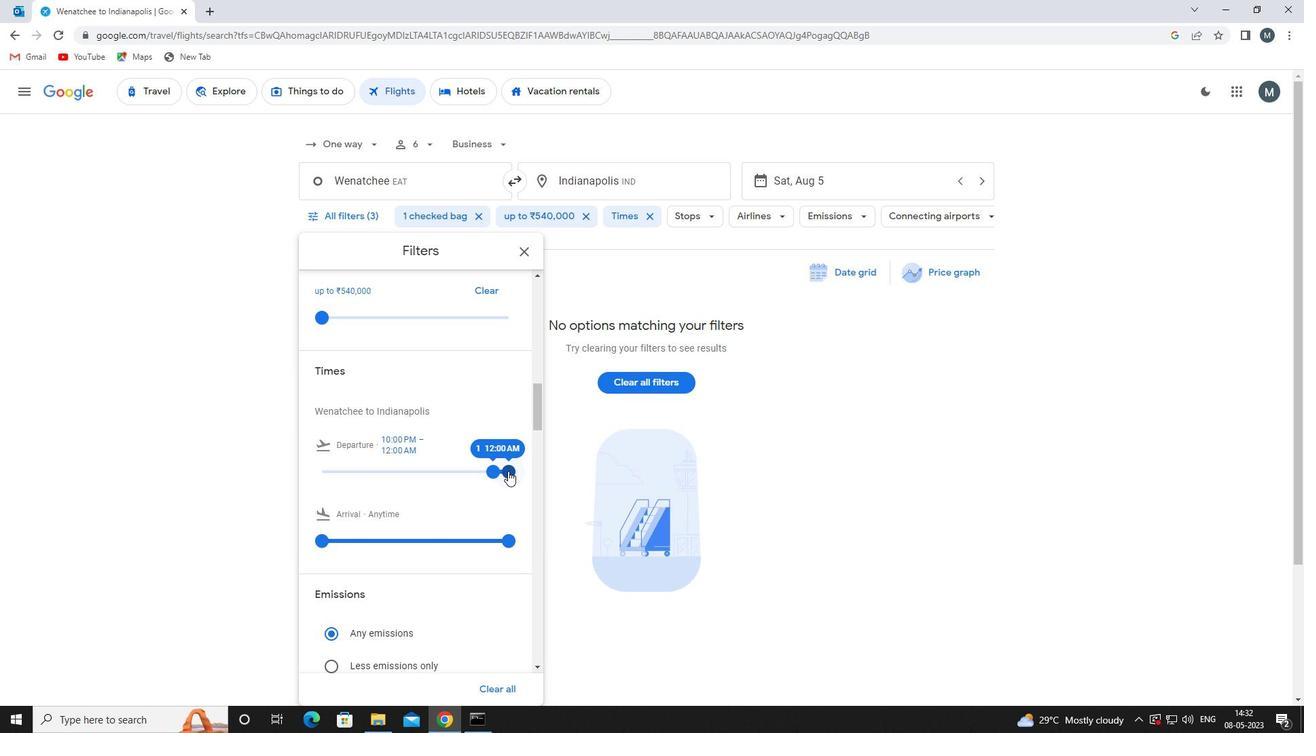 
Action: Mouse moved to (508, 470)
Screenshot: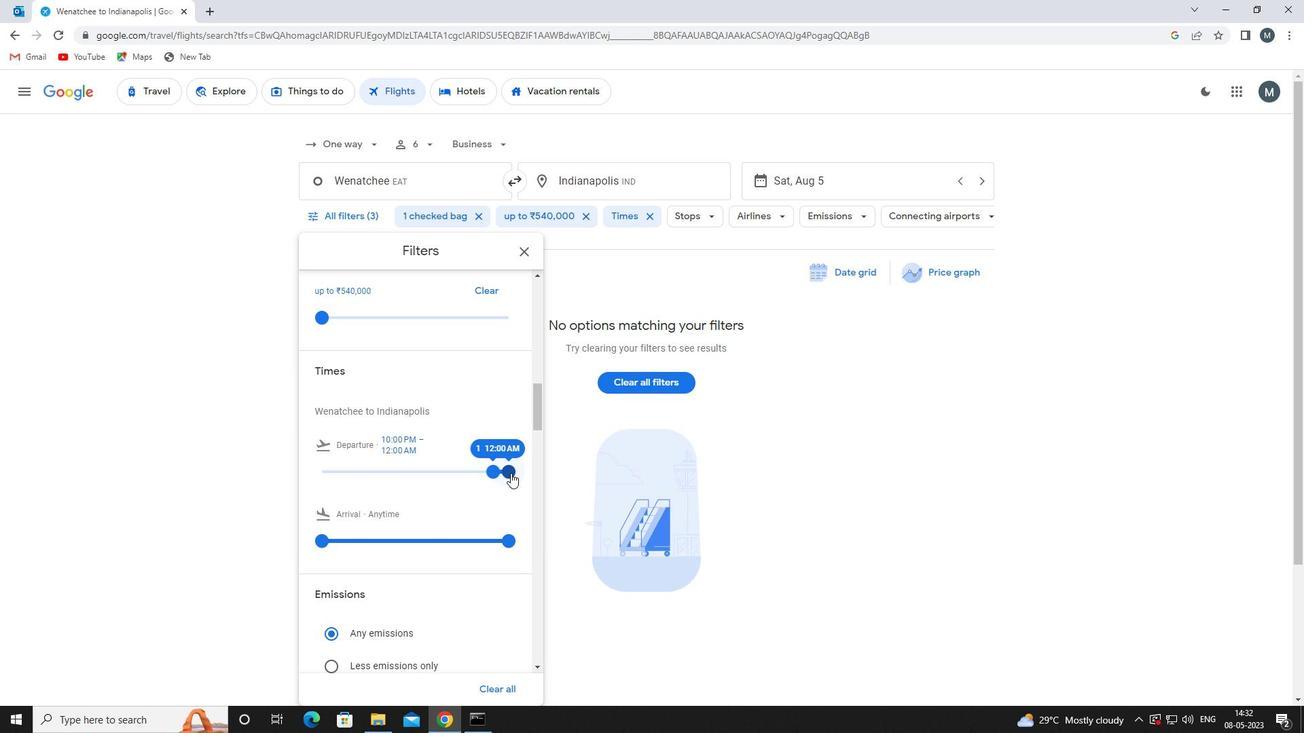 
Action: Mouse pressed left at (508, 470)
Screenshot: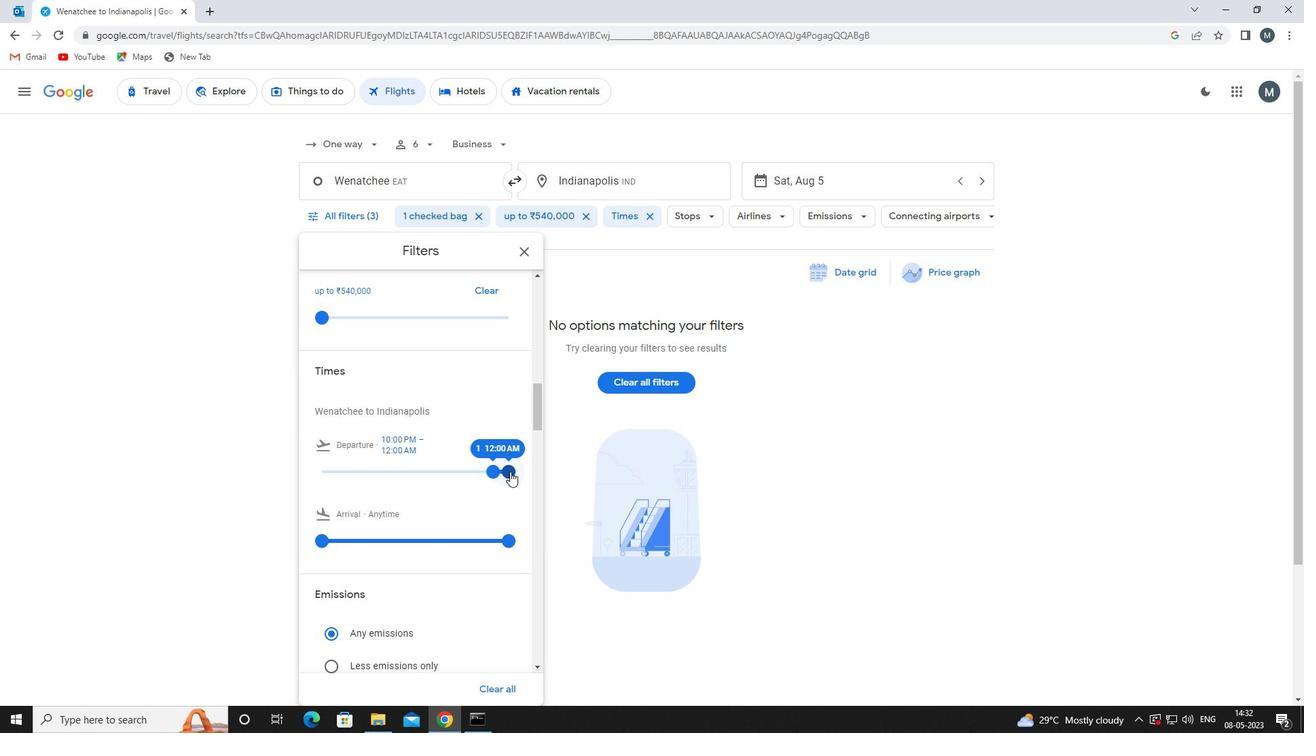 
Action: Mouse moved to (508, 472)
Screenshot: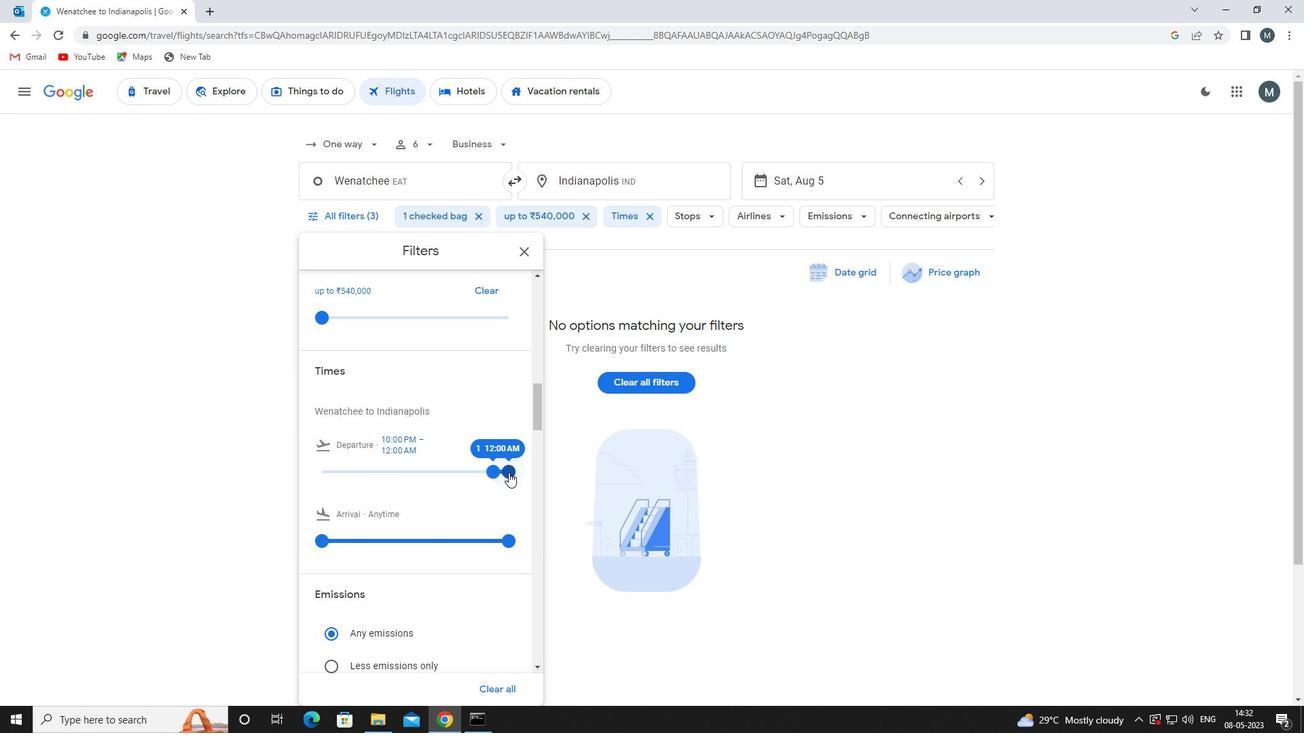 
Action: Mouse pressed left at (508, 472)
Screenshot: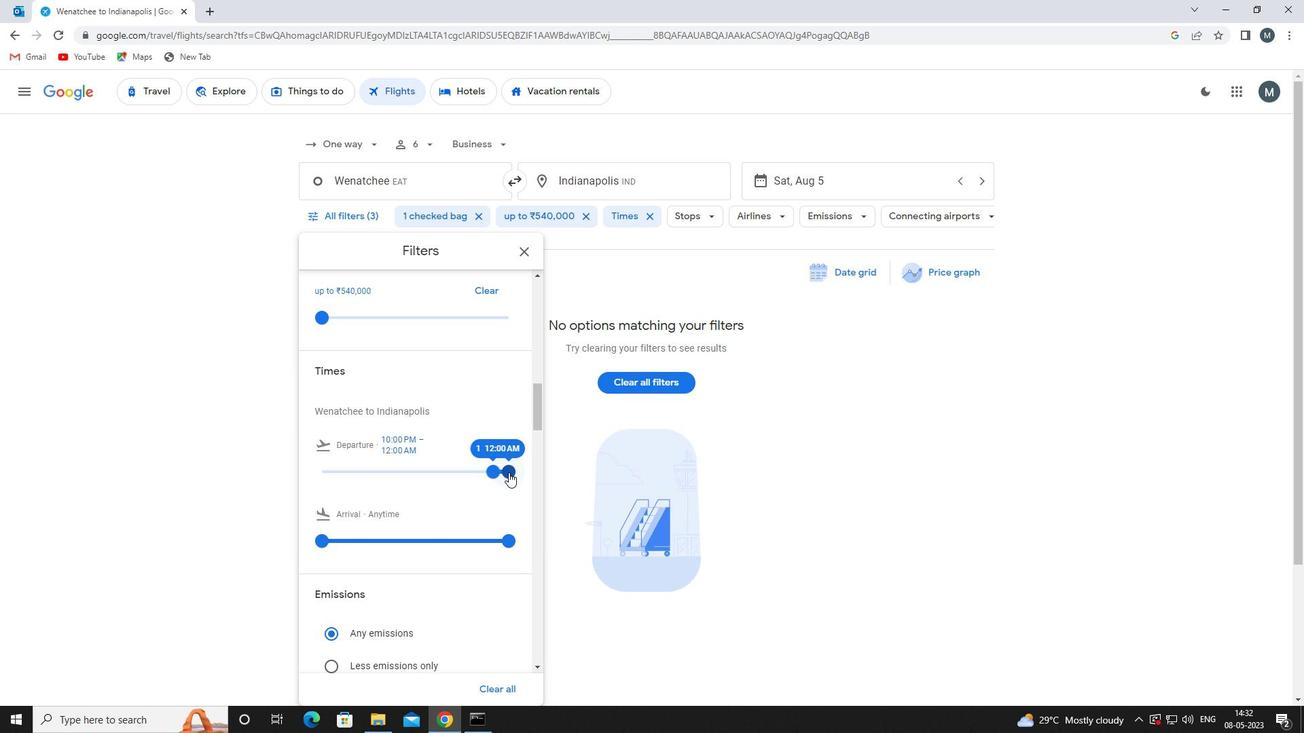
Action: Mouse moved to (510, 470)
Screenshot: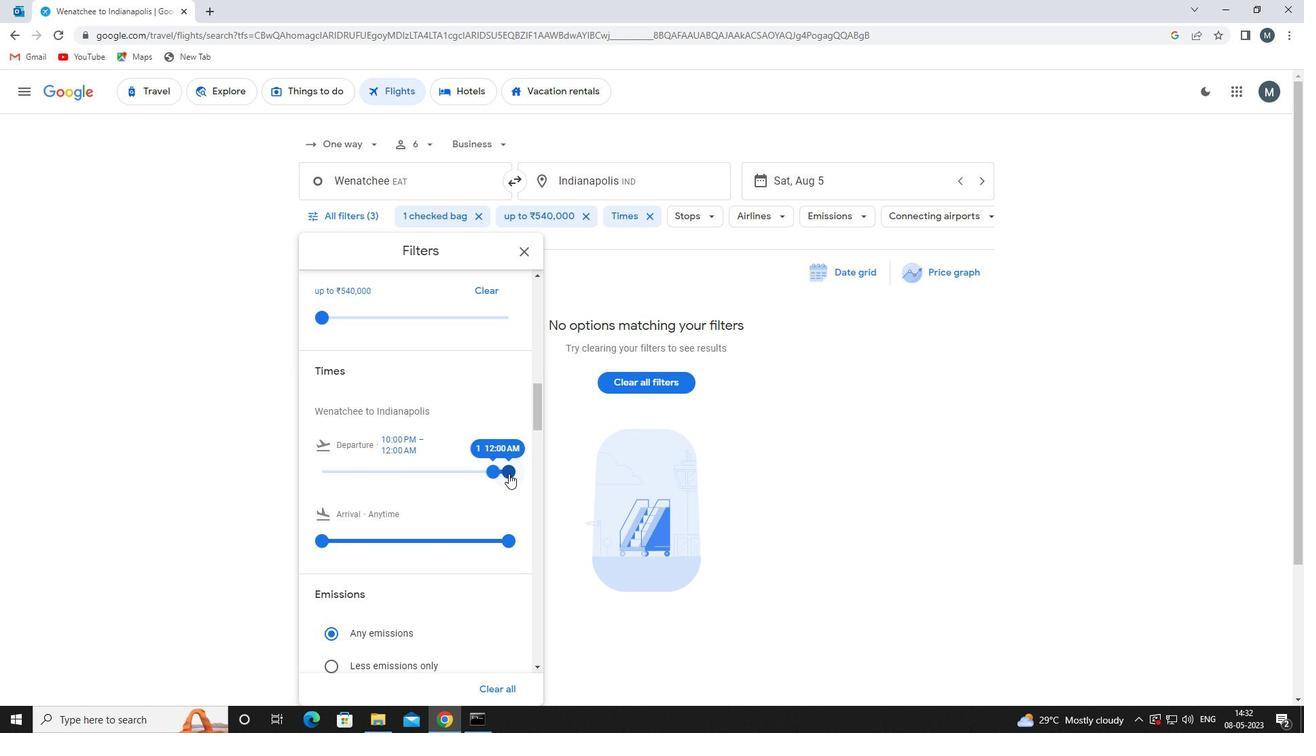
Action: Mouse pressed left at (510, 470)
Screenshot: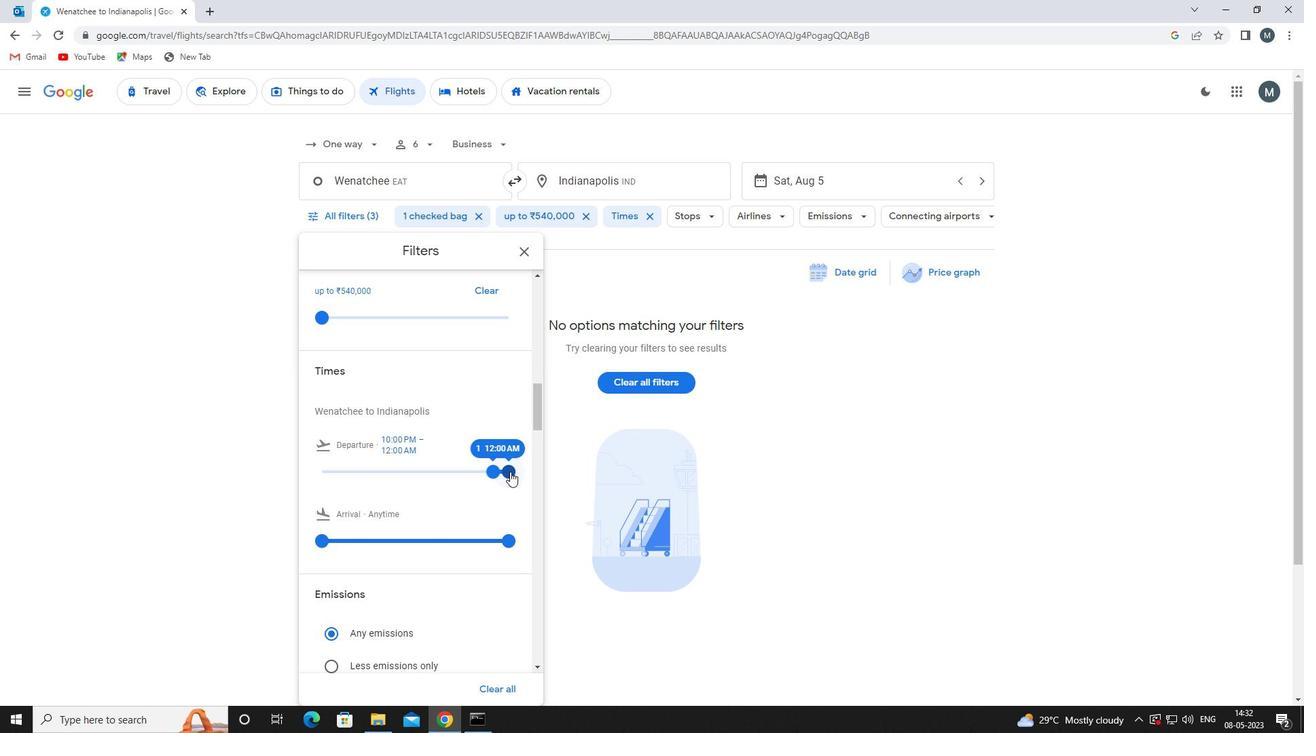 
Action: Mouse moved to (510, 470)
Screenshot: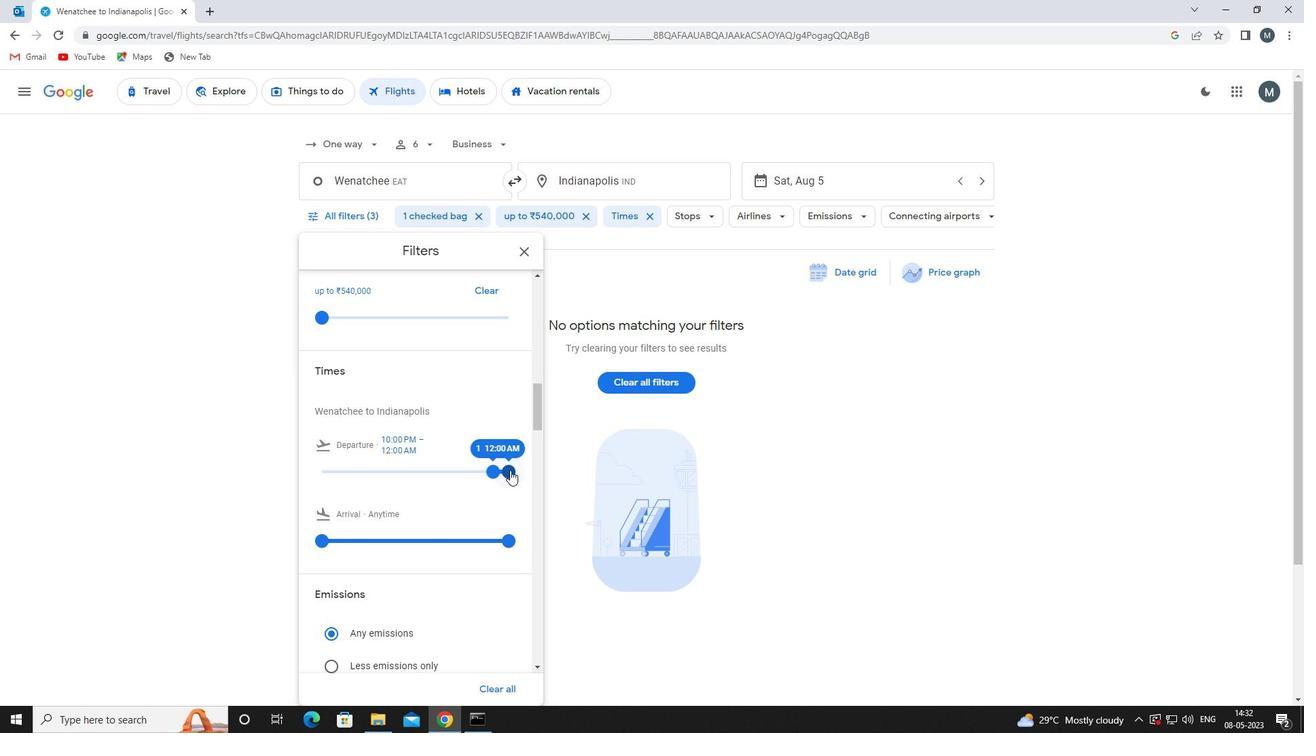 
Action: Mouse pressed left at (510, 470)
Screenshot: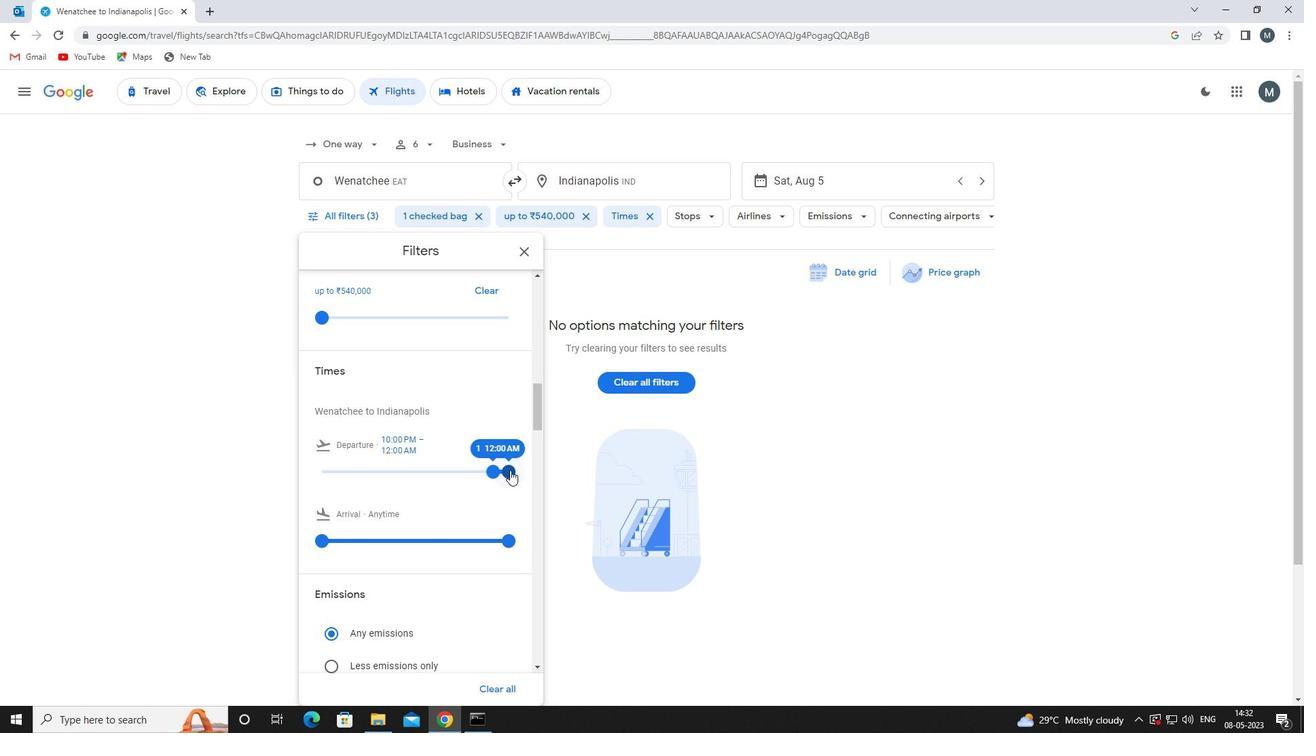 
Action: Mouse moved to (493, 472)
Screenshot: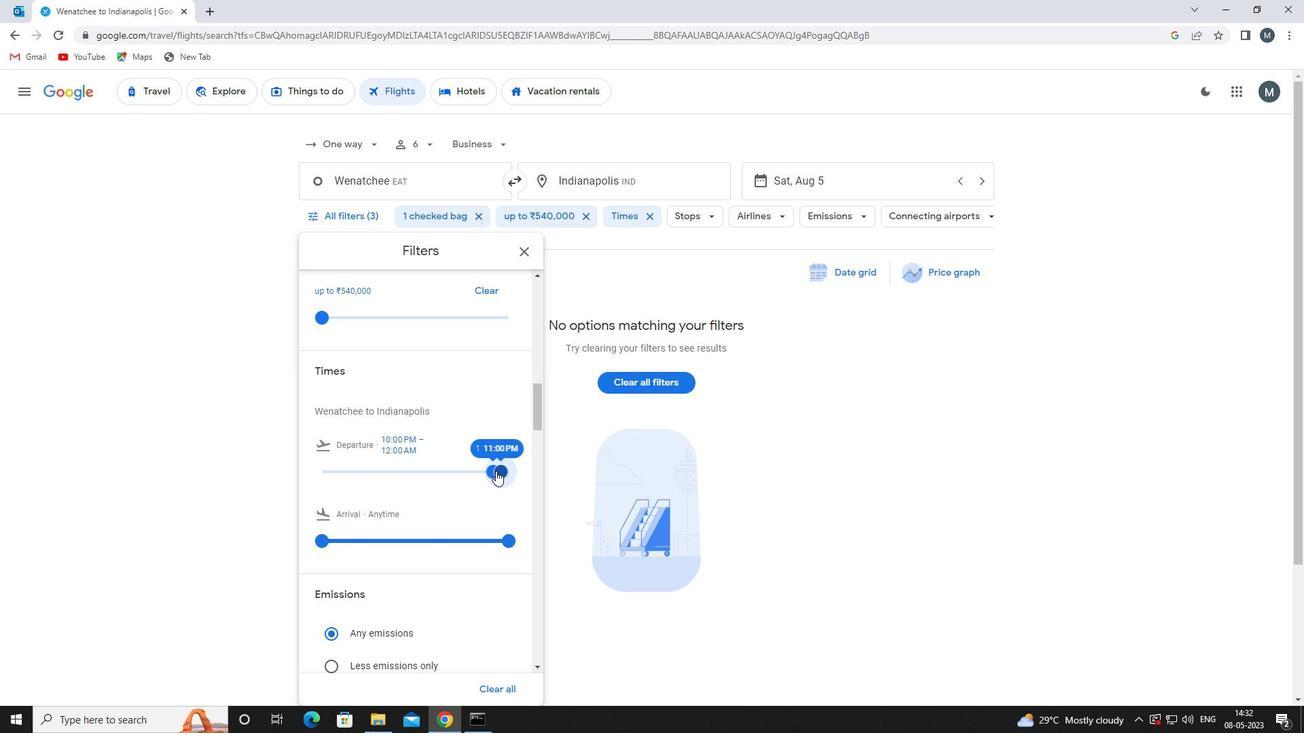 
Action: Mouse scrolled (493, 472) with delta (0, 0)
Screenshot: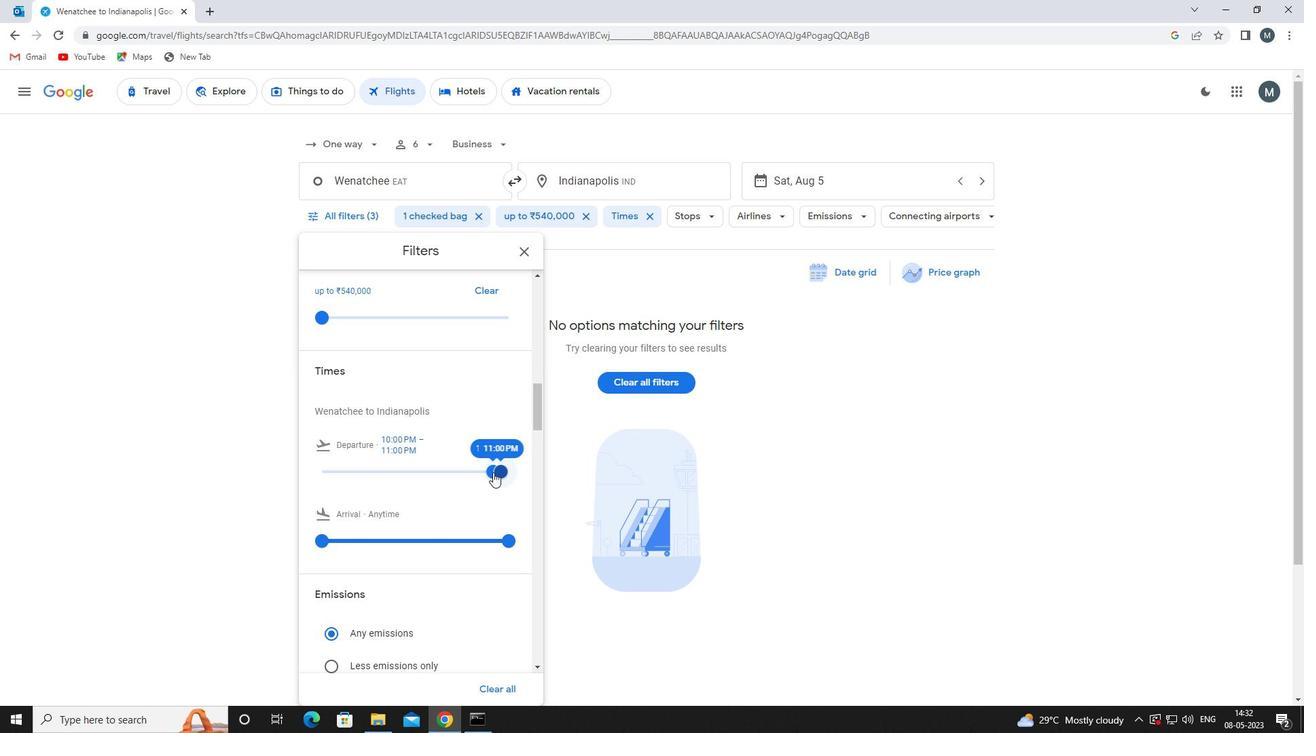 
Action: Mouse scrolled (493, 472) with delta (0, 0)
Screenshot: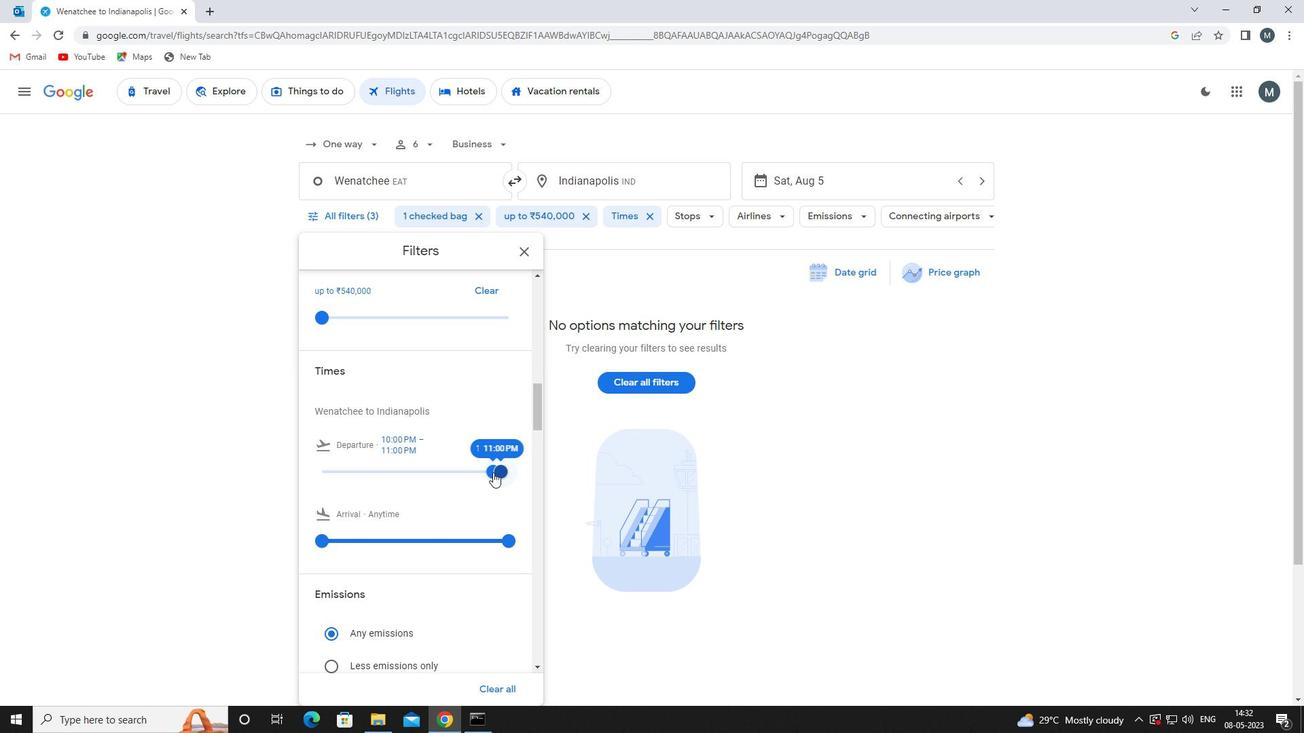 
Action: Mouse moved to (523, 252)
Screenshot: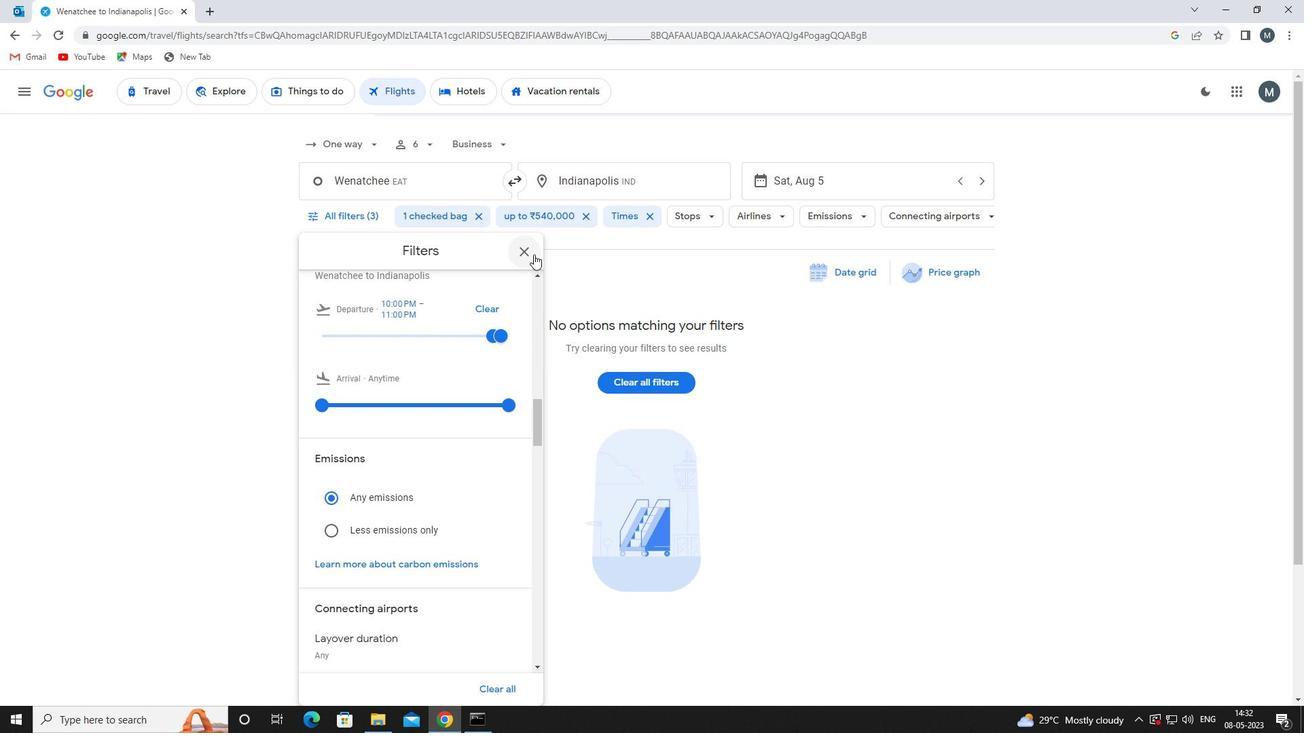
Action: Mouse pressed left at (523, 252)
Screenshot: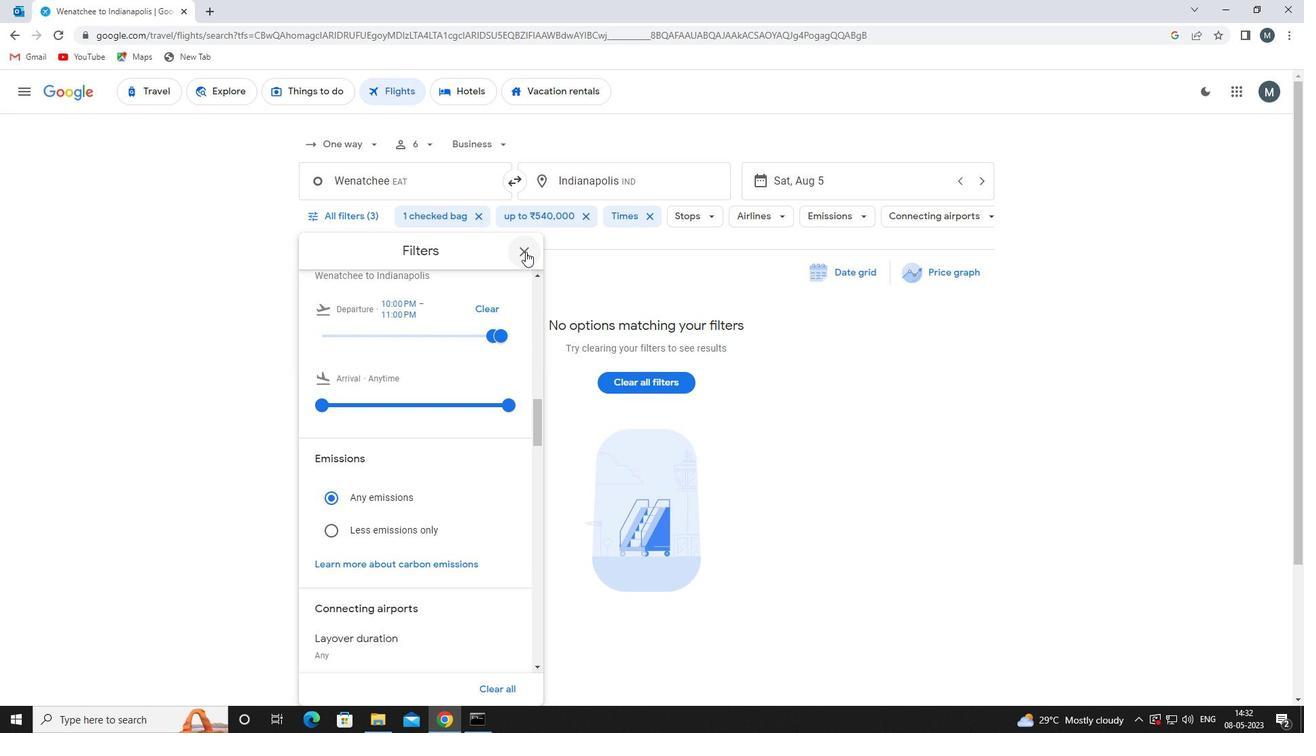 
Action: Mouse moved to (521, 260)
Screenshot: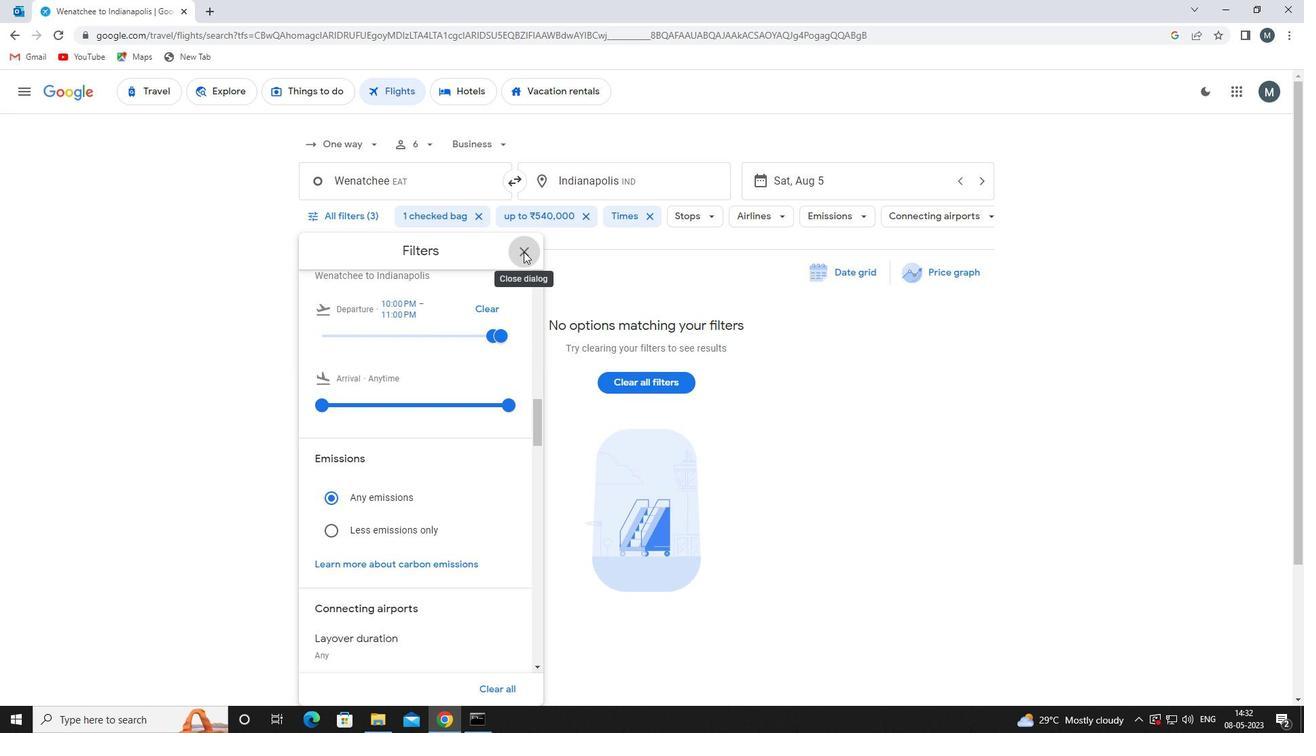 
